 Task: Find connections with filter location Mitry-Mory with filter topic #managementwith filter profile language English with filter current company PlanetSpark with filter school Doon Public School with filter industry Accommodation Services with filter service category Real Estate Appraisal with filter keywords title Welder
Action: Mouse moved to (690, 108)
Screenshot: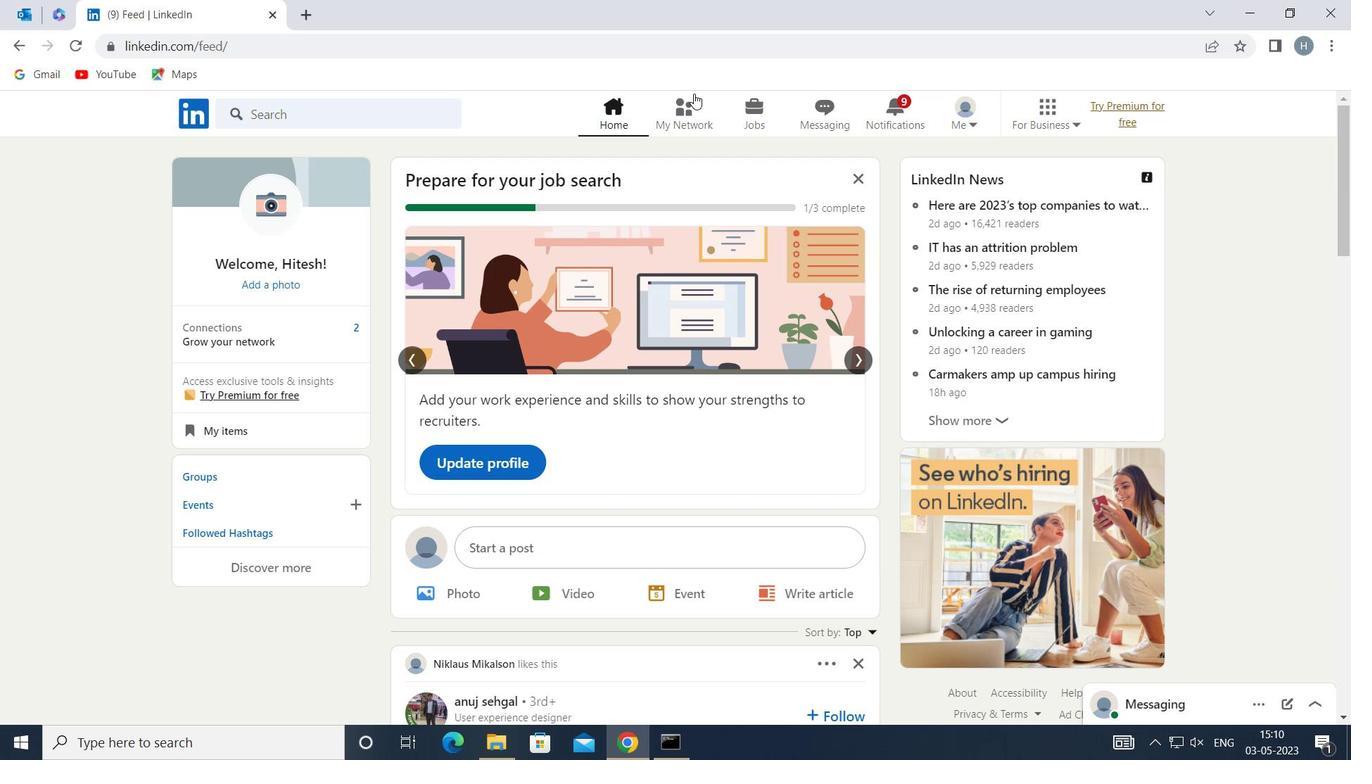 
Action: Mouse pressed left at (690, 108)
Screenshot: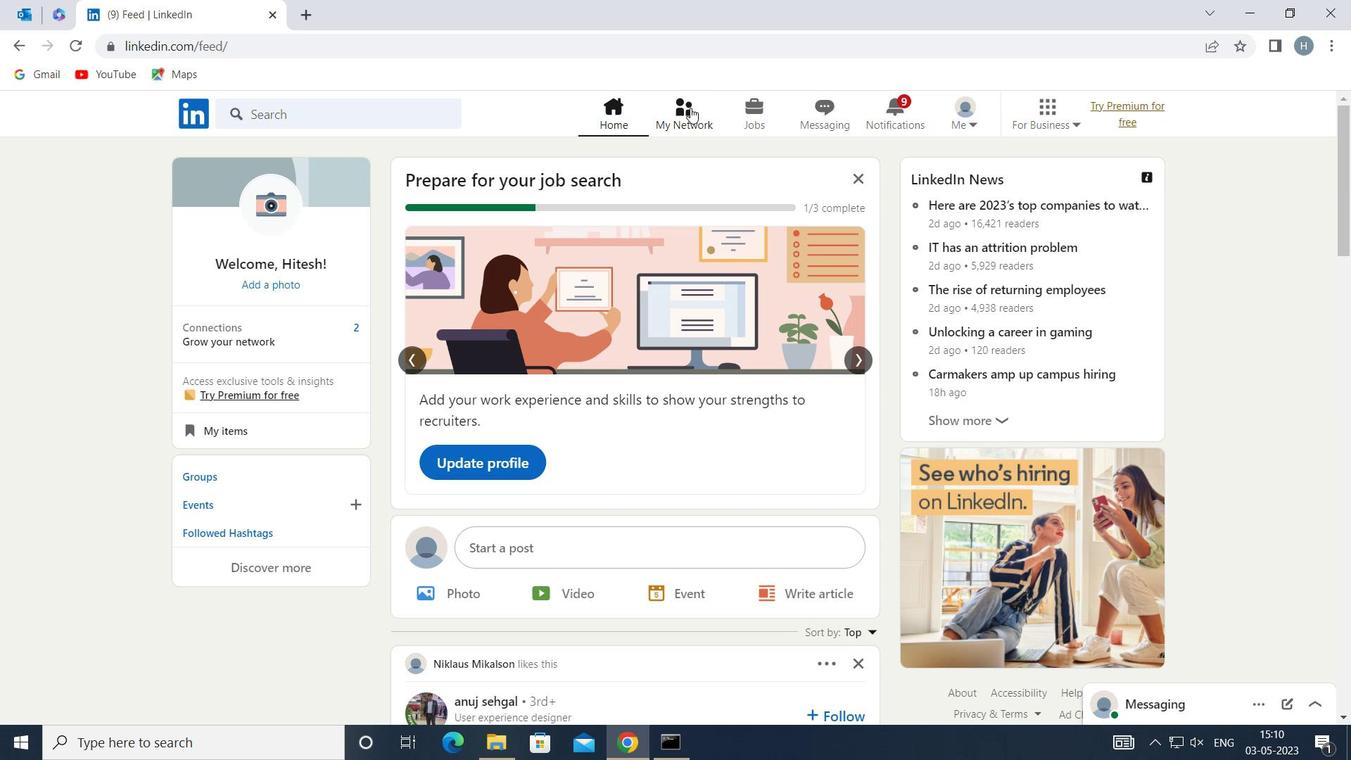 
Action: Mouse moved to (408, 207)
Screenshot: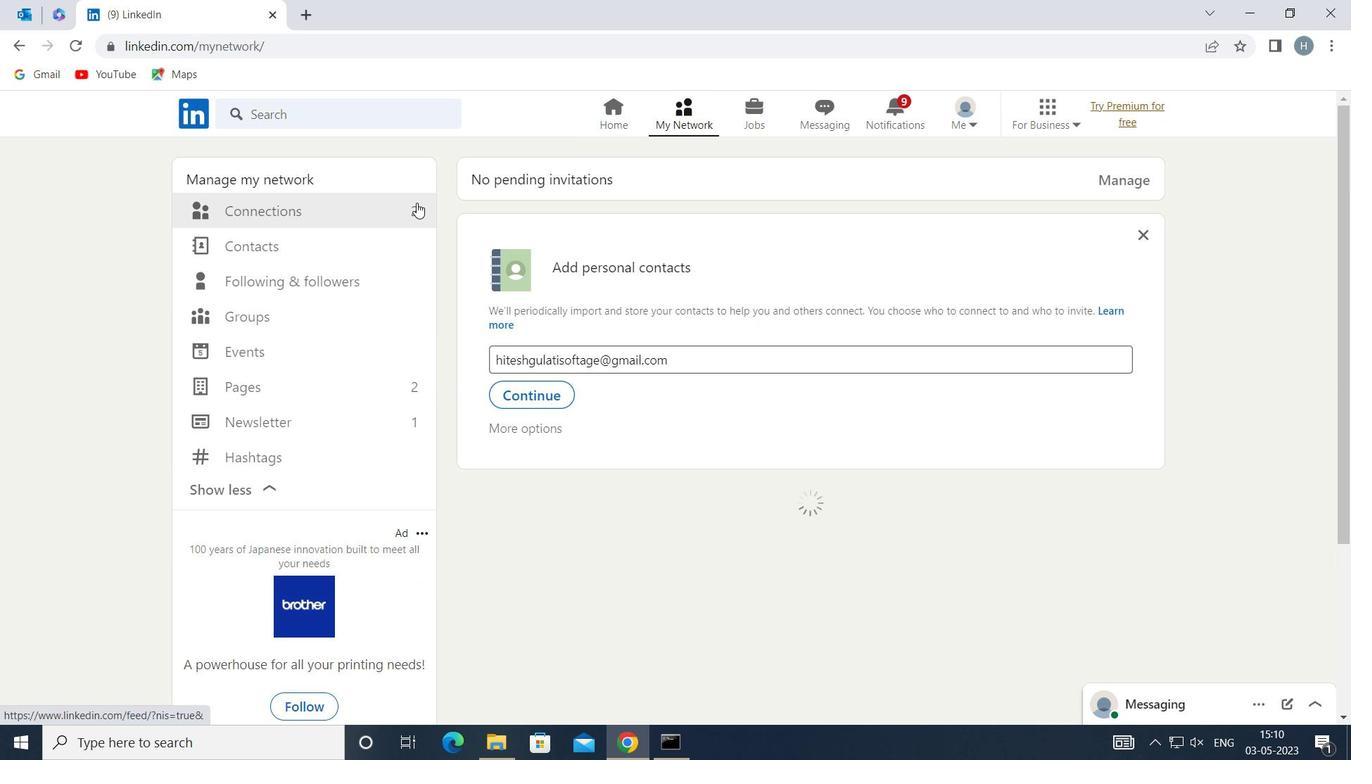 
Action: Mouse pressed left at (408, 207)
Screenshot: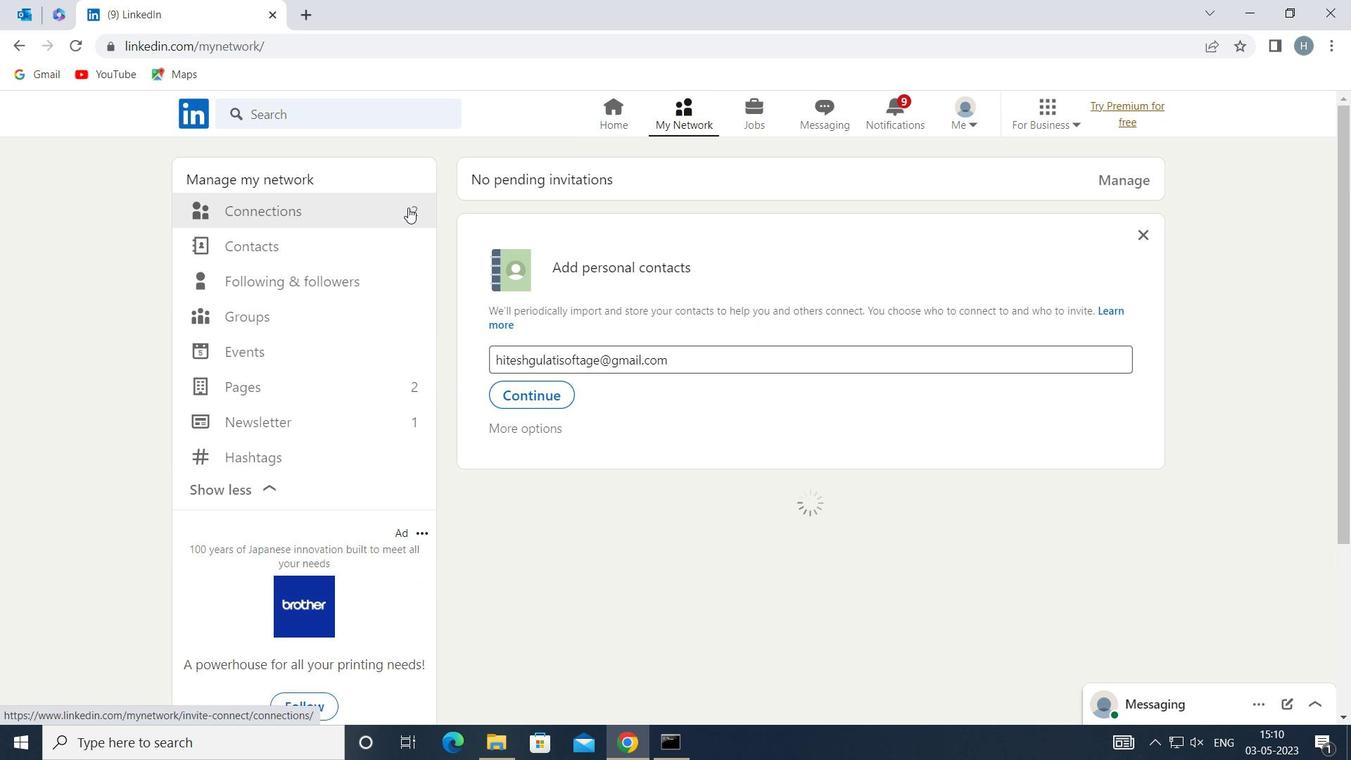 
Action: Mouse moved to (812, 216)
Screenshot: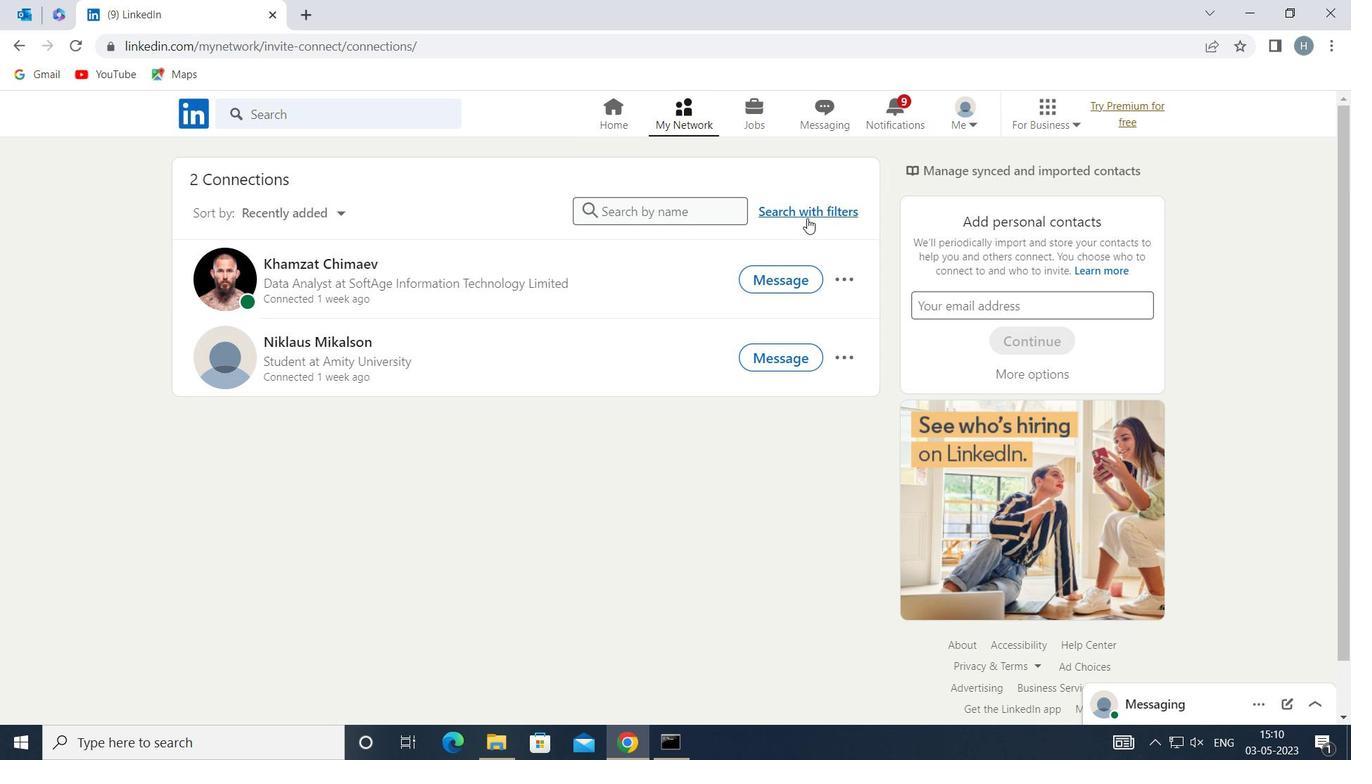 
Action: Mouse pressed left at (812, 216)
Screenshot: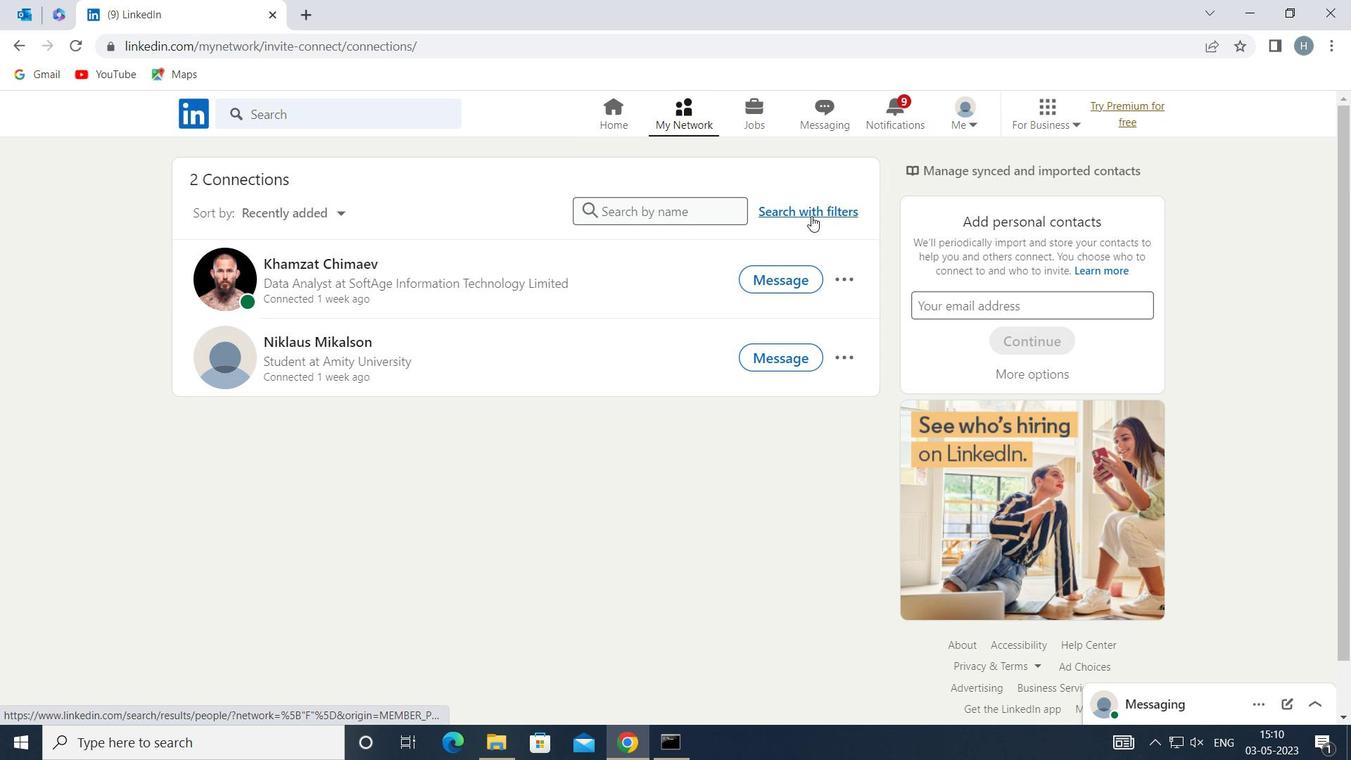 
Action: Mouse moved to (749, 167)
Screenshot: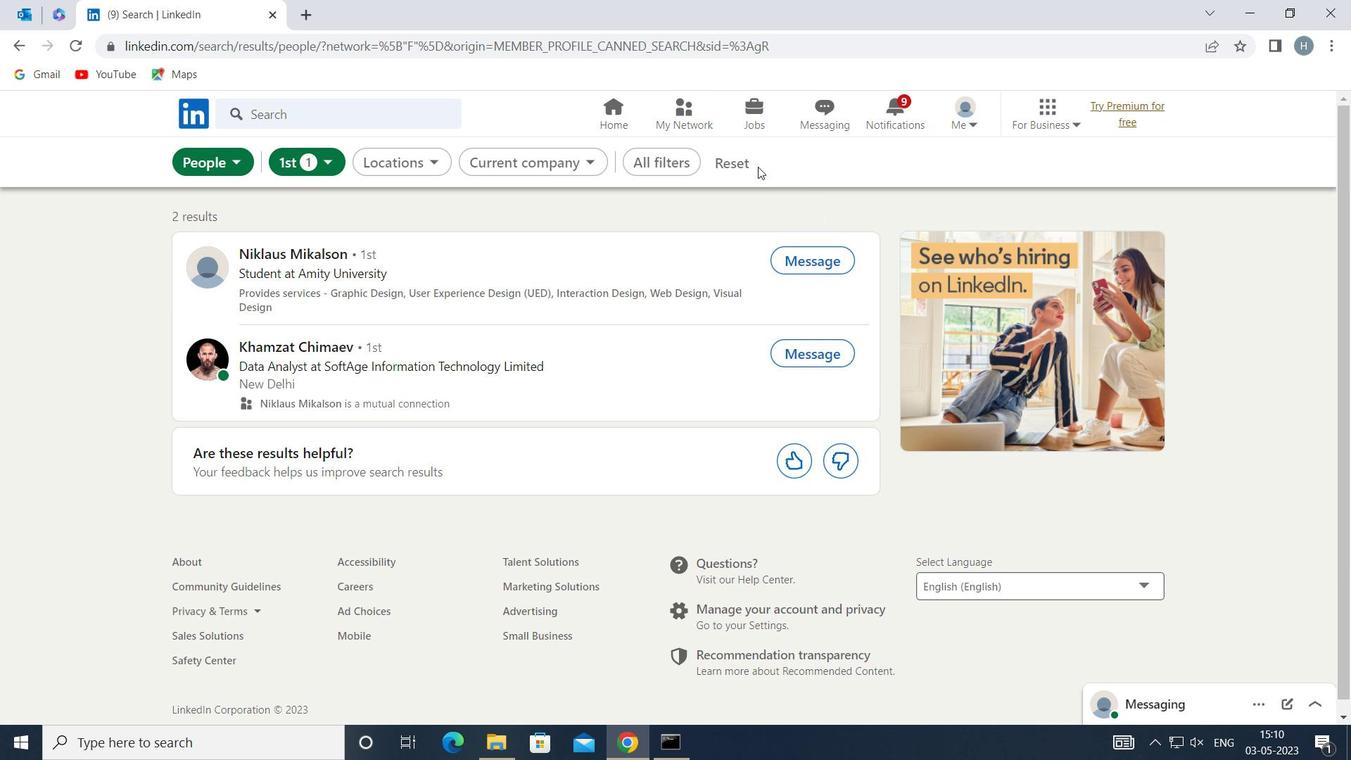 
Action: Mouse pressed left at (749, 167)
Screenshot: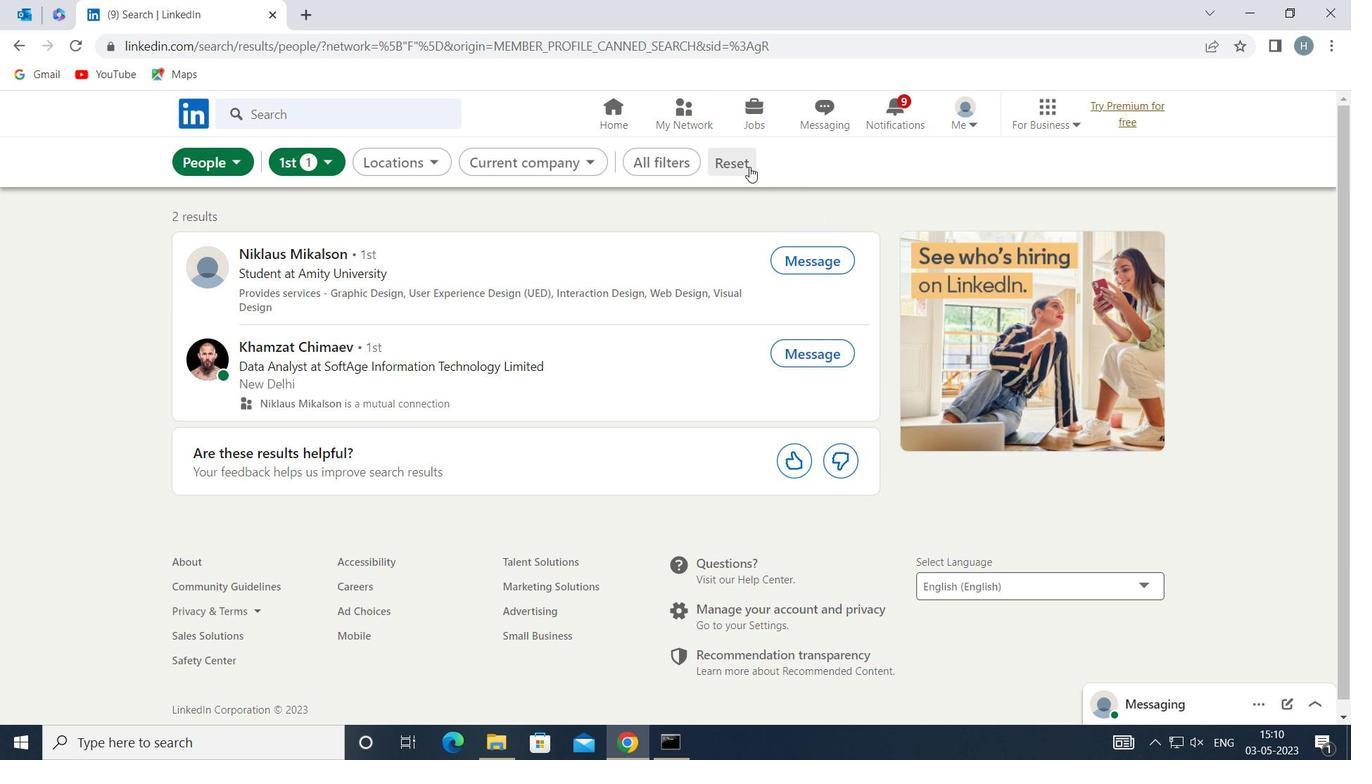 
Action: Mouse moved to (733, 163)
Screenshot: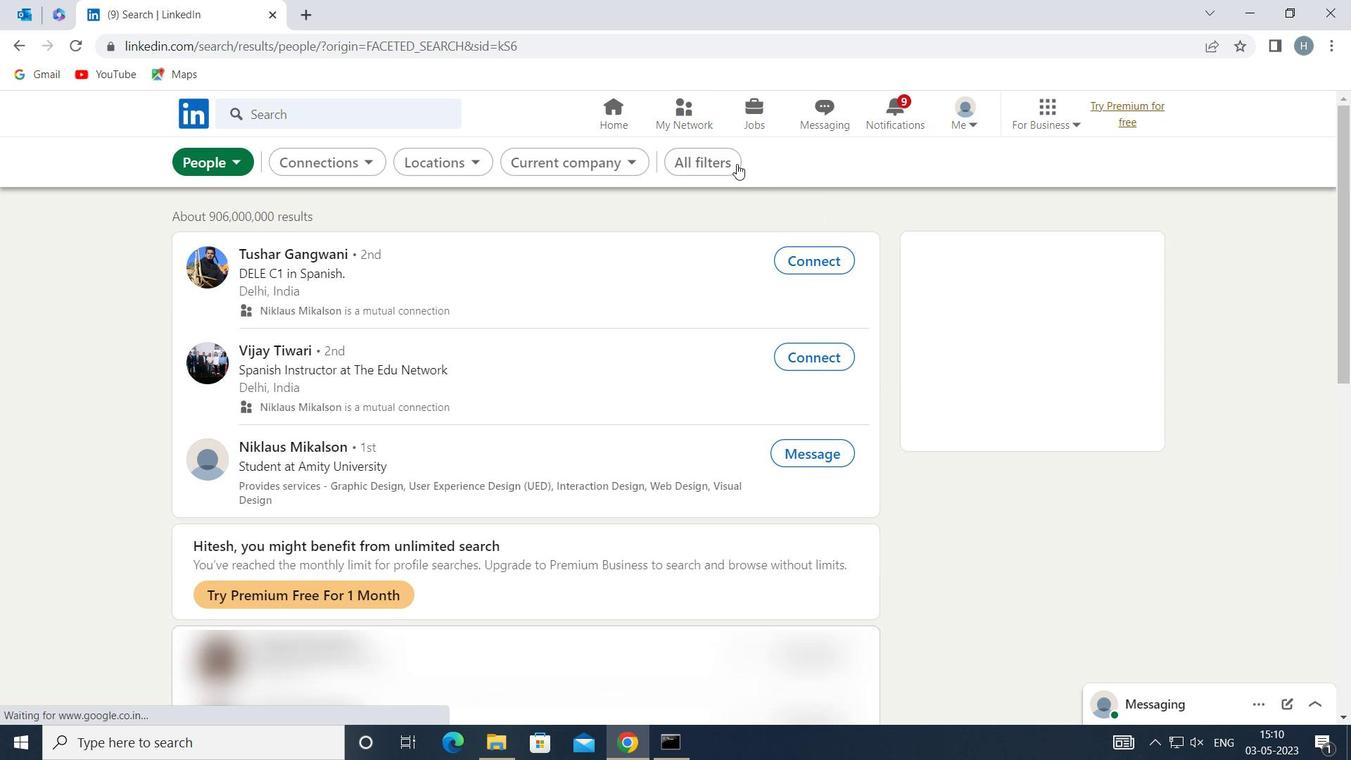 
Action: Mouse pressed left at (733, 163)
Screenshot: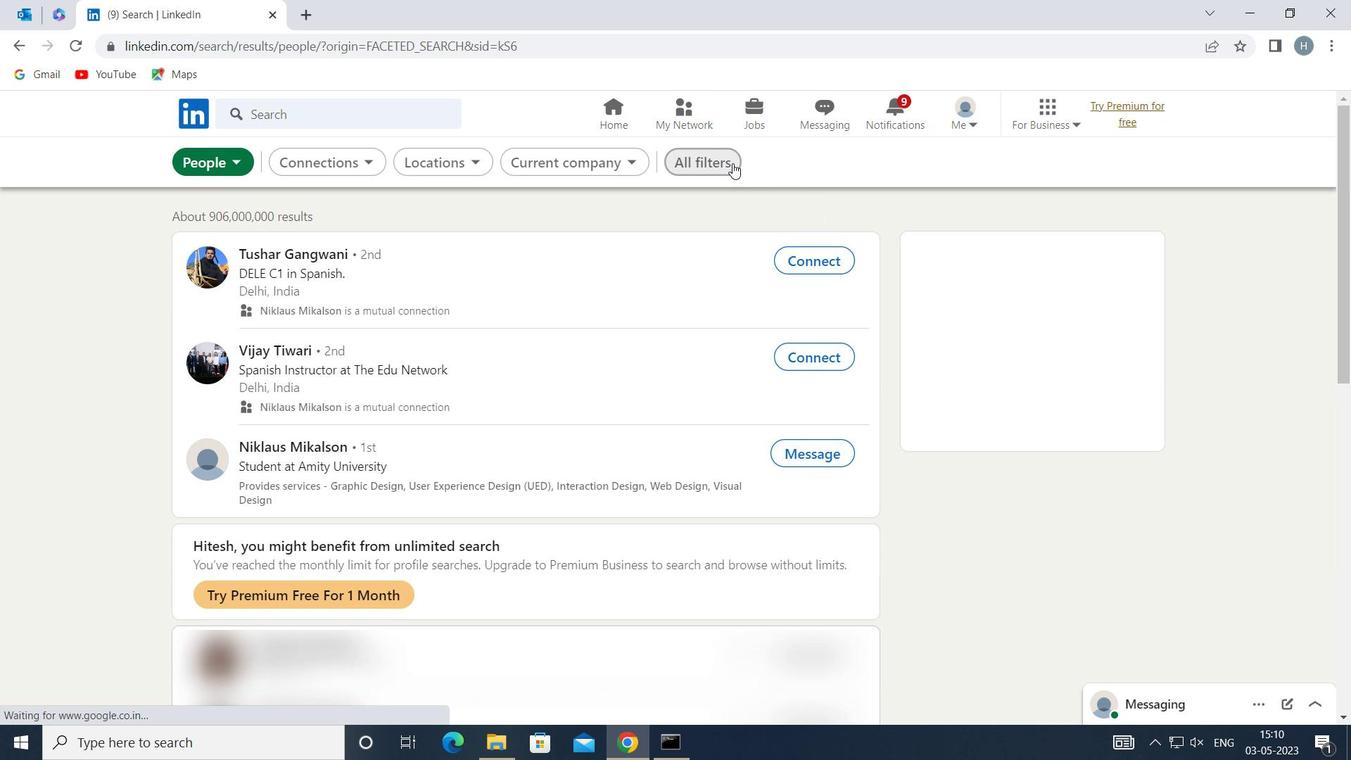
Action: Mouse moved to (1002, 344)
Screenshot: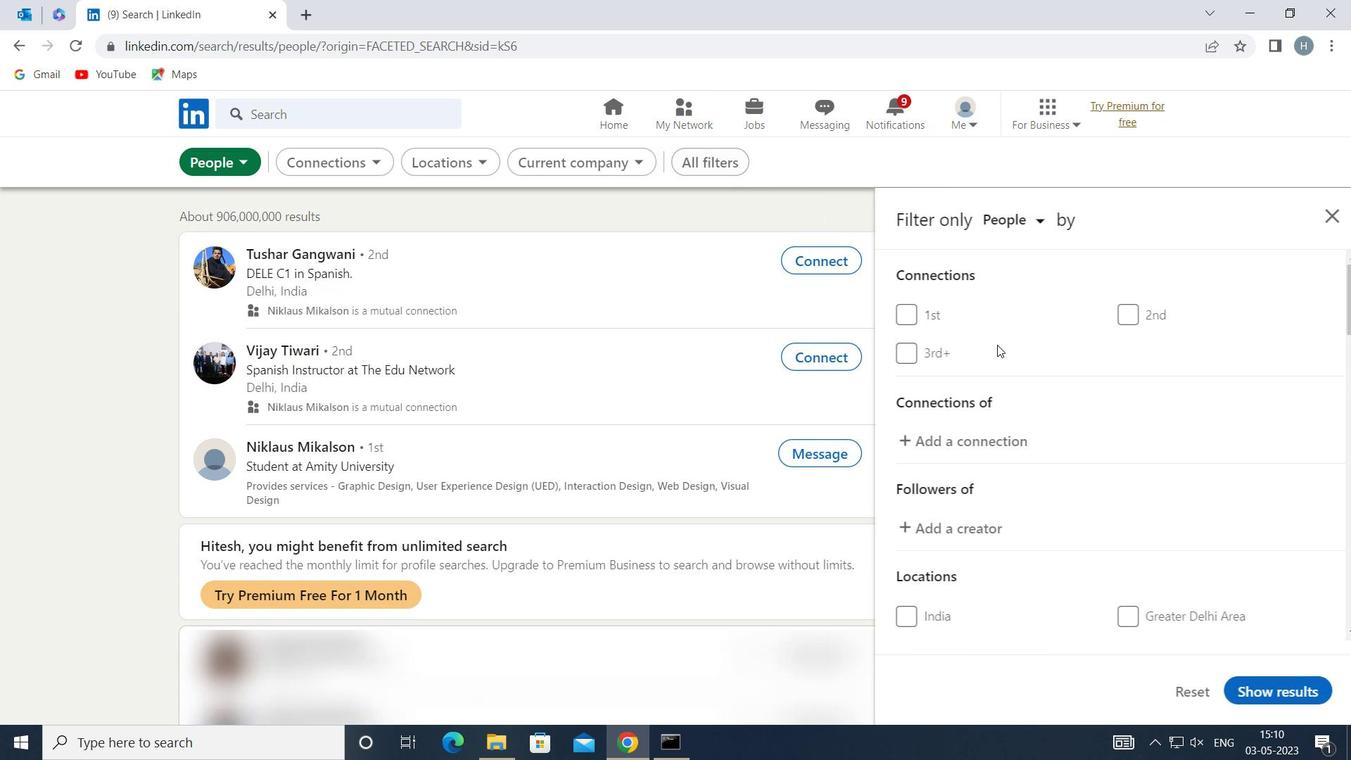 
Action: Mouse scrolled (1002, 343) with delta (0, 0)
Screenshot: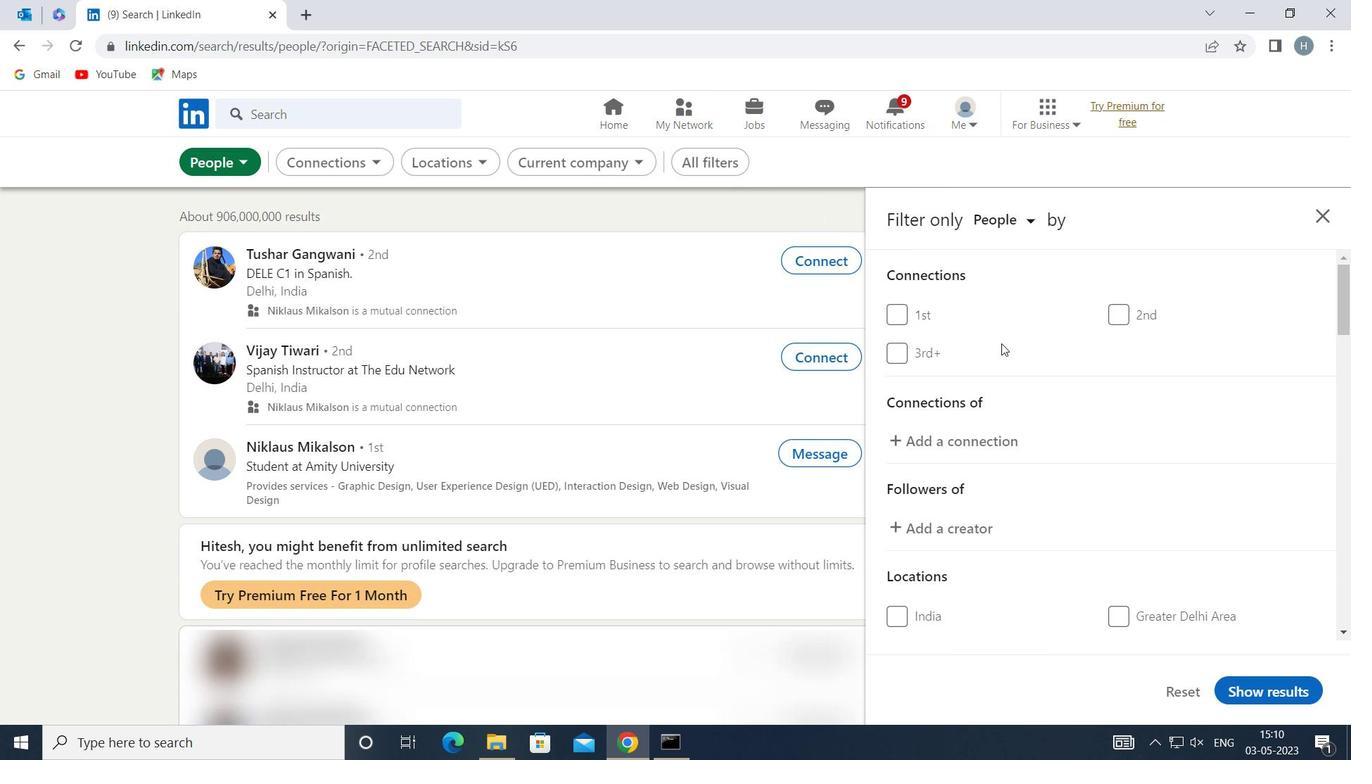 
Action: Mouse scrolled (1002, 343) with delta (0, 0)
Screenshot: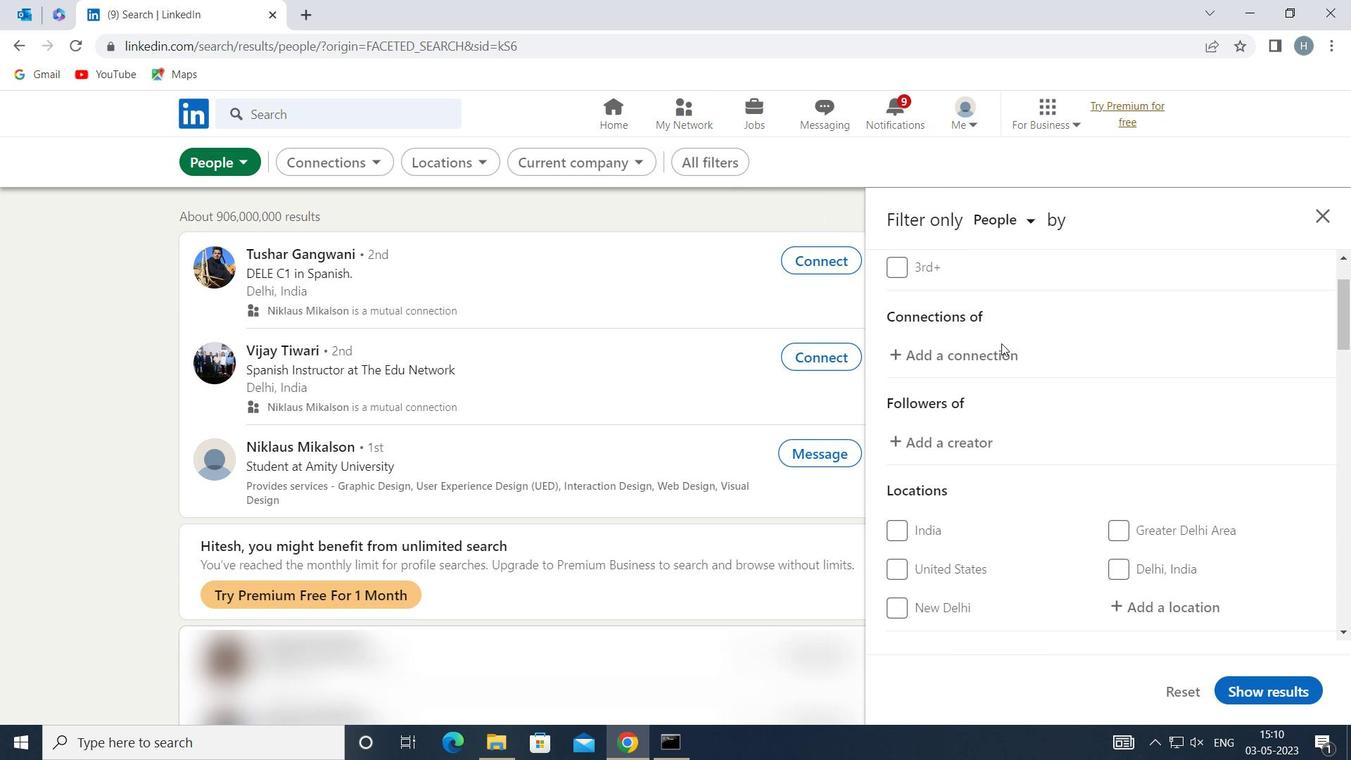 
Action: Mouse scrolled (1002, 343) with delta (0, 0)
Screenshot: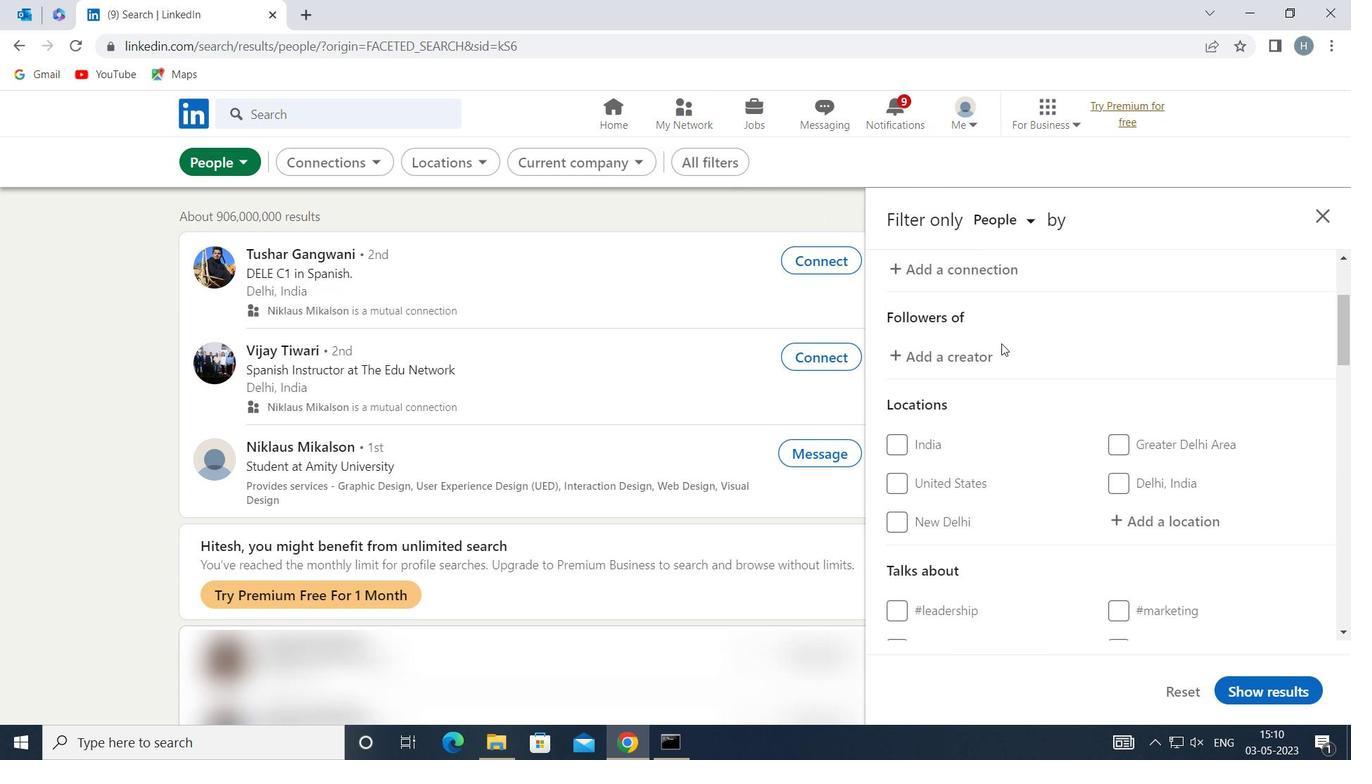 
Action: Mouse moved to (1144, 430)
Screenshot: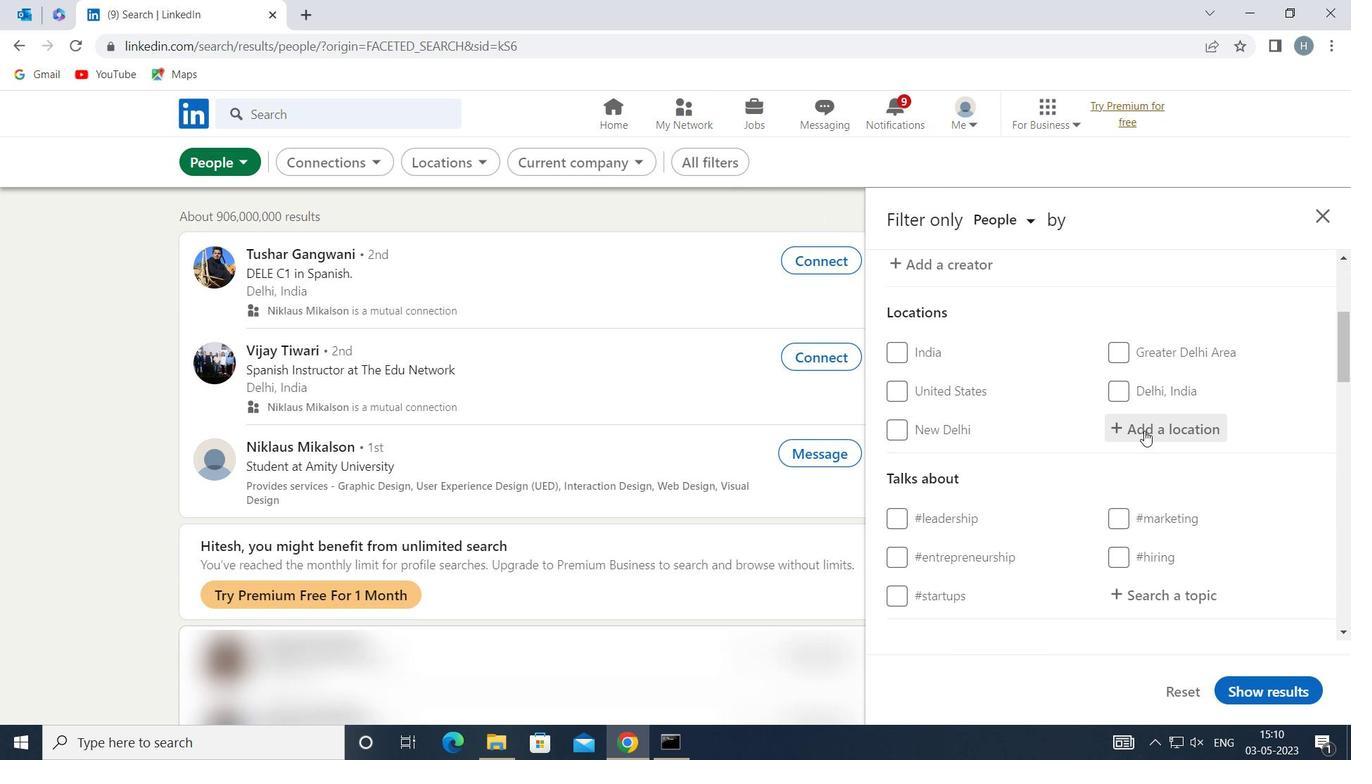 
Action: Mouse pressed left at (1144, 430)
Screenshot: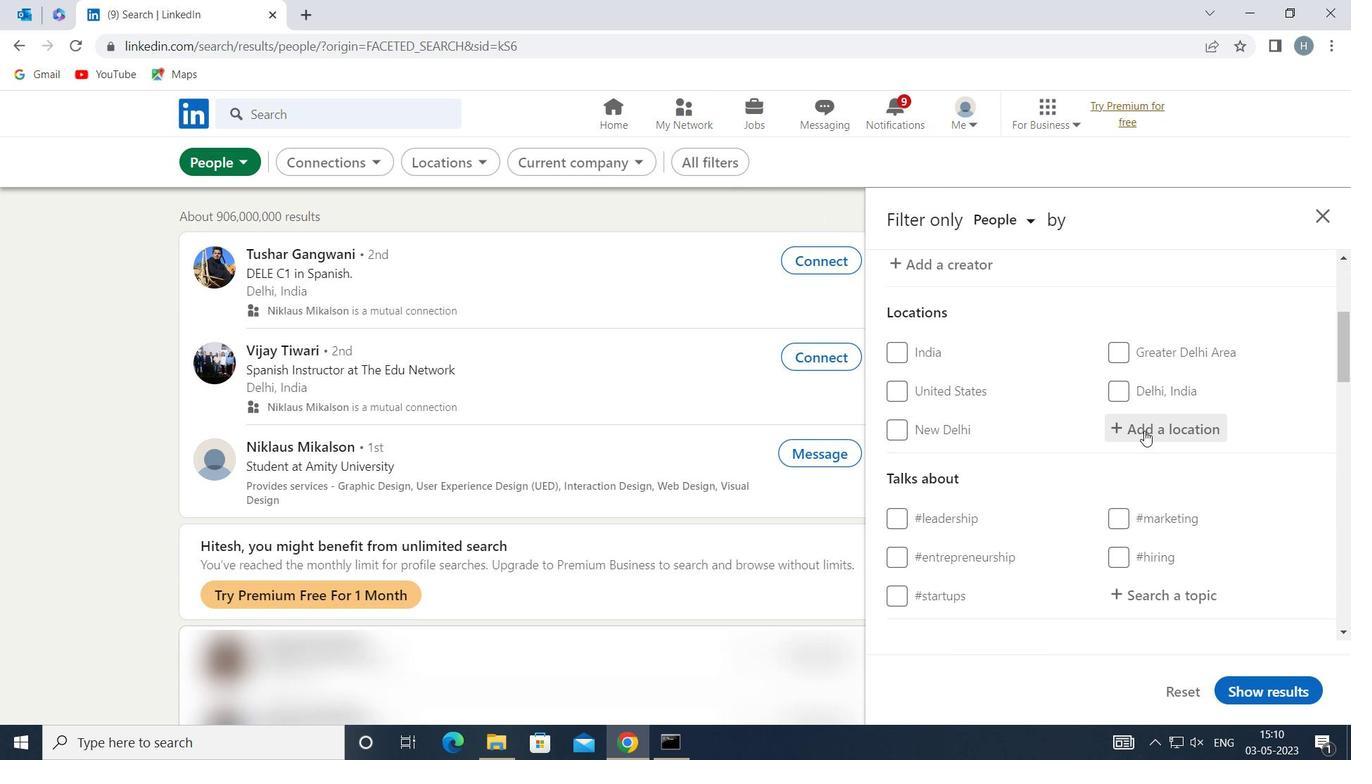 
Action: Key pressed <Key.shift>MITRY
Screenshot: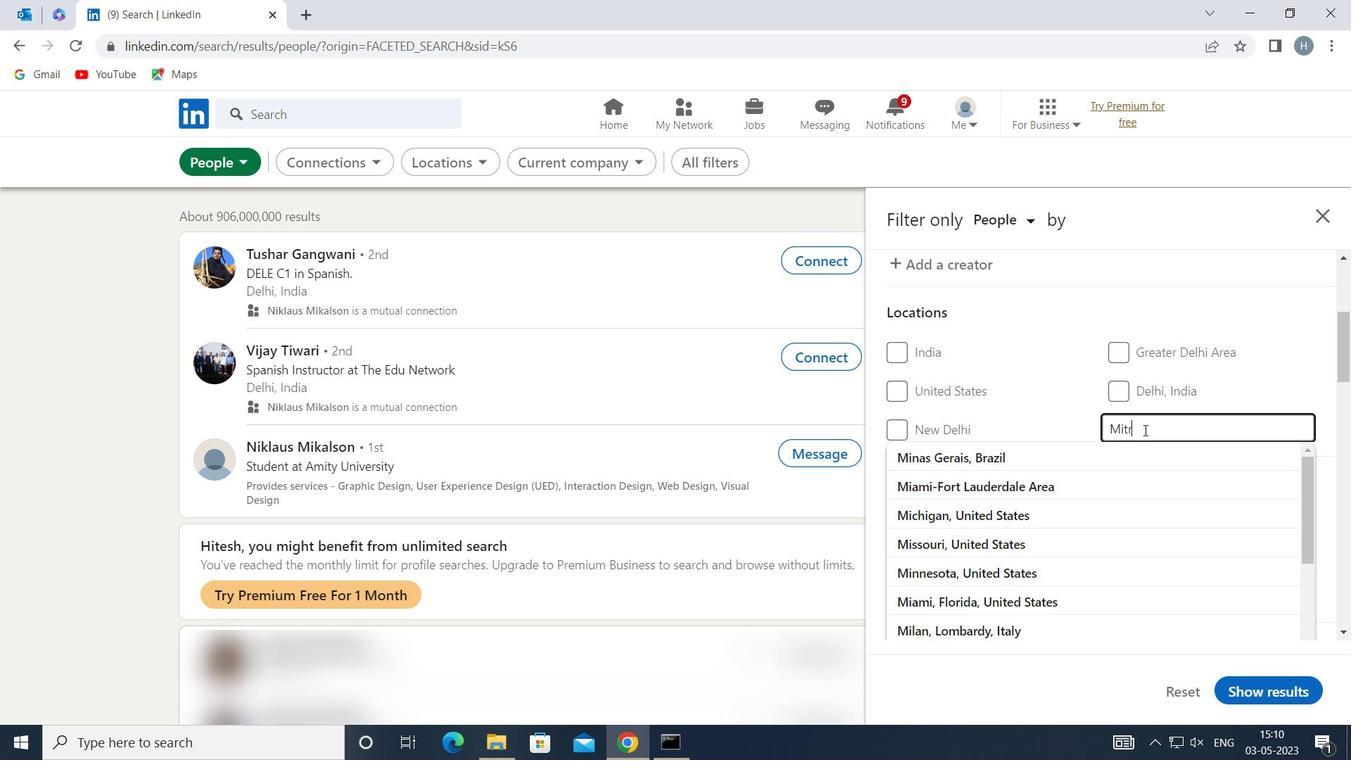 
Action: Mouse moved to (1119, 452)
Screenshot: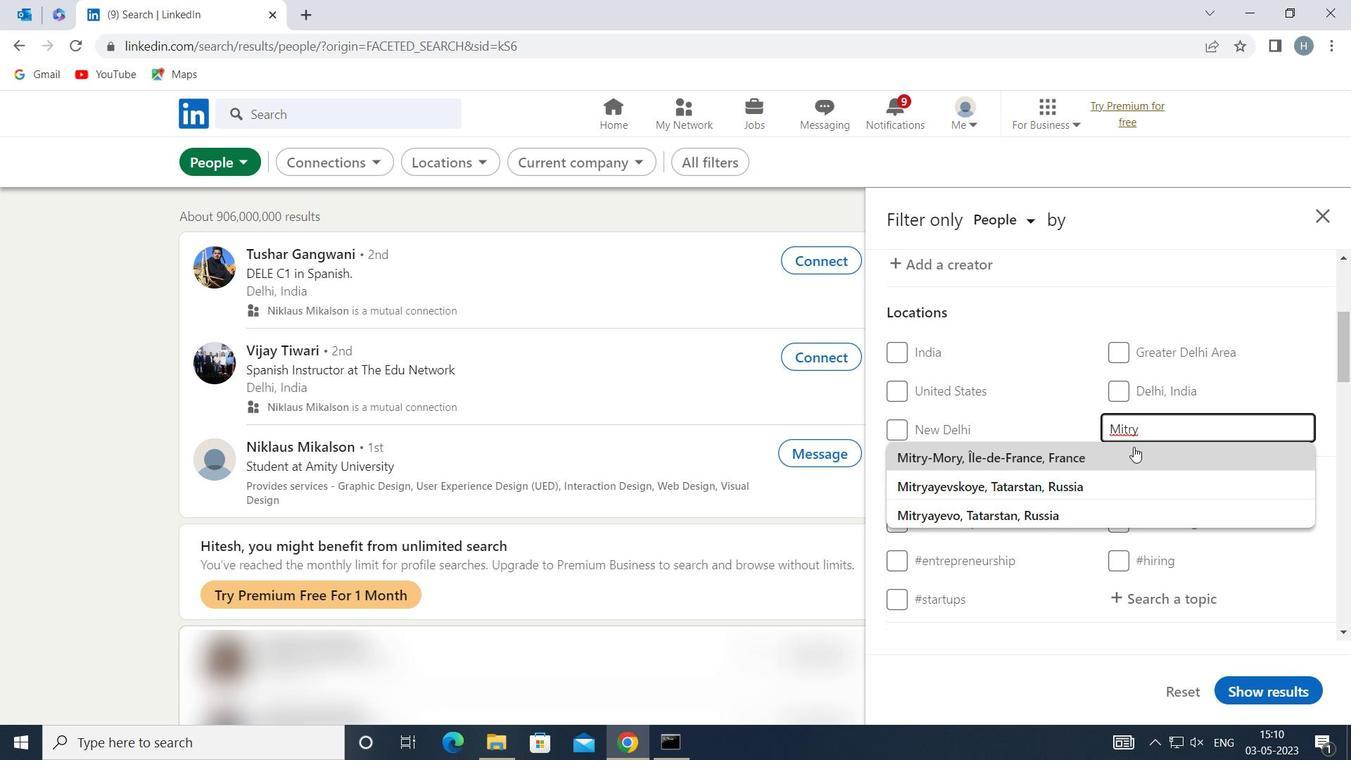 
Action: Mouse pressed left at (1119, 452)
Screenshot: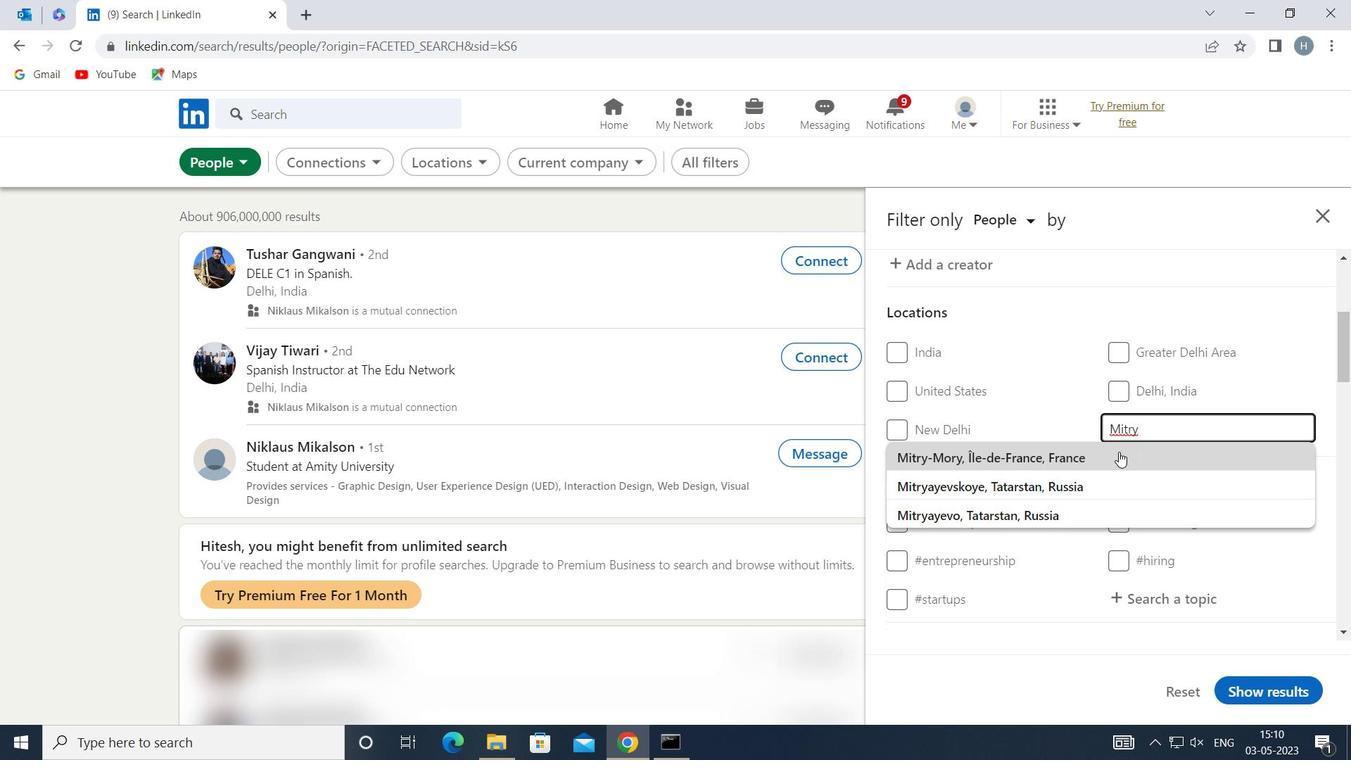
Action: Mouse moved to (1102, 449)
Screenshot: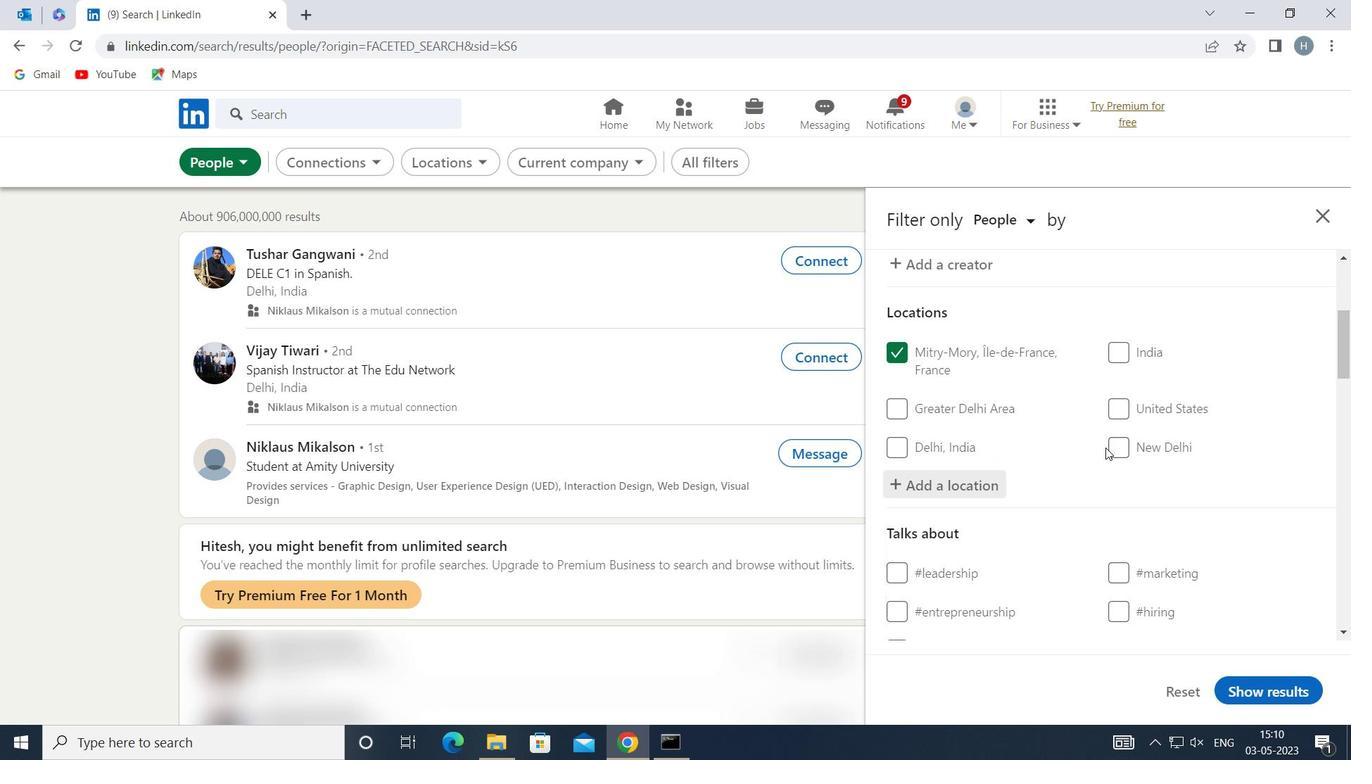 
Action: Mouse scrolled (1102, 448) with delta (0, 0)
Screenshot: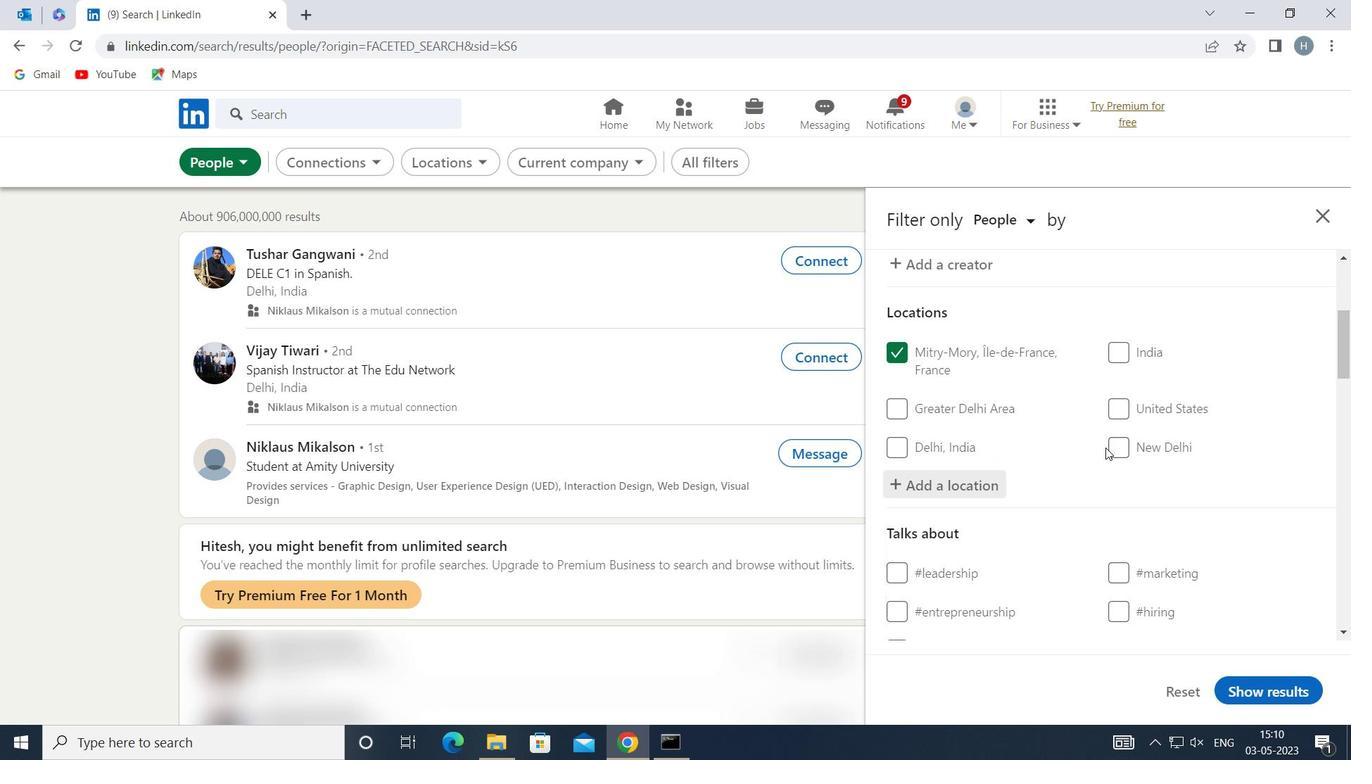 
Action: Mouse moved to (1100, 451)
Screenshot: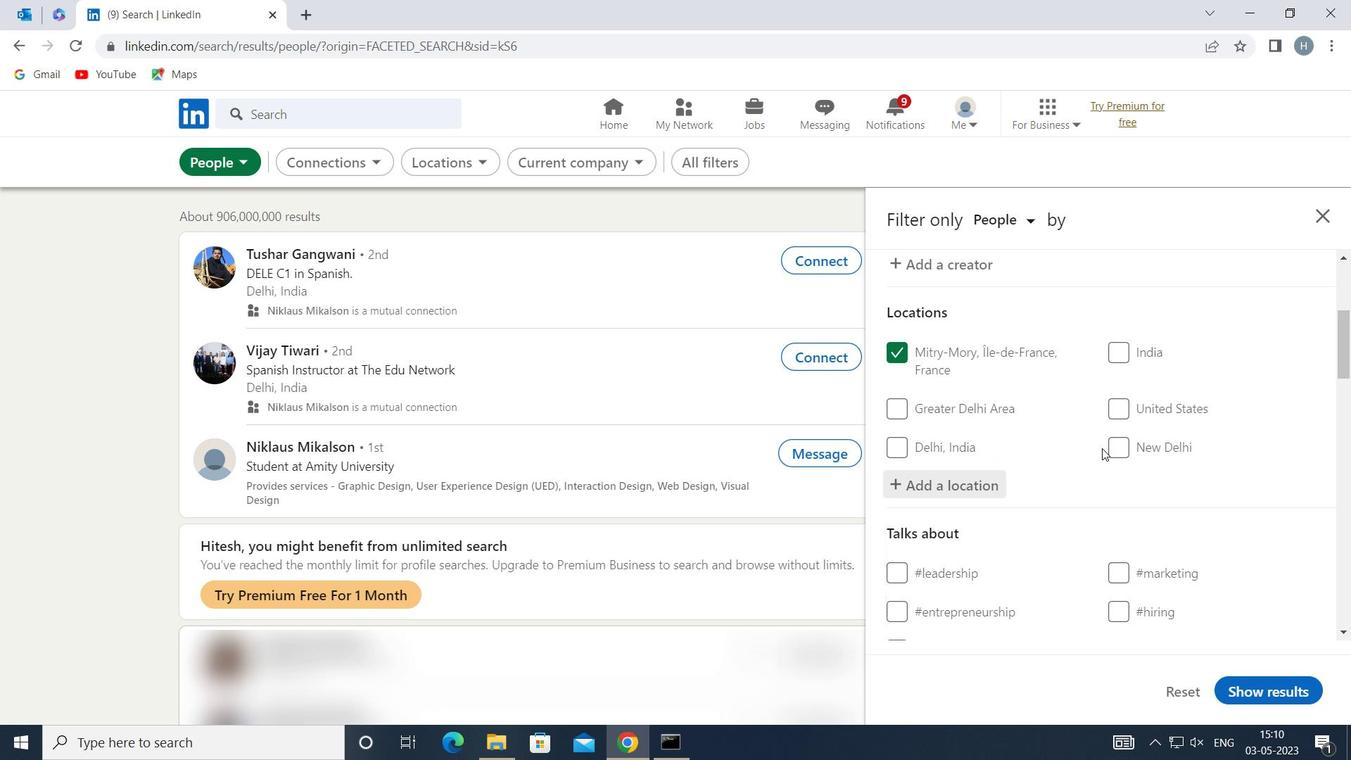 
Action: Mouse scrolled (1100, 450) with delta (0, 0)
Screenshot: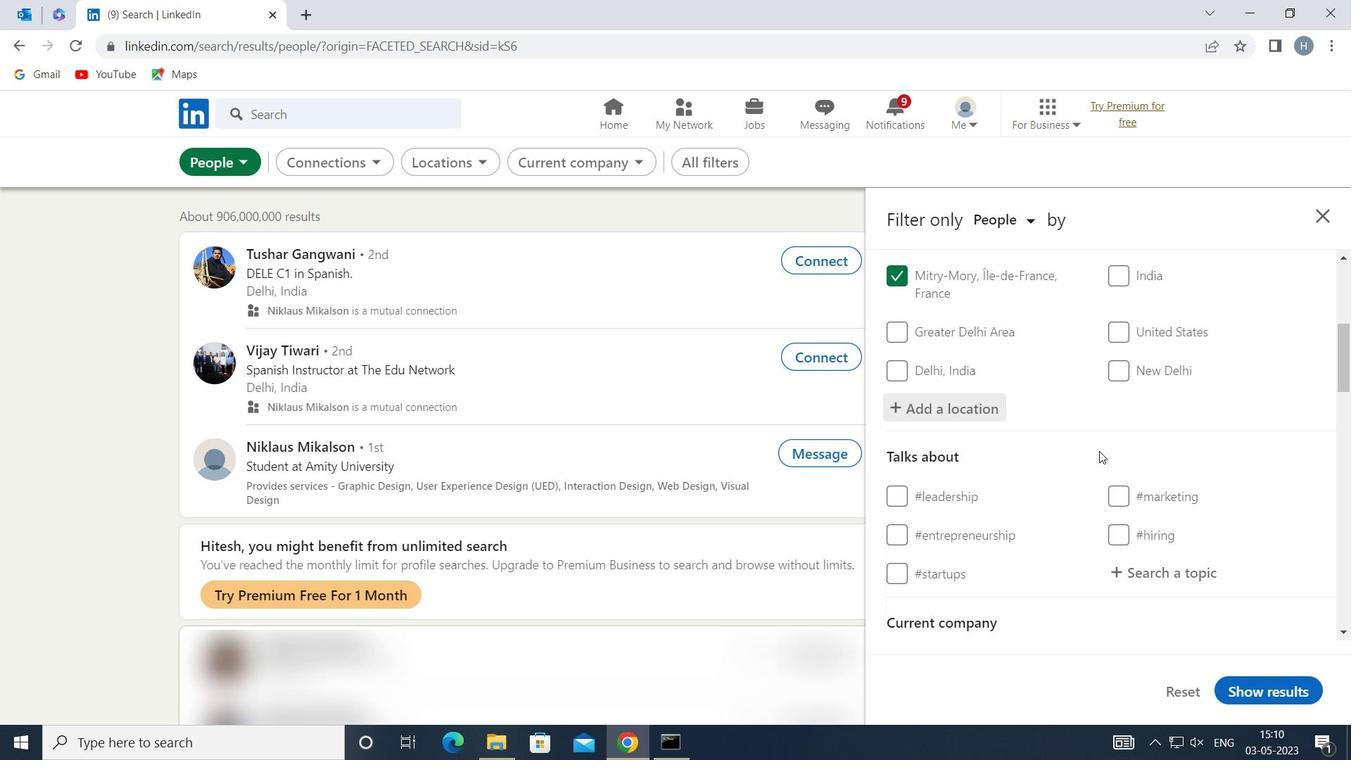 
Action: Mouse moved to (1179, 472)
Screenshot: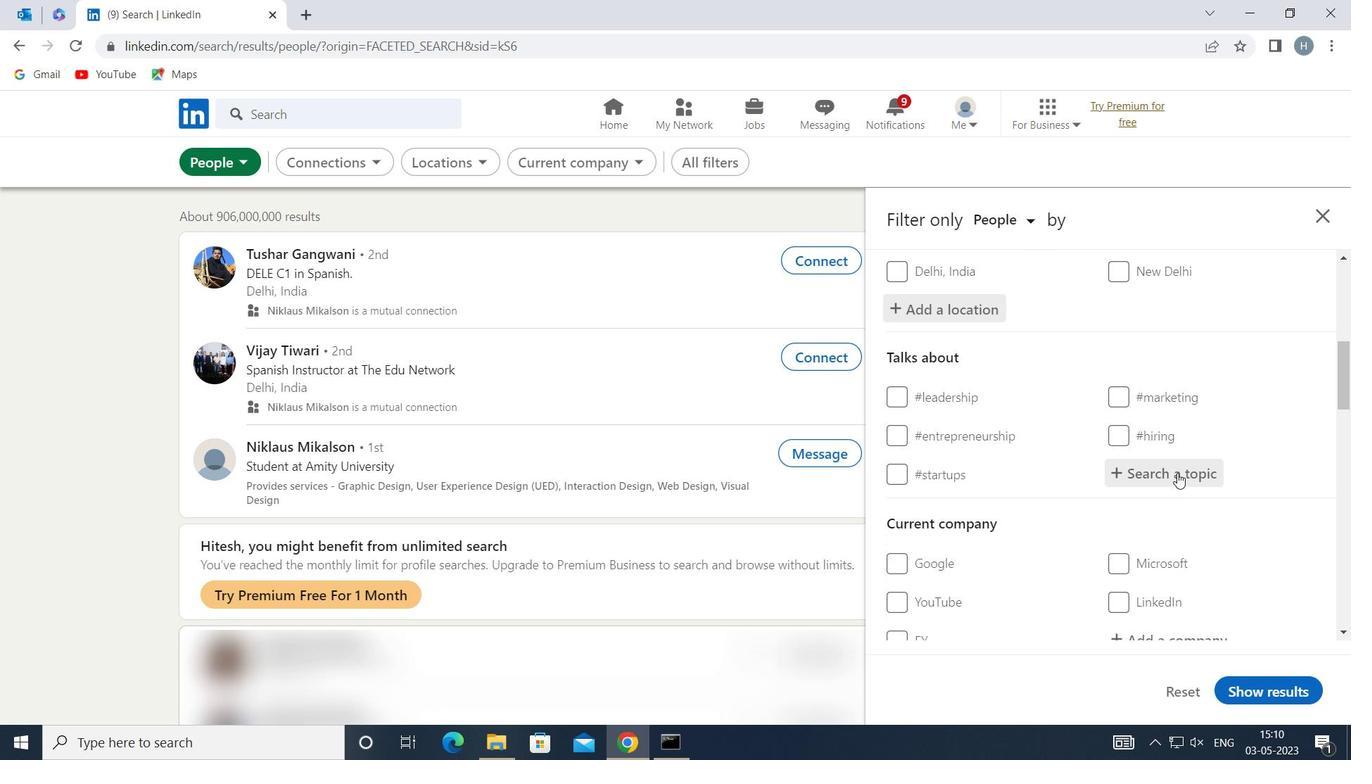 
Action: Mouse pressed left at (1179, 472)
Screenshot: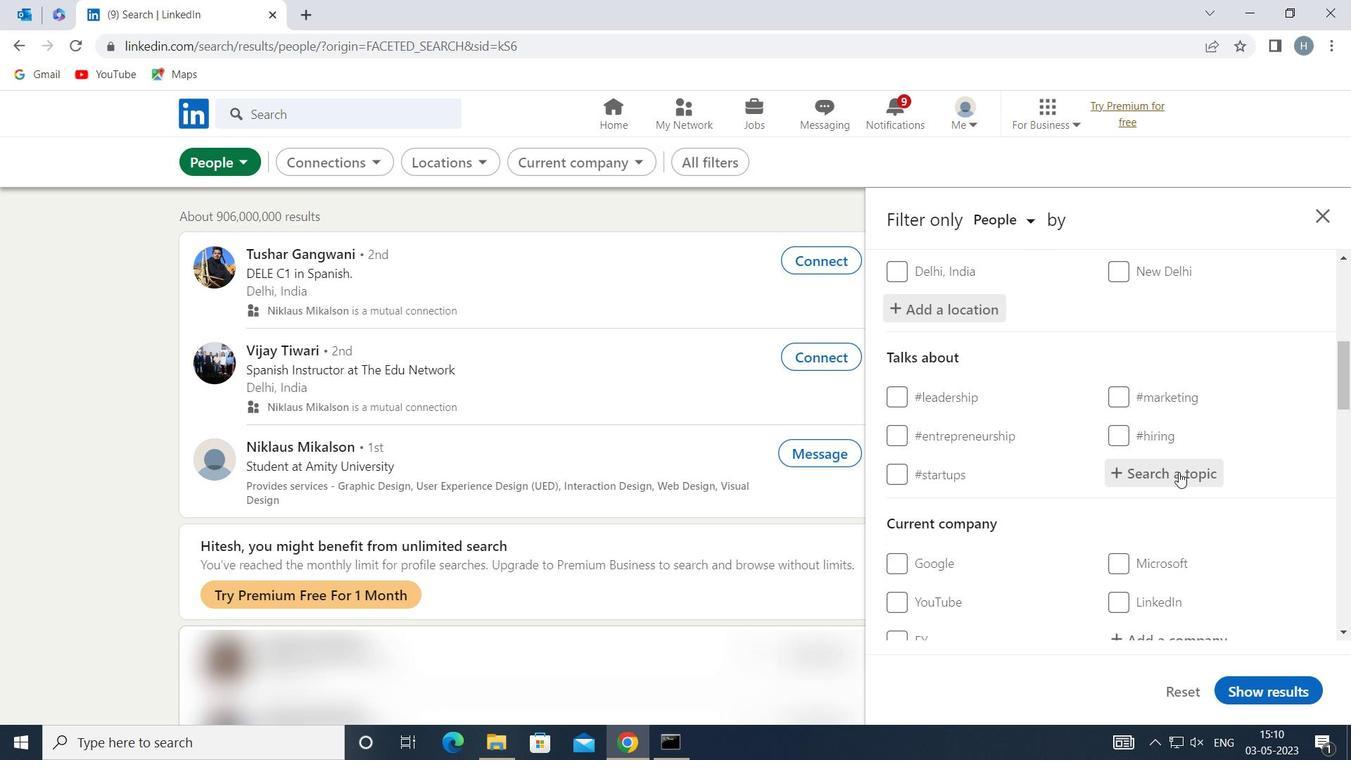 
Action: Key pressed MANAGEMENT
Screenshot: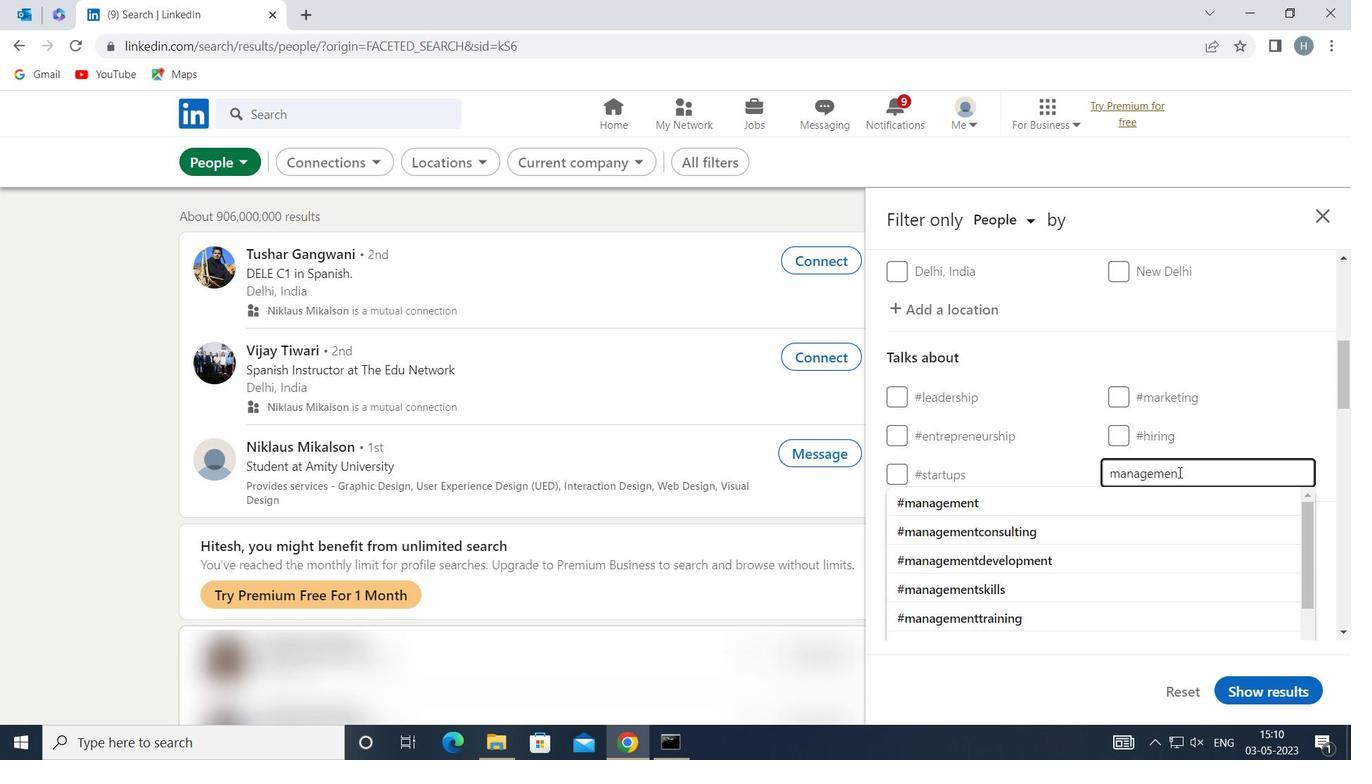 
Action: Mouse moved to (1094, 499)
Screenshot: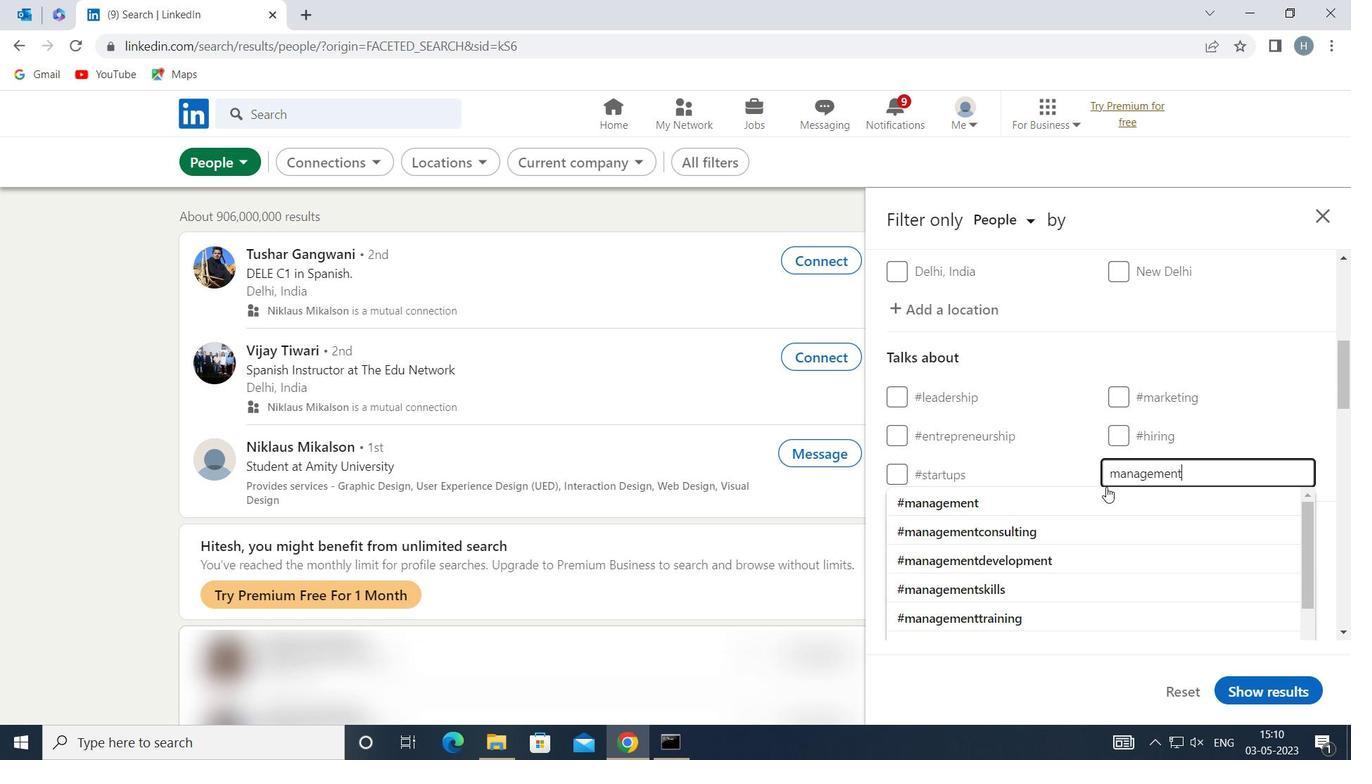 
Action: Mouse pressed left at (1094, 499)
Screenshot: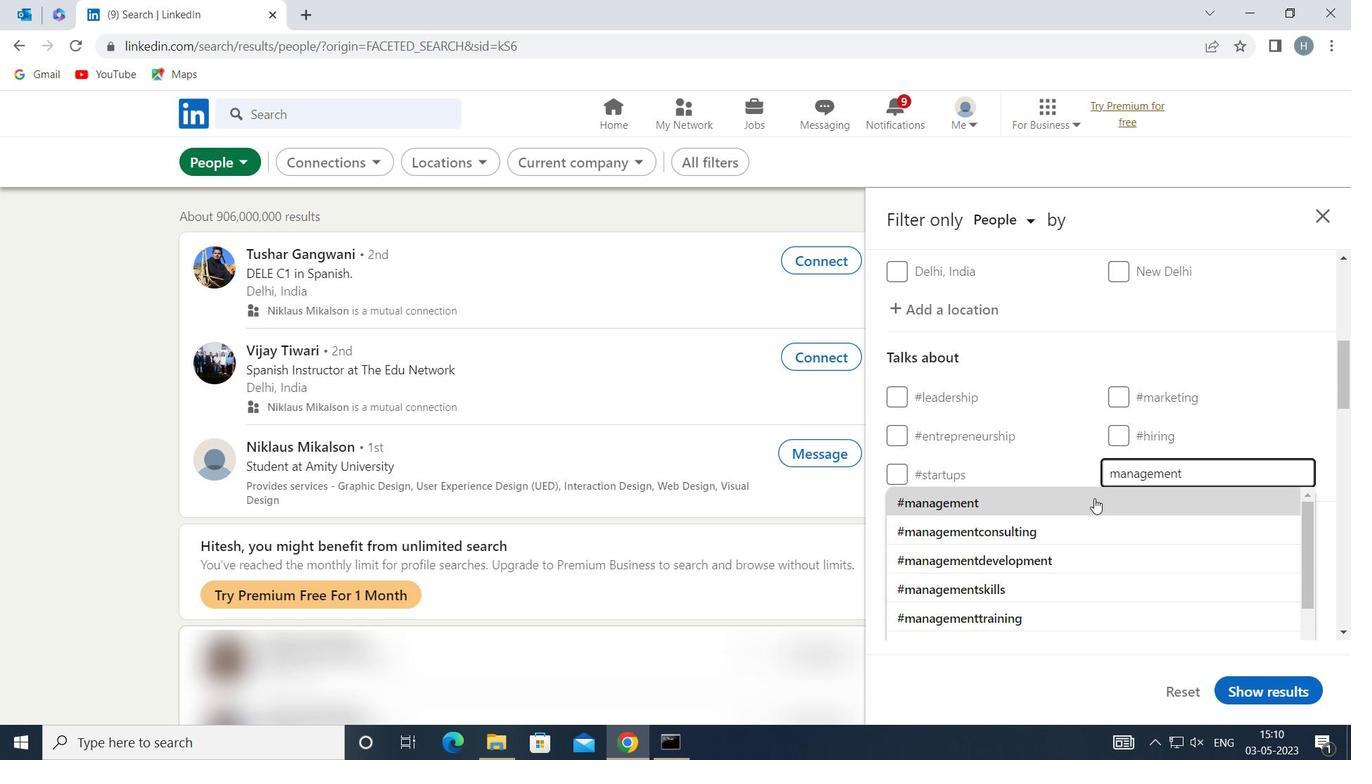 
Action: Mouse moved to (1078, 485)
Screenshot: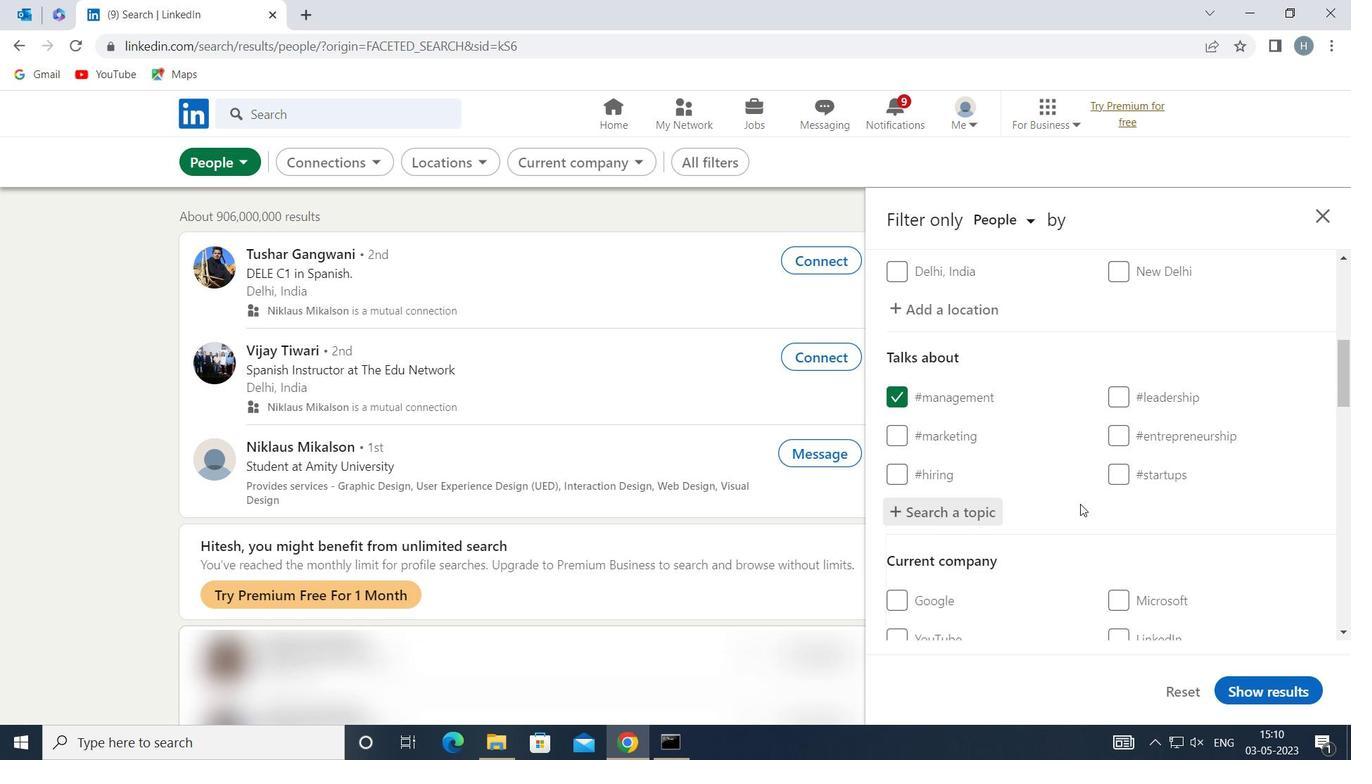 
Action: Mouse scrolled (1078, 484) with delta (0, 0)
Screenshot: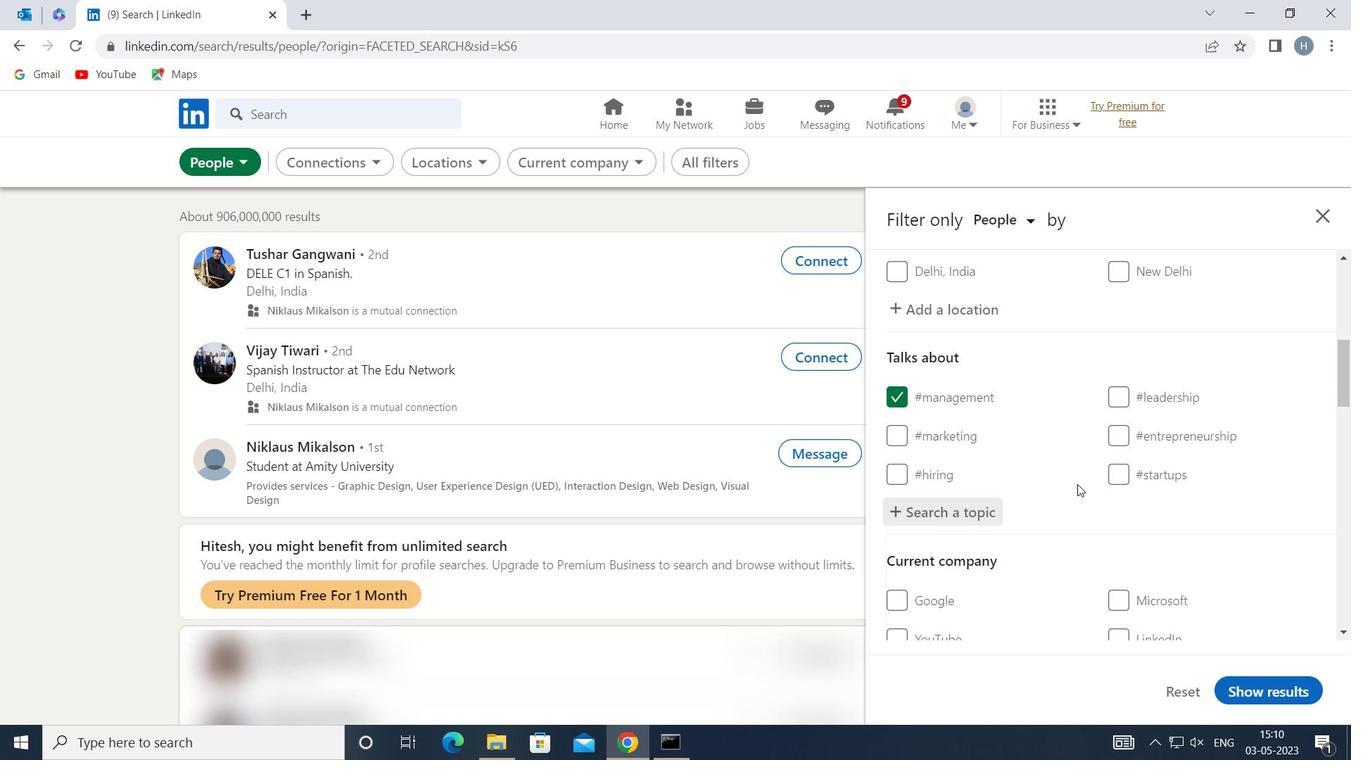 
Action: Mouse scrolled (1078, 484) with delta (0, 0)
Screenshot: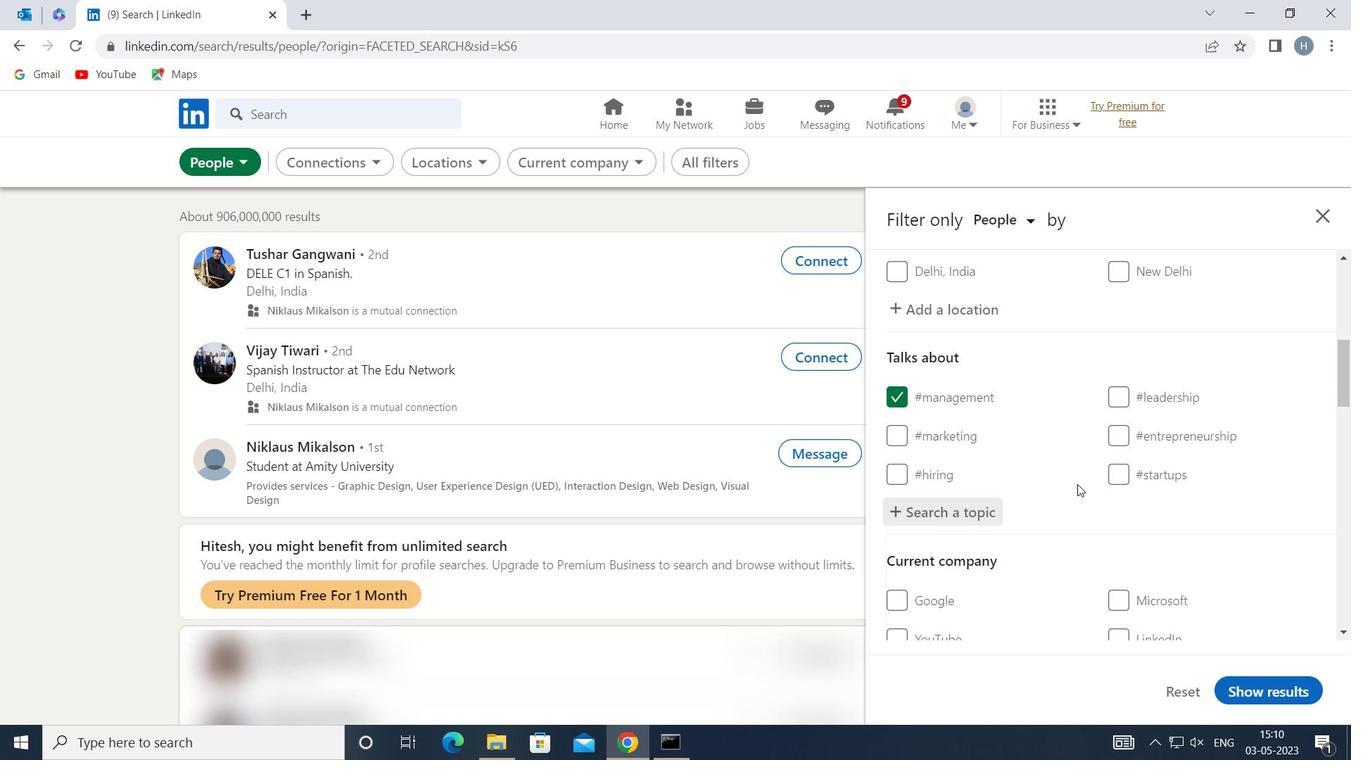 
Action: Mouse moved to (1082, 466)
Screenshot: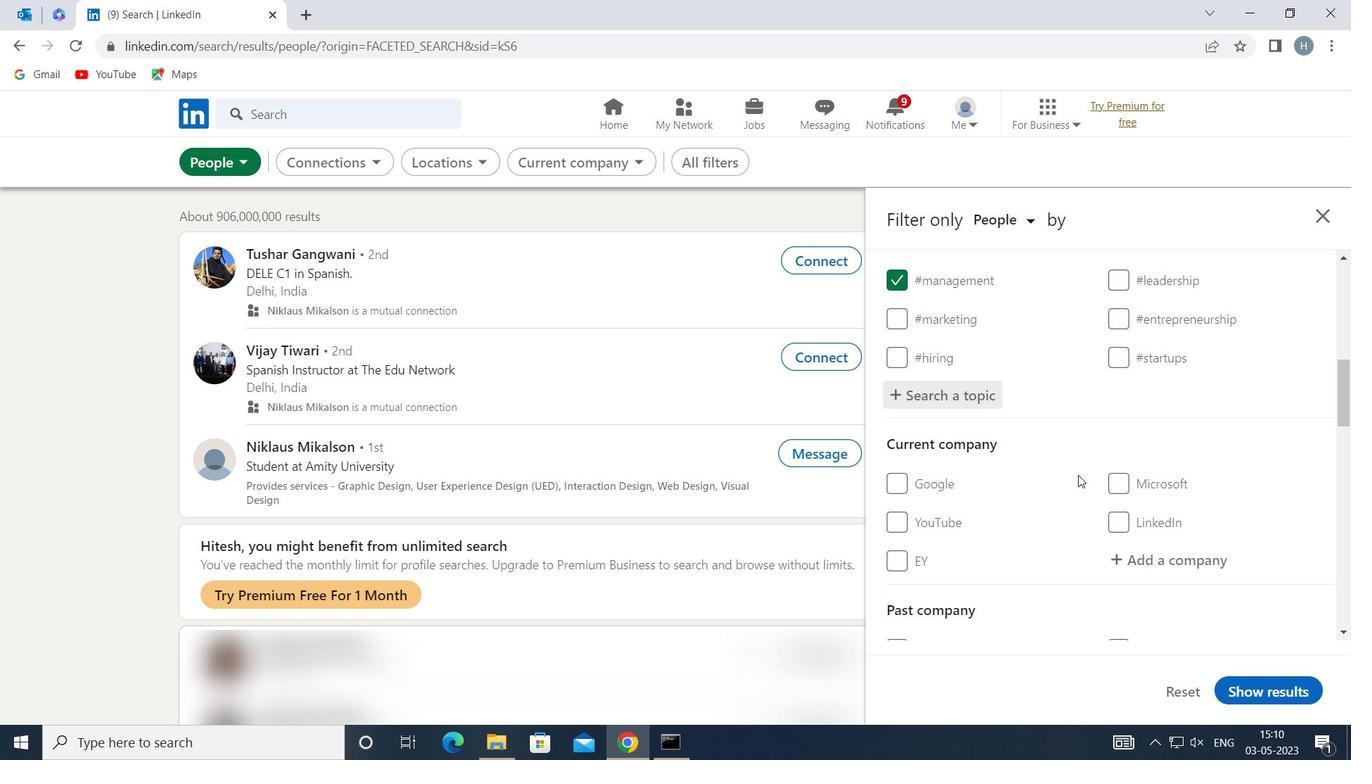 
Action: Mouse scrolled (1082, 466) with delta (0, 0)
Screenshot: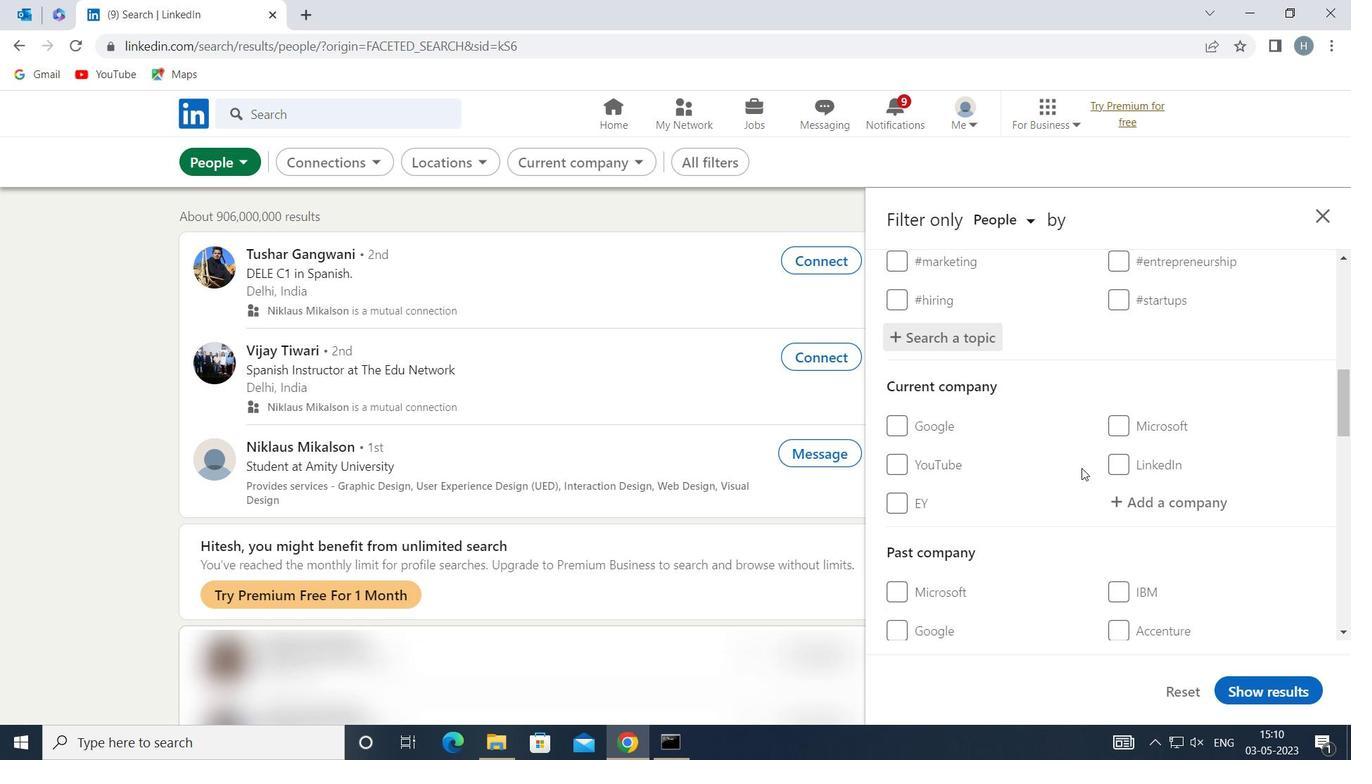 
Action: Mouse moved to (1085, 462)
Screenshot: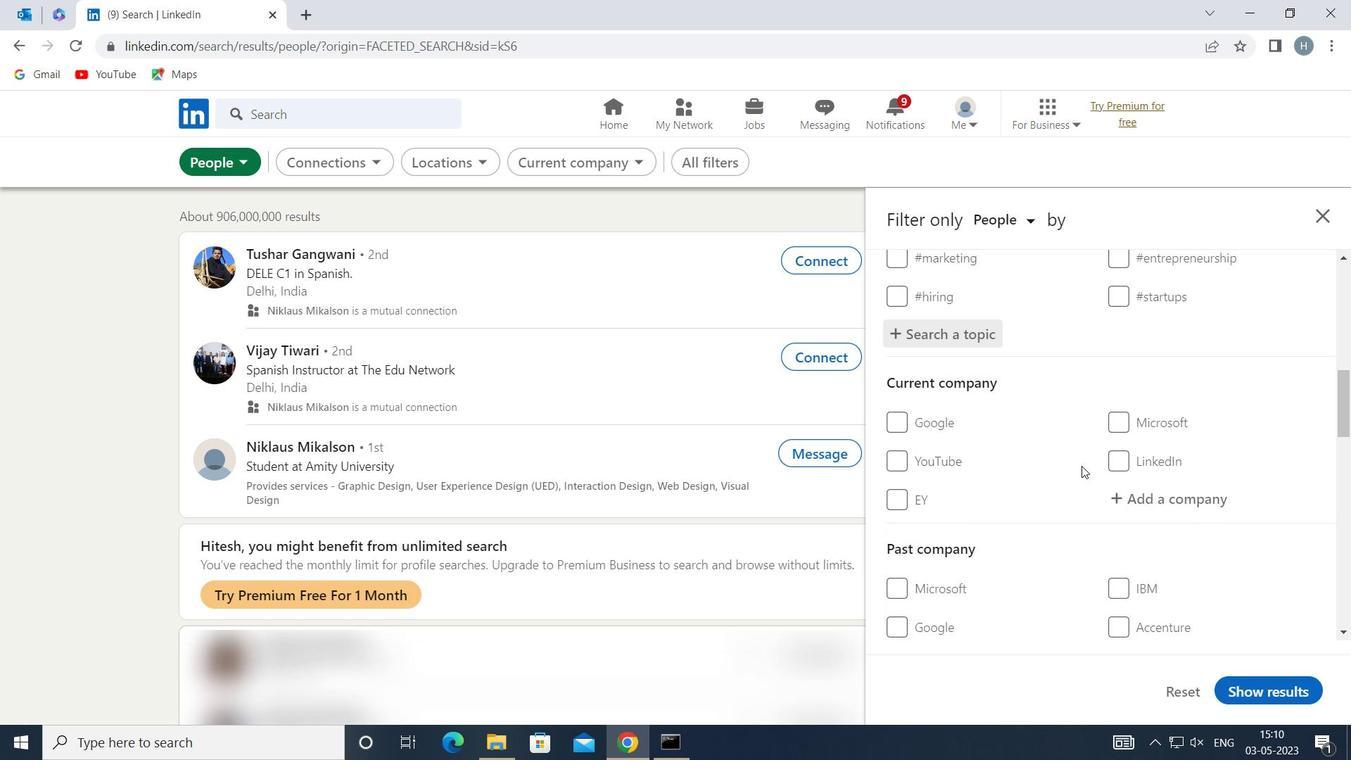 
Action: Mouse scrolled (1085, 461) with delta (0, 0)
Screenshot: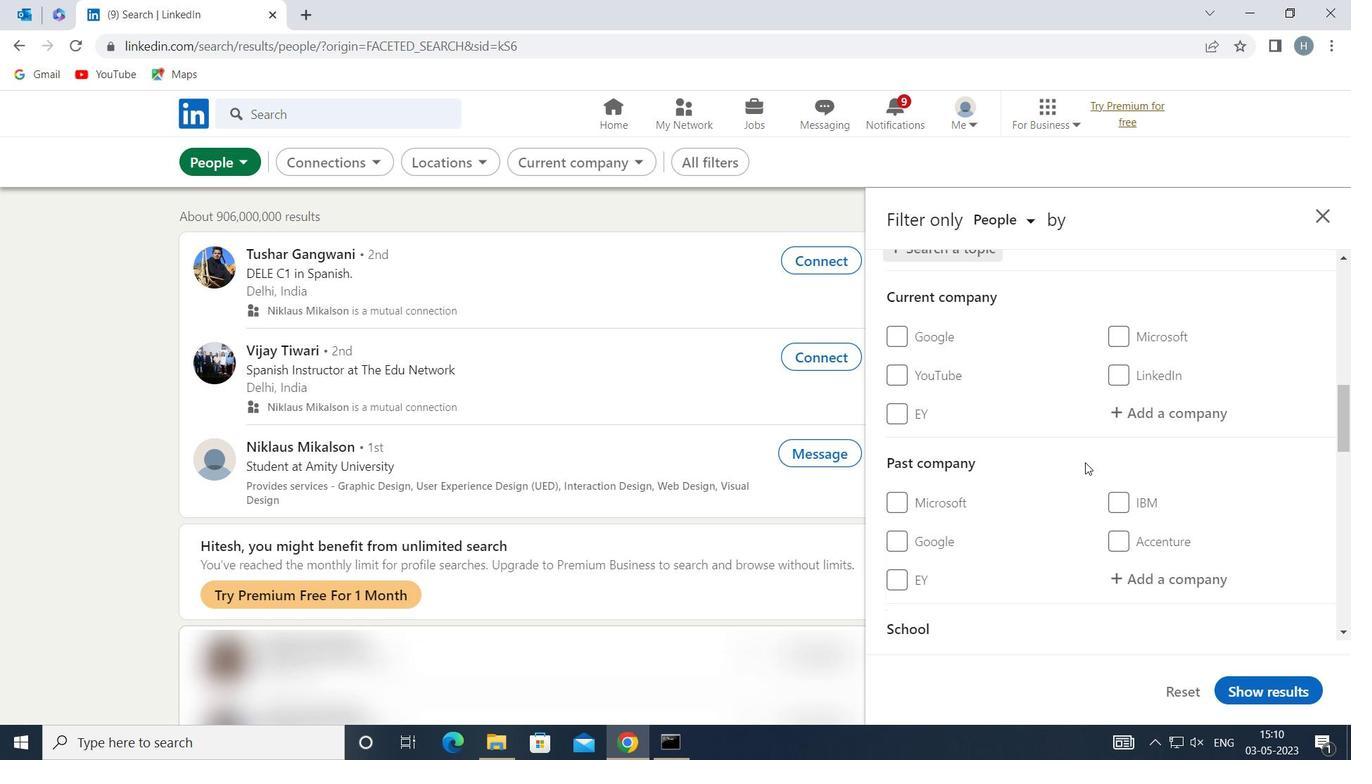 
Action: Mouse scrolled (1085, 461) with delta (0, 0)
Screenshot: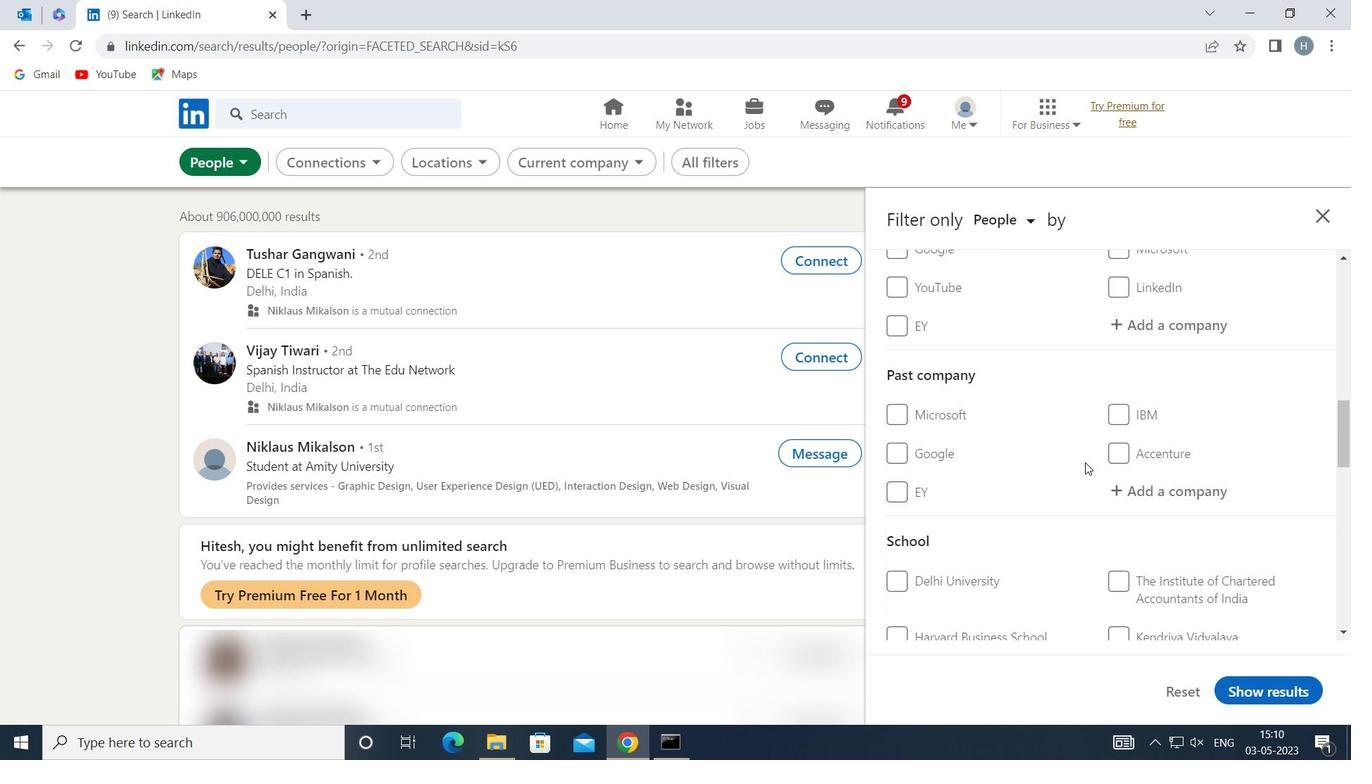 
Action: Mouse scrolled (1085, 461) with delta (0, 0)
Screenshot: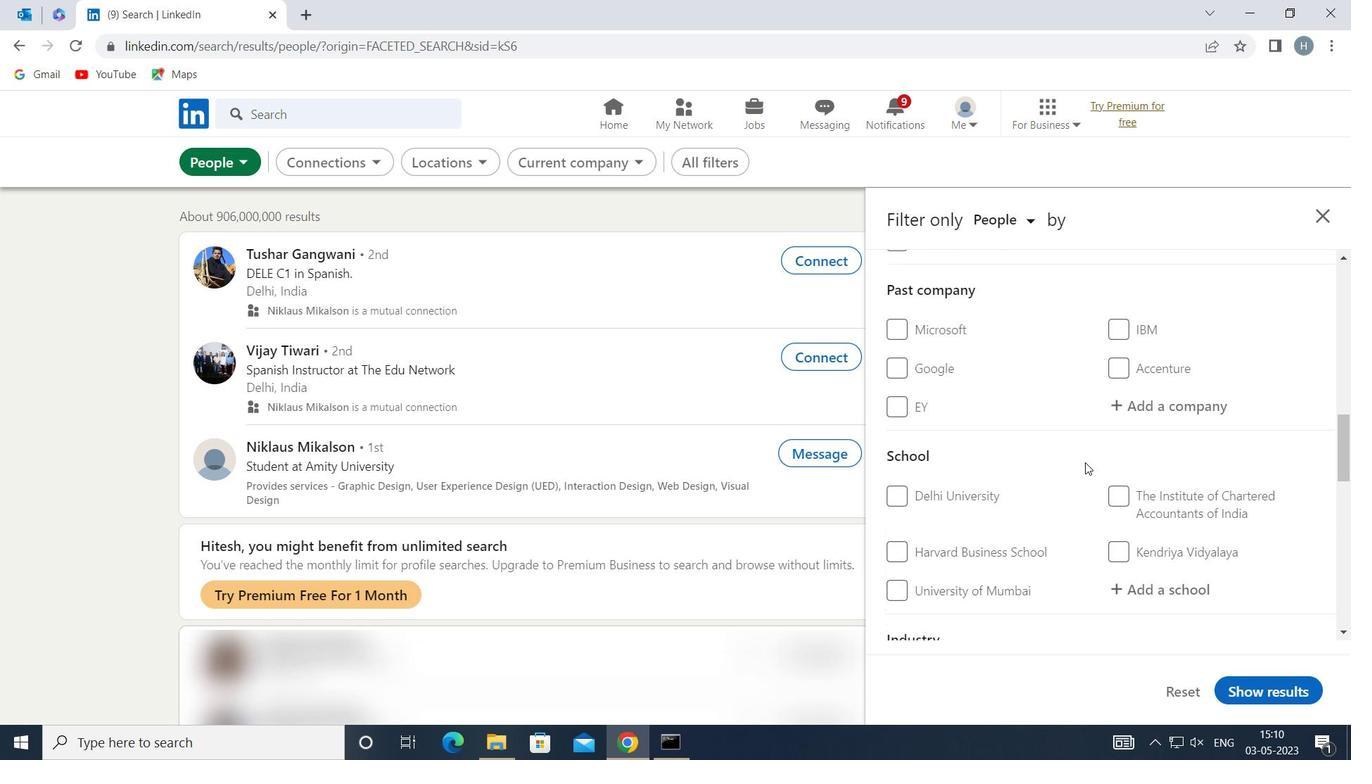 
Action: Mouse scrolled (1085, 461) with delta (0, 0)
Screenshot: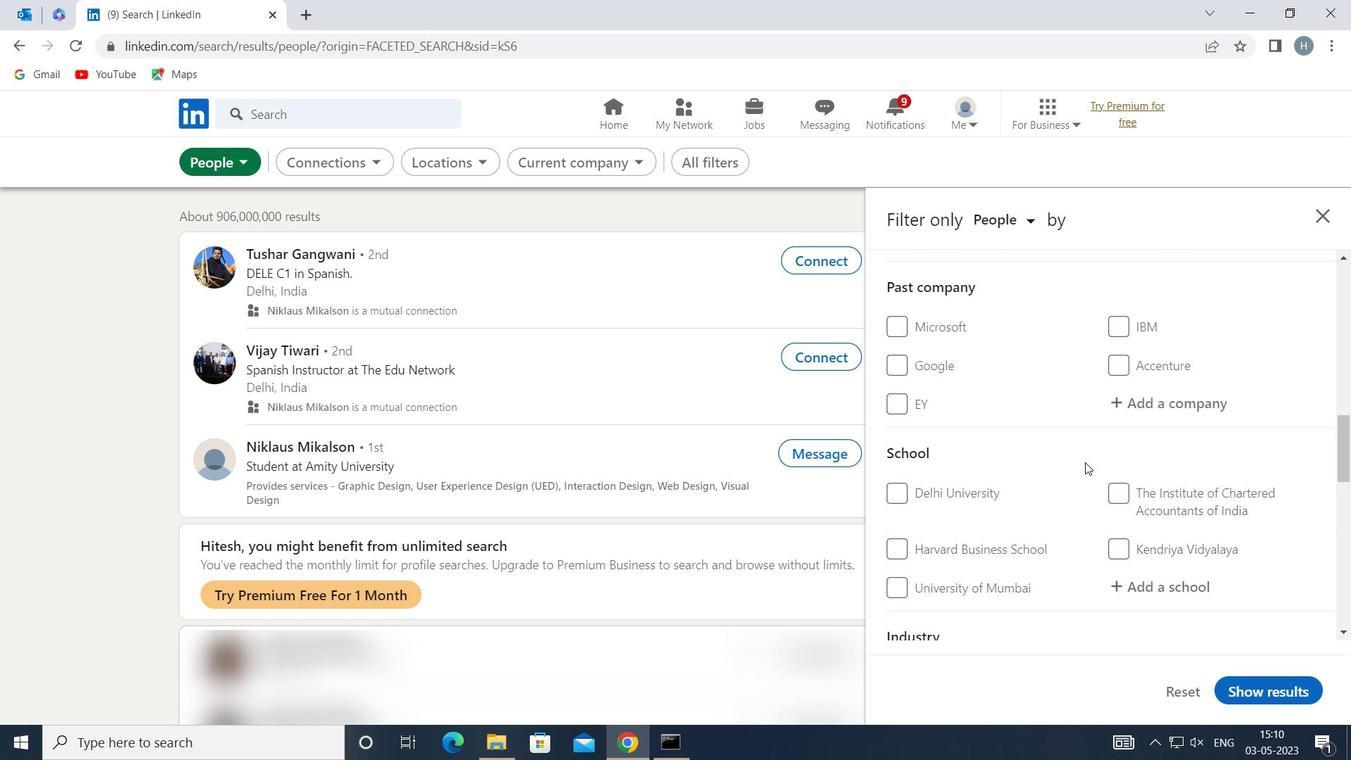 
Action: Mouse scrolled (1085, 461) with delta (0, 0)
Screenshot: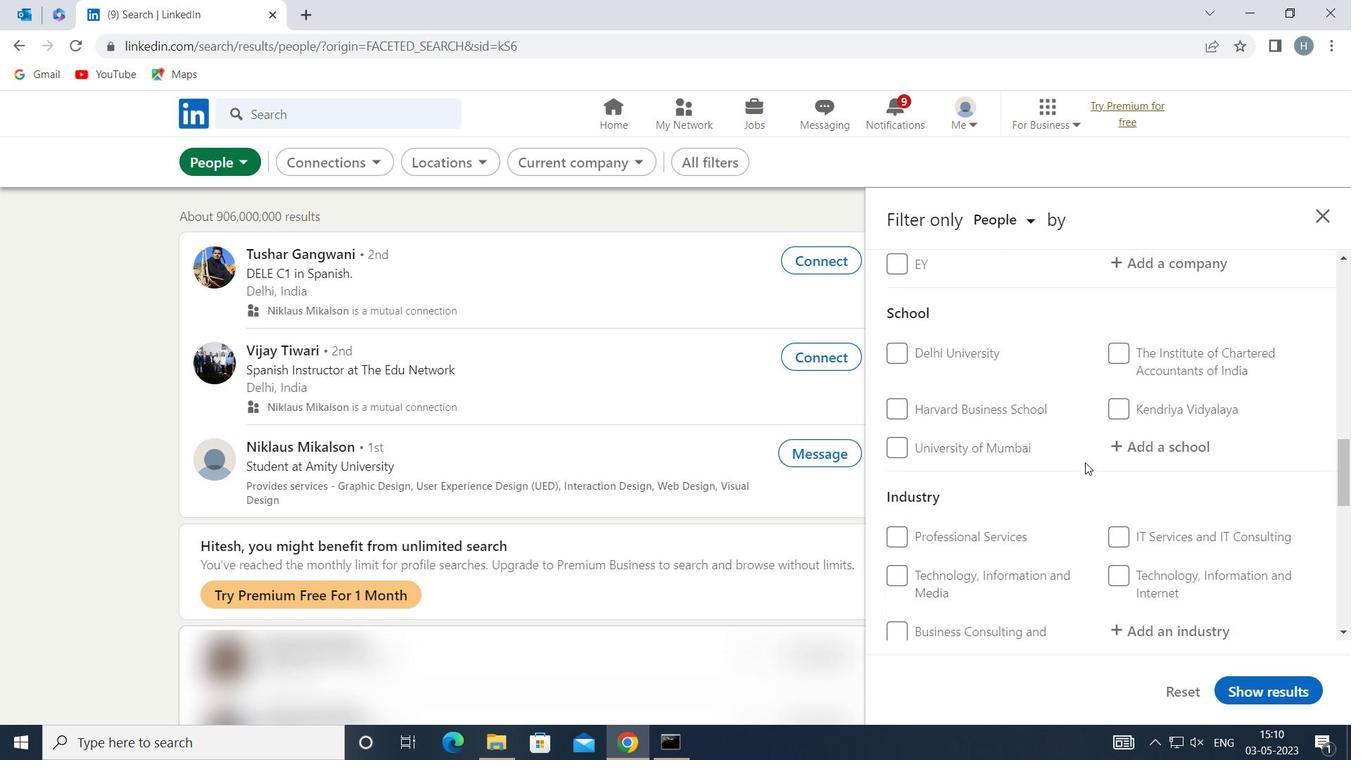 
Action: Mouse scrolled (1085, 461) with delta (0, 0)
Screenshot: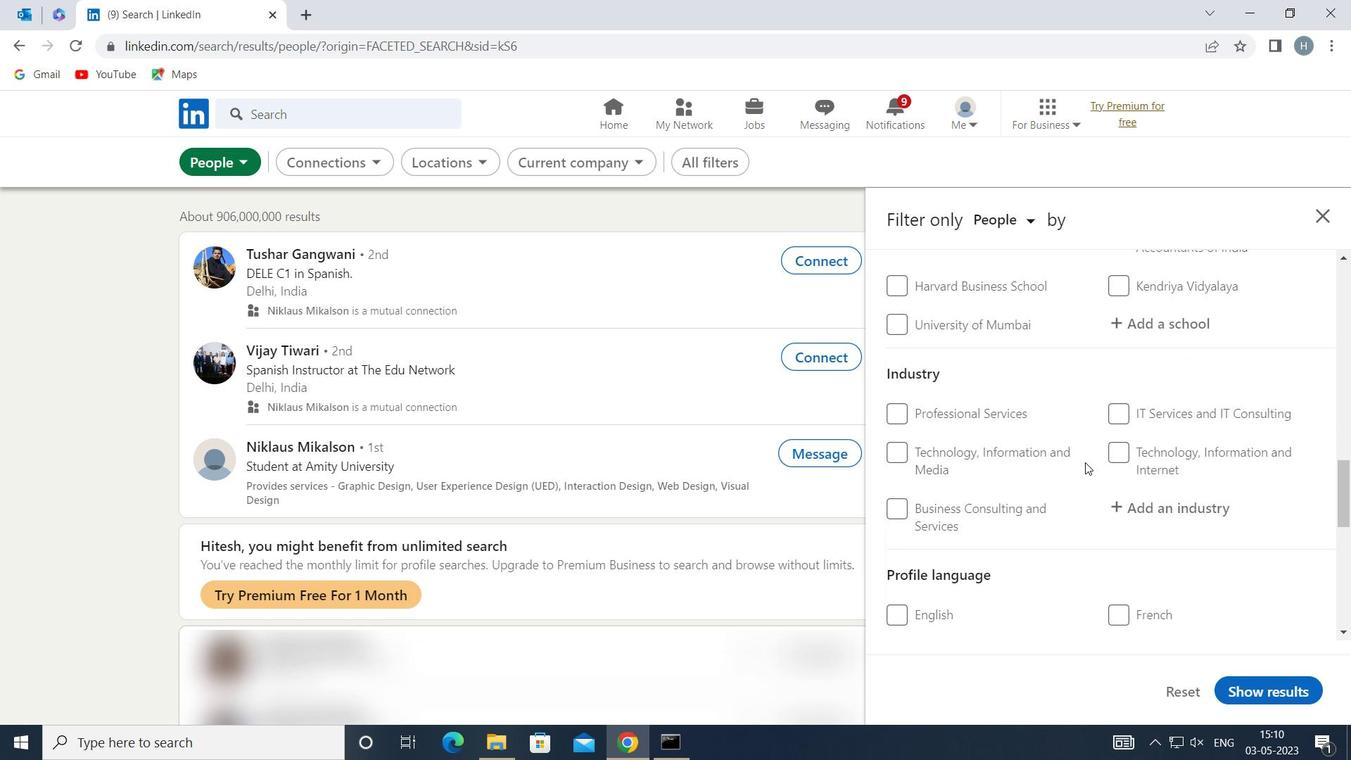 
Action: Mouse scrolled (1085, 461) with delta (0, 0)
Screenshot: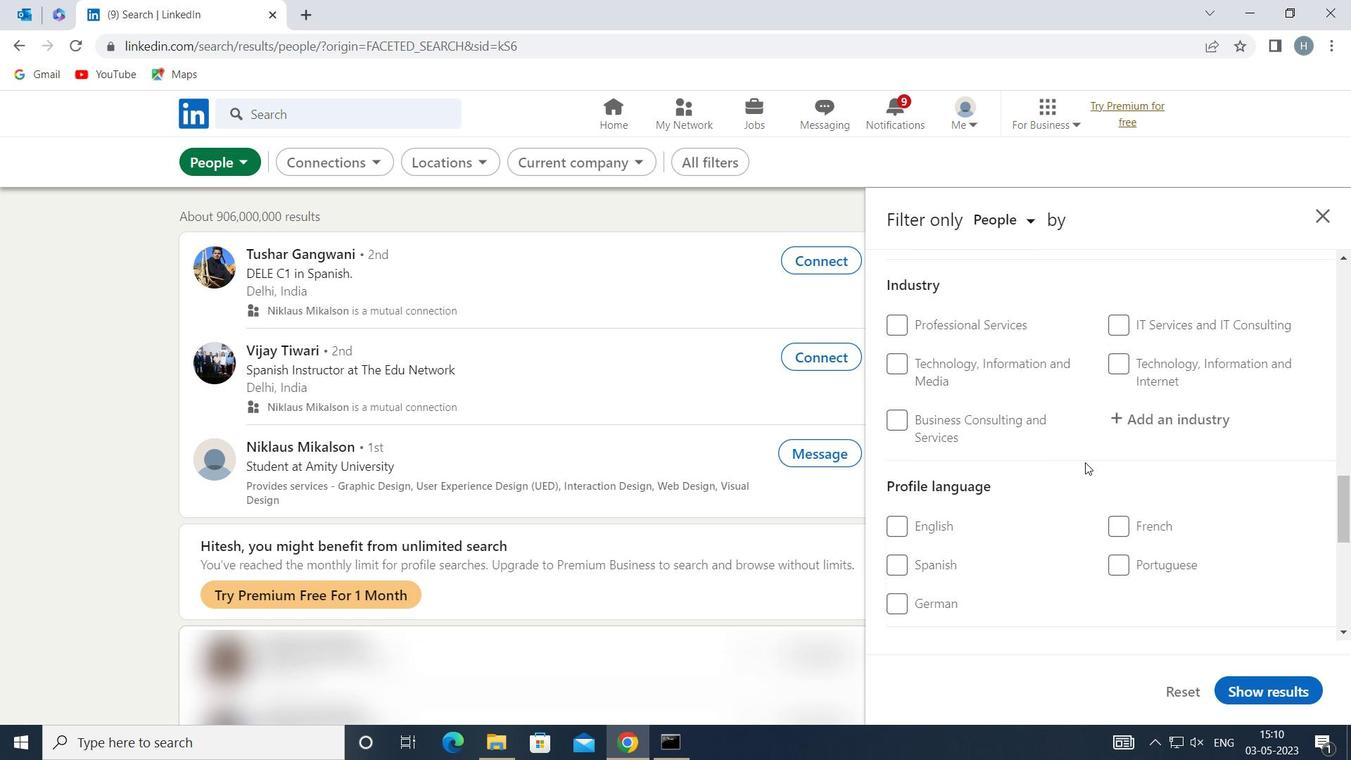 
Action: Mouse moved to (902, 440)
Screenshot: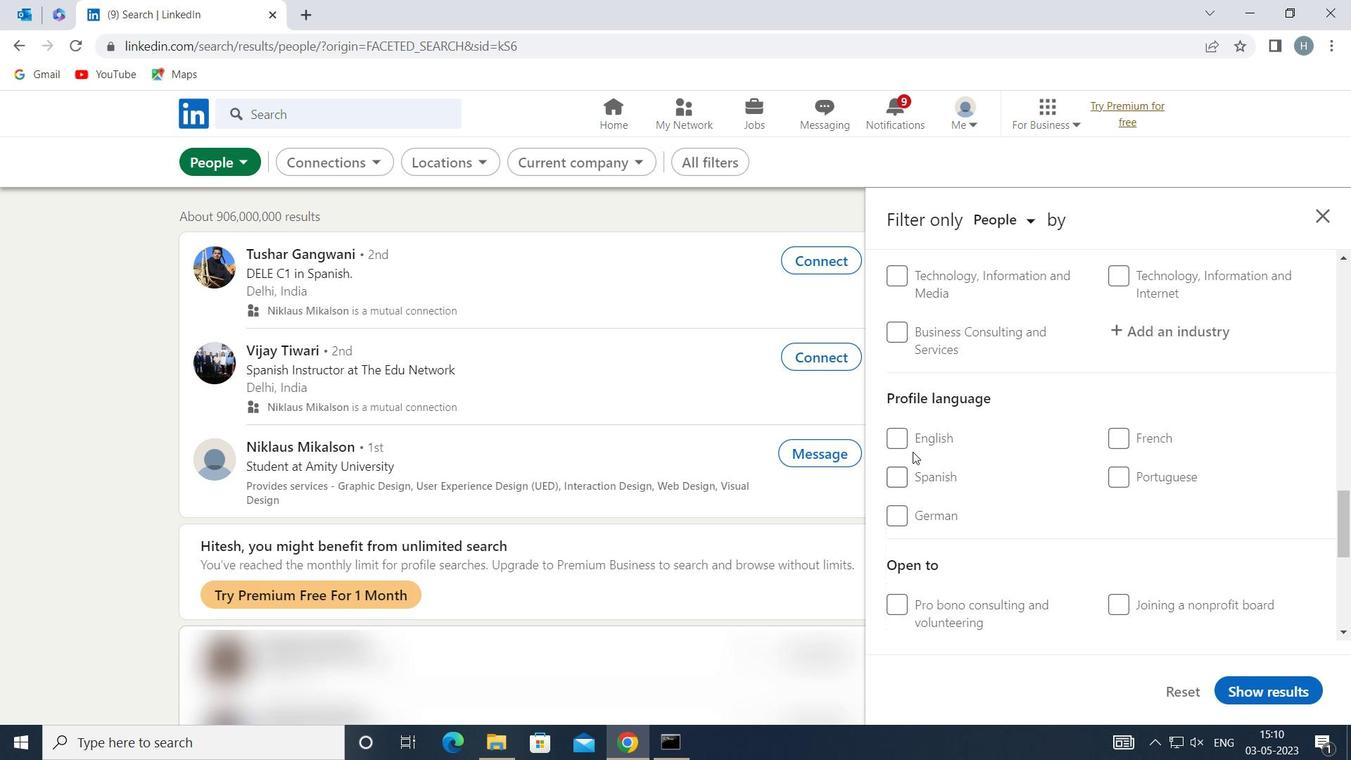 
Action: Mouse pressed left at (902, 440)
Screenshot: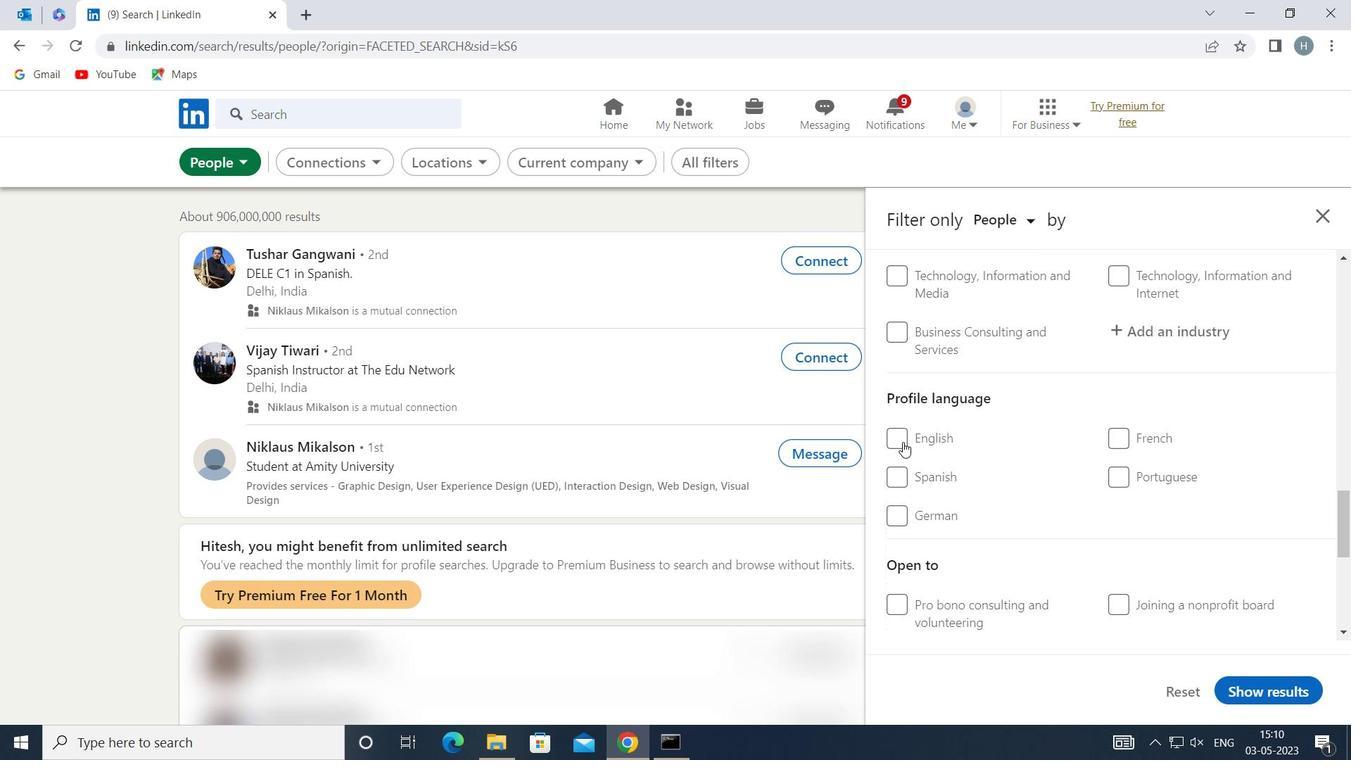 
Action: Mouse moved to (1075, 472)
Screenshot: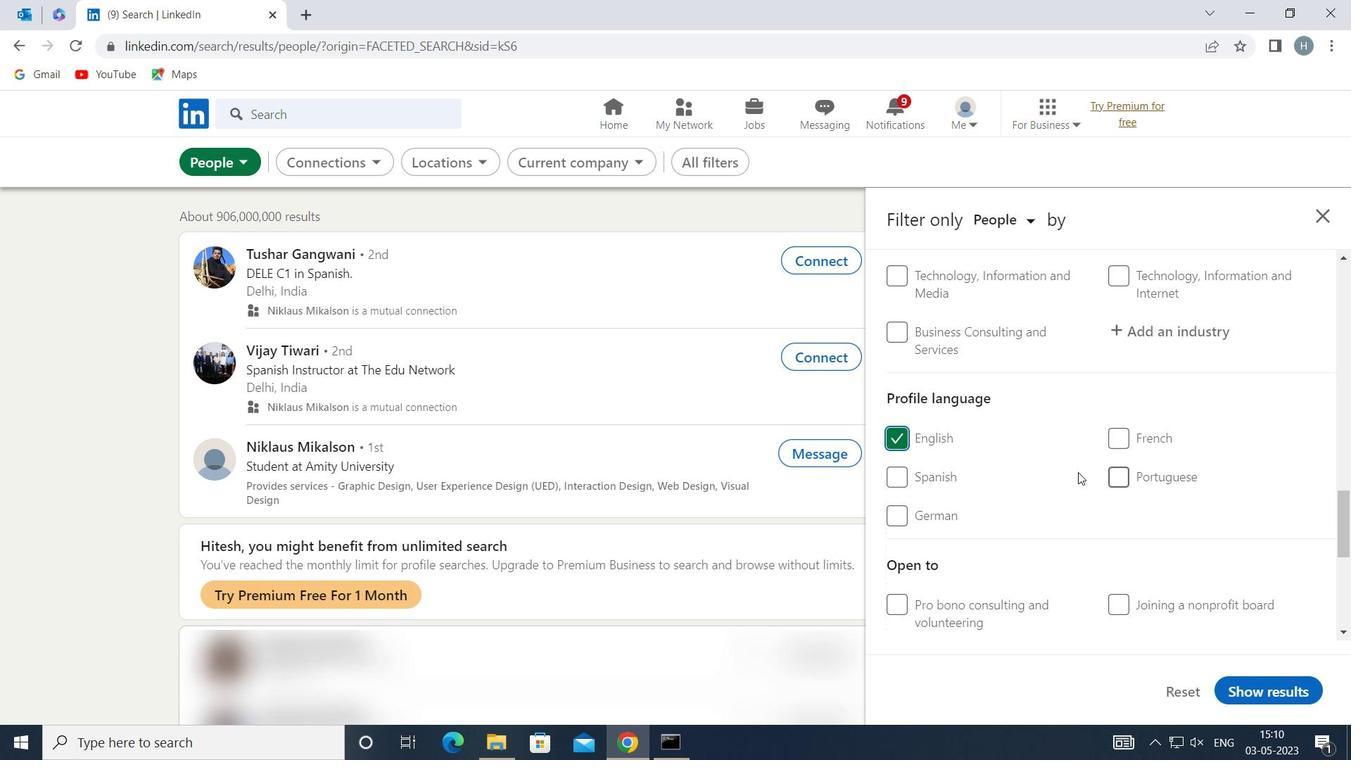 
Action: Mouse scrolled (1075, 473) with delta (0, 0)
Screenshot: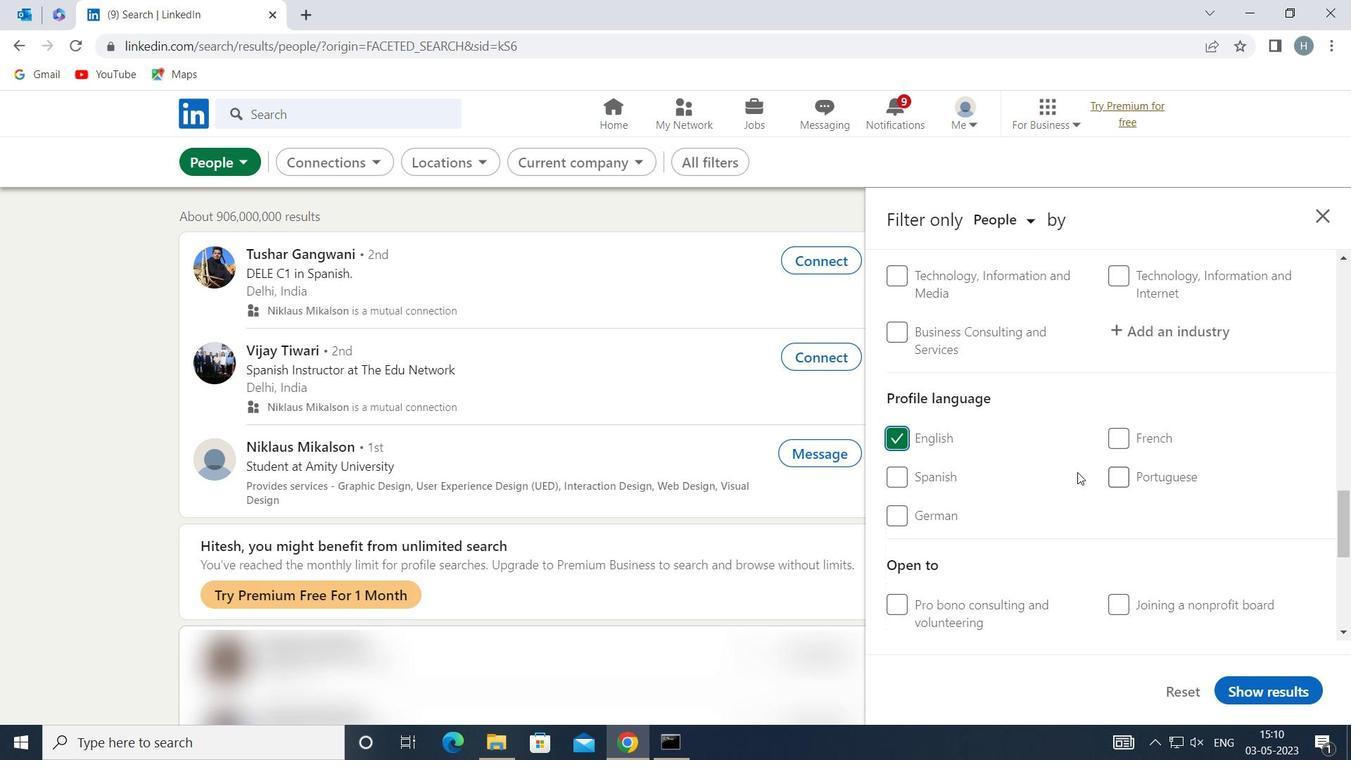 
Action: Mouse moved to (1075, 472)
Screenshot: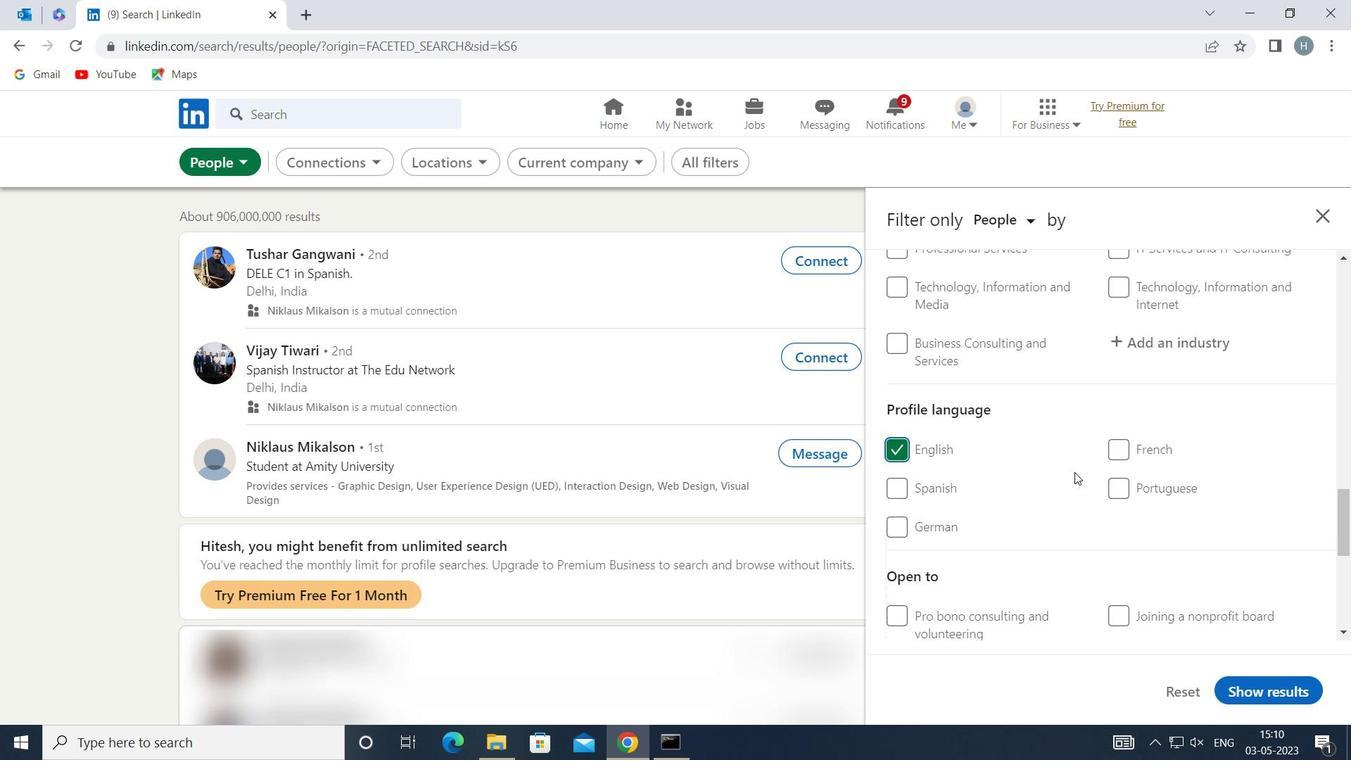 
Action: Mouse scrolled (1075, 473) with delta (0, 0)
Screenshot: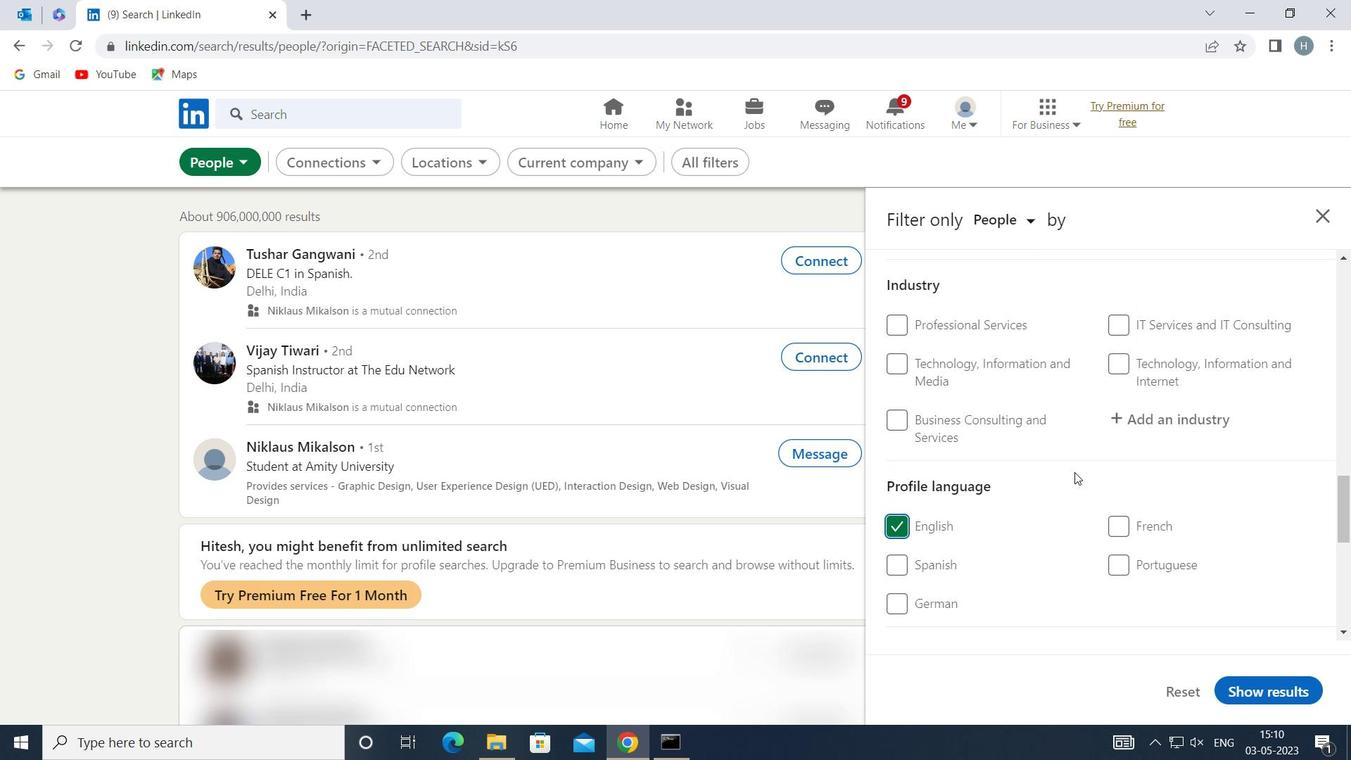 
Action: Mouse scrolled (1075, 473) with delta (0, 0)
Screenshot: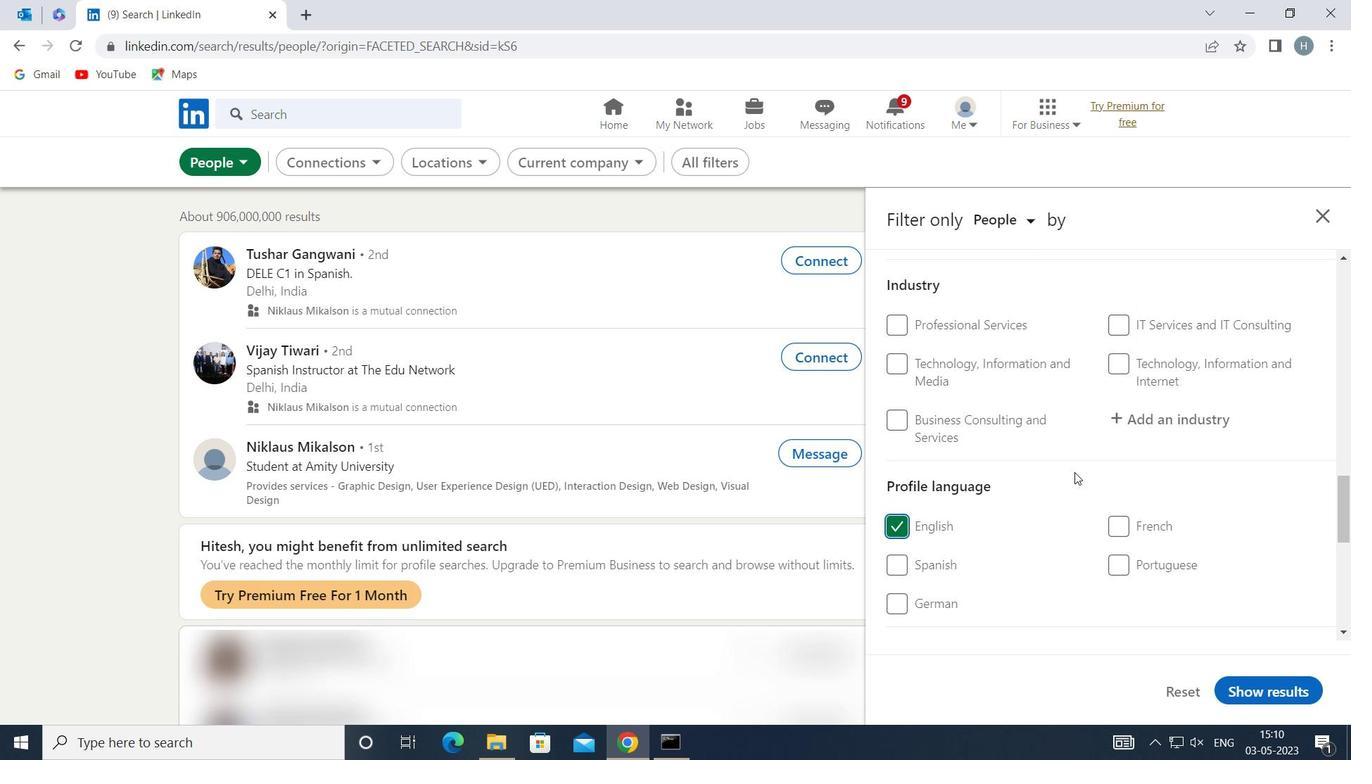
Action: Mouse scrolled (1075, 473) with delta (0, 0)
Screenshot: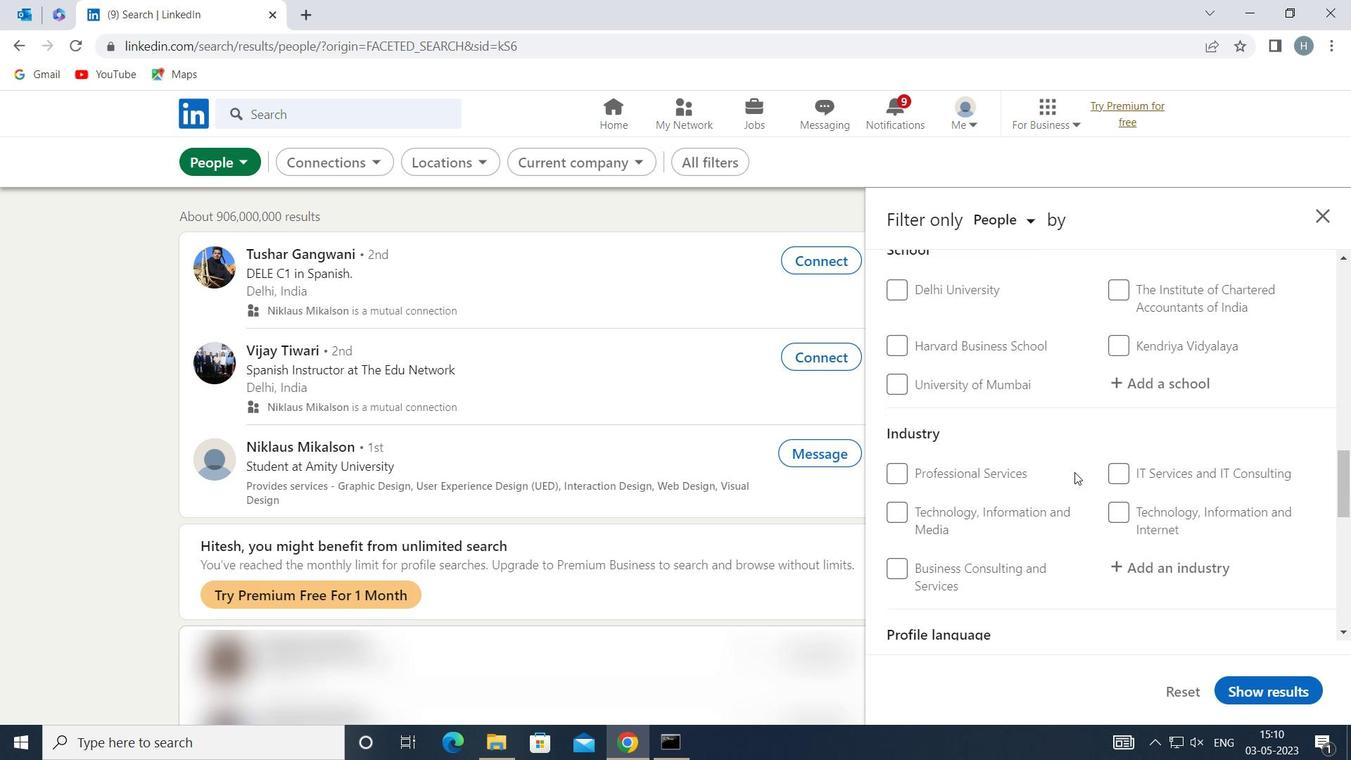 
Action: Mouse scrolled (1075, 473) with delta (0, 0)
Screenshot: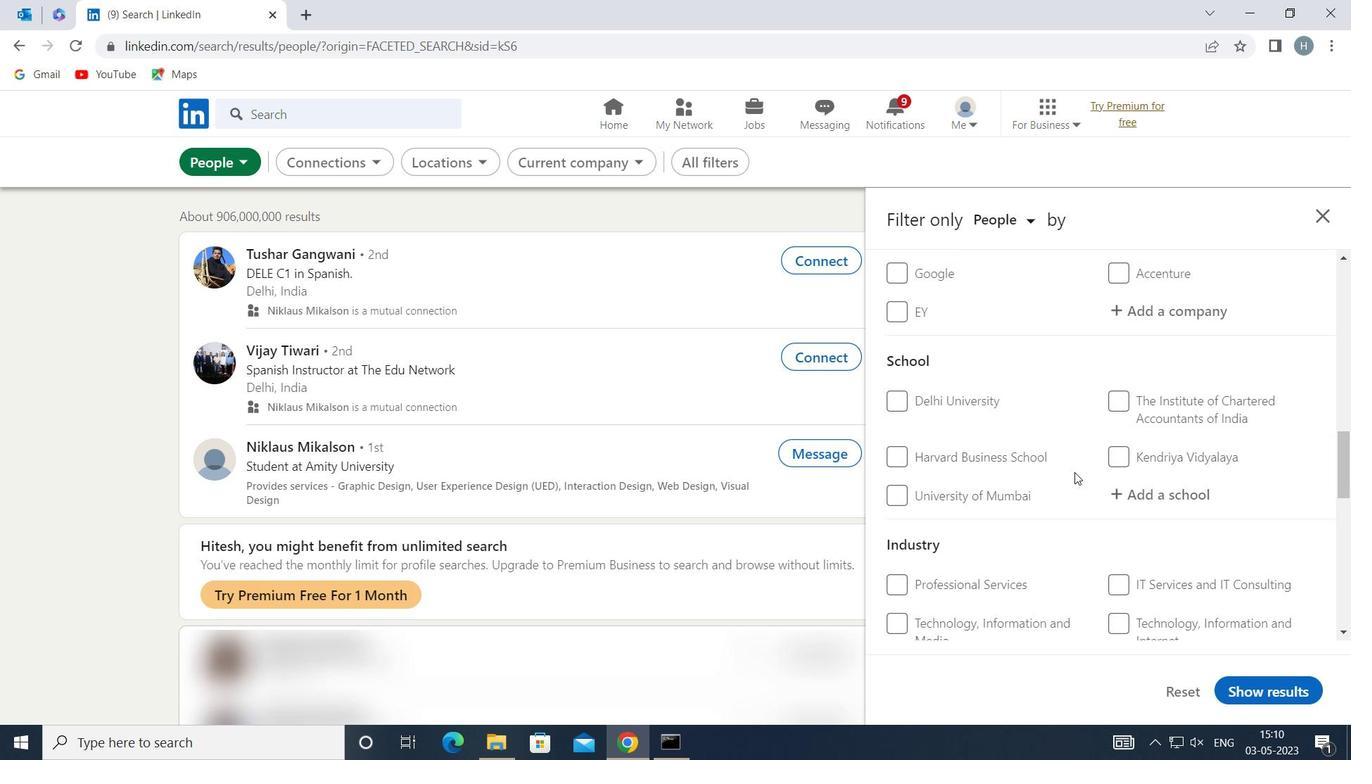 
Action: Mouse scrolled (1075, 473) with delta (0, 0)
Screenshot: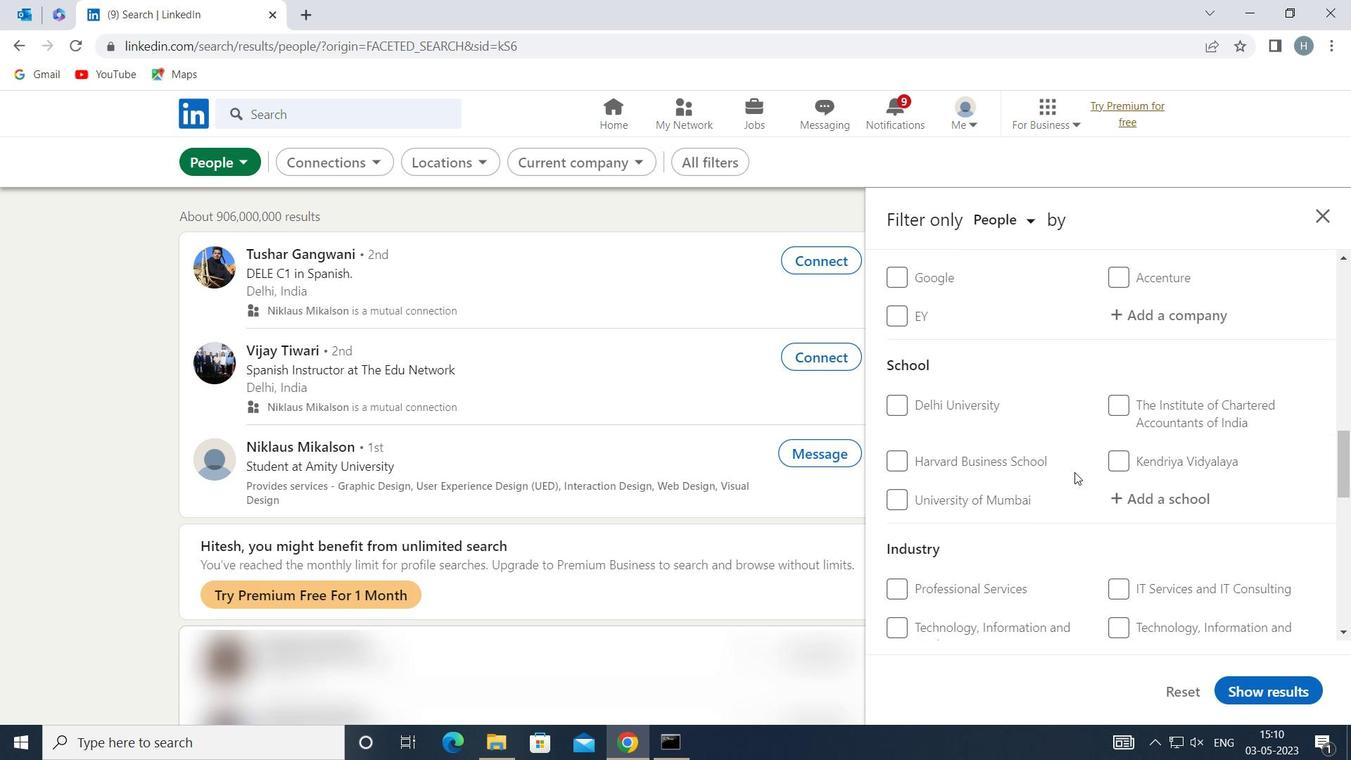 
Action: Mouse scrolled (1075, 473) with delta (0, 0)
Screenshot: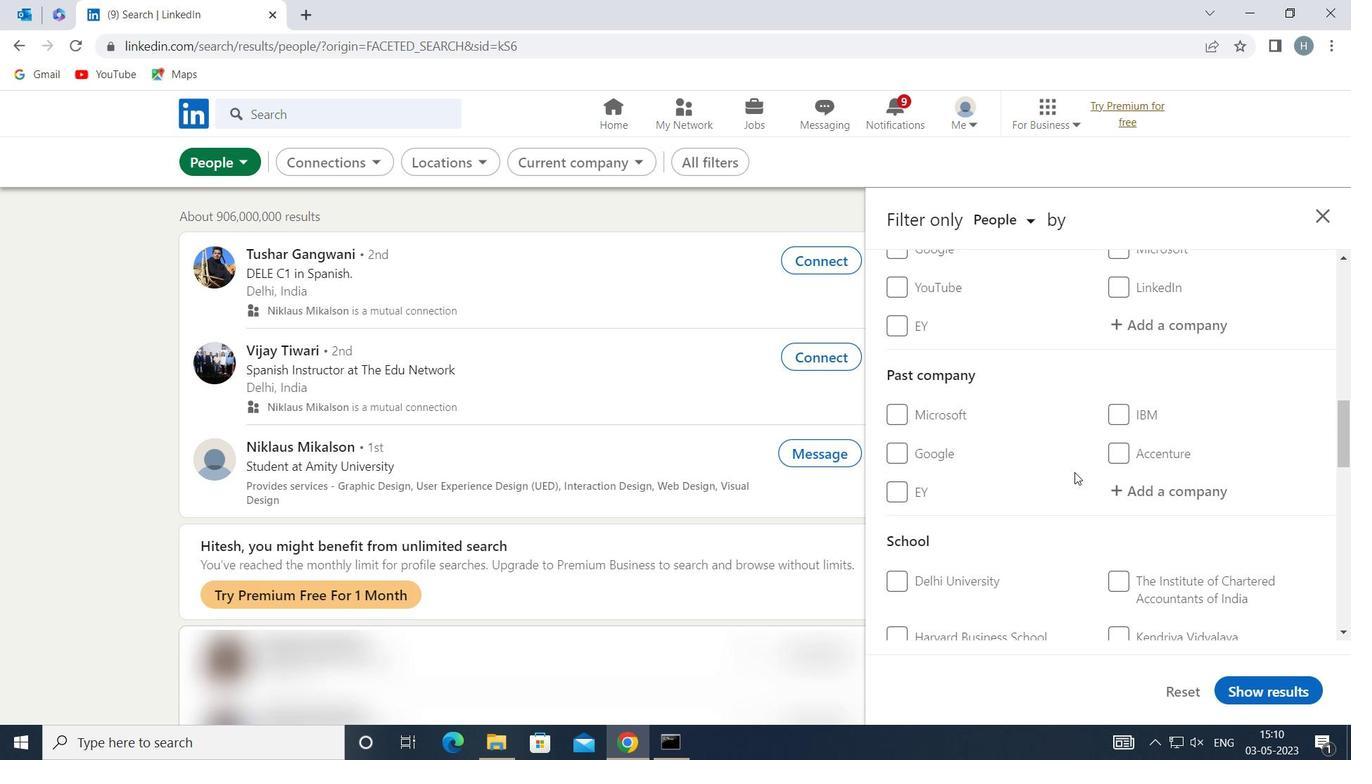 
Action: Mouse moved to (1157, 409)
Screenshot: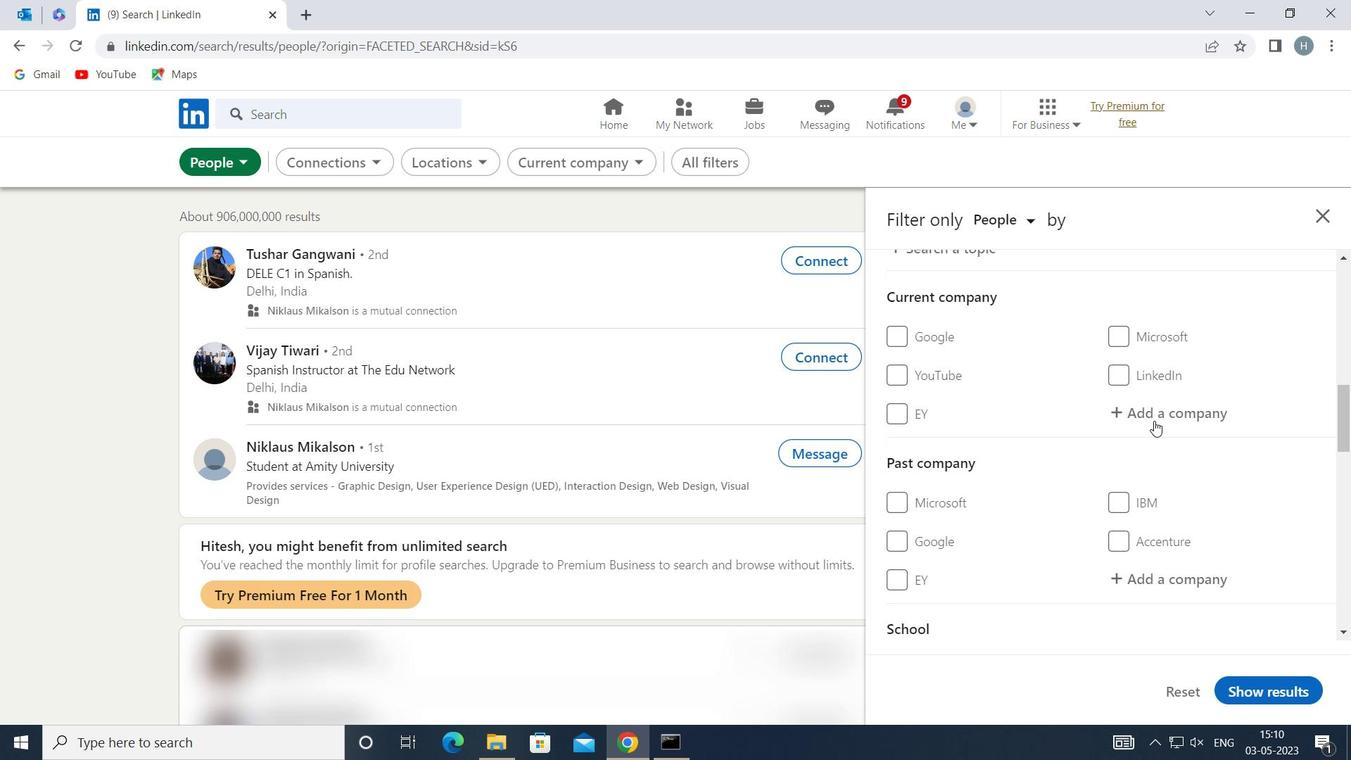 
Action: Mouse pressed left at (1157, 409)
Screenshot: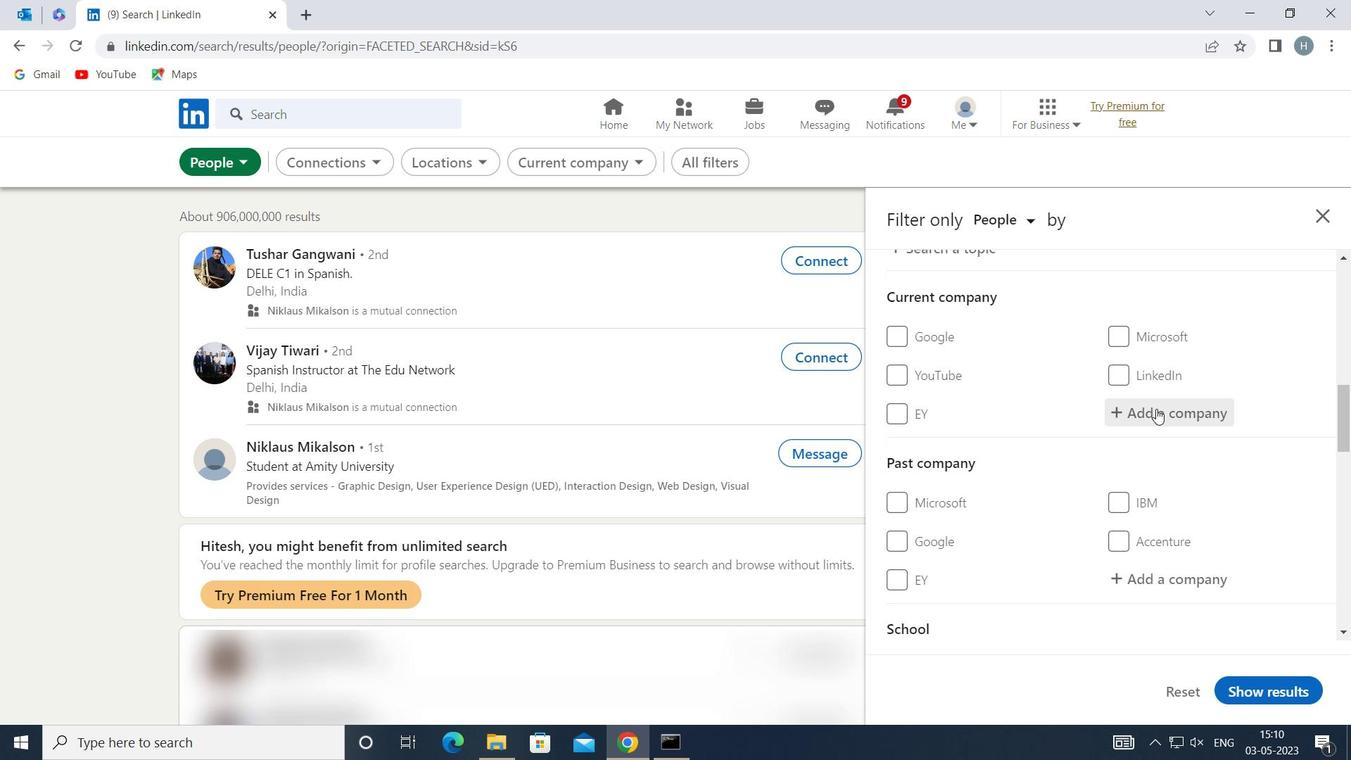 
Action: Key pressed <Key.shift>PLANET<Key.shift>SPARK
Screenshot: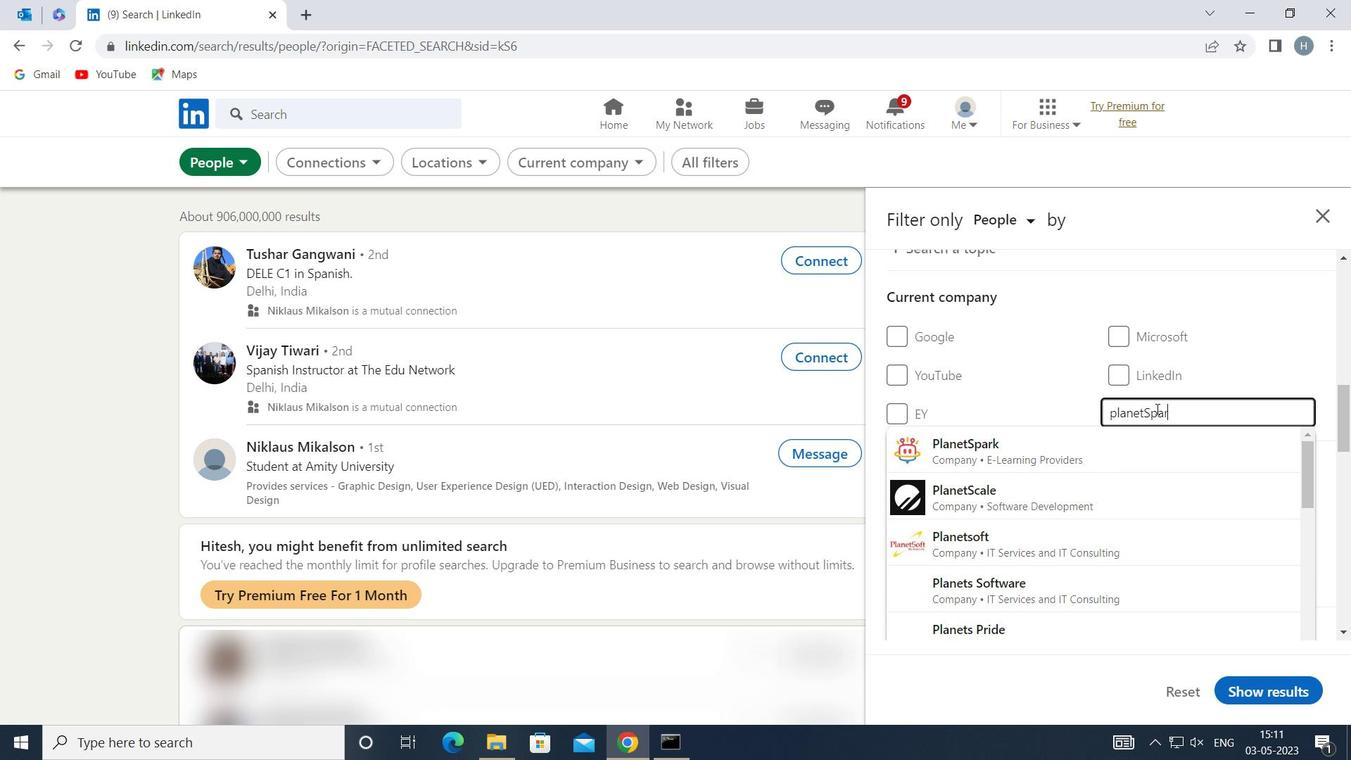 
Action: Mouse moved to (1075, 440)
Screenshot: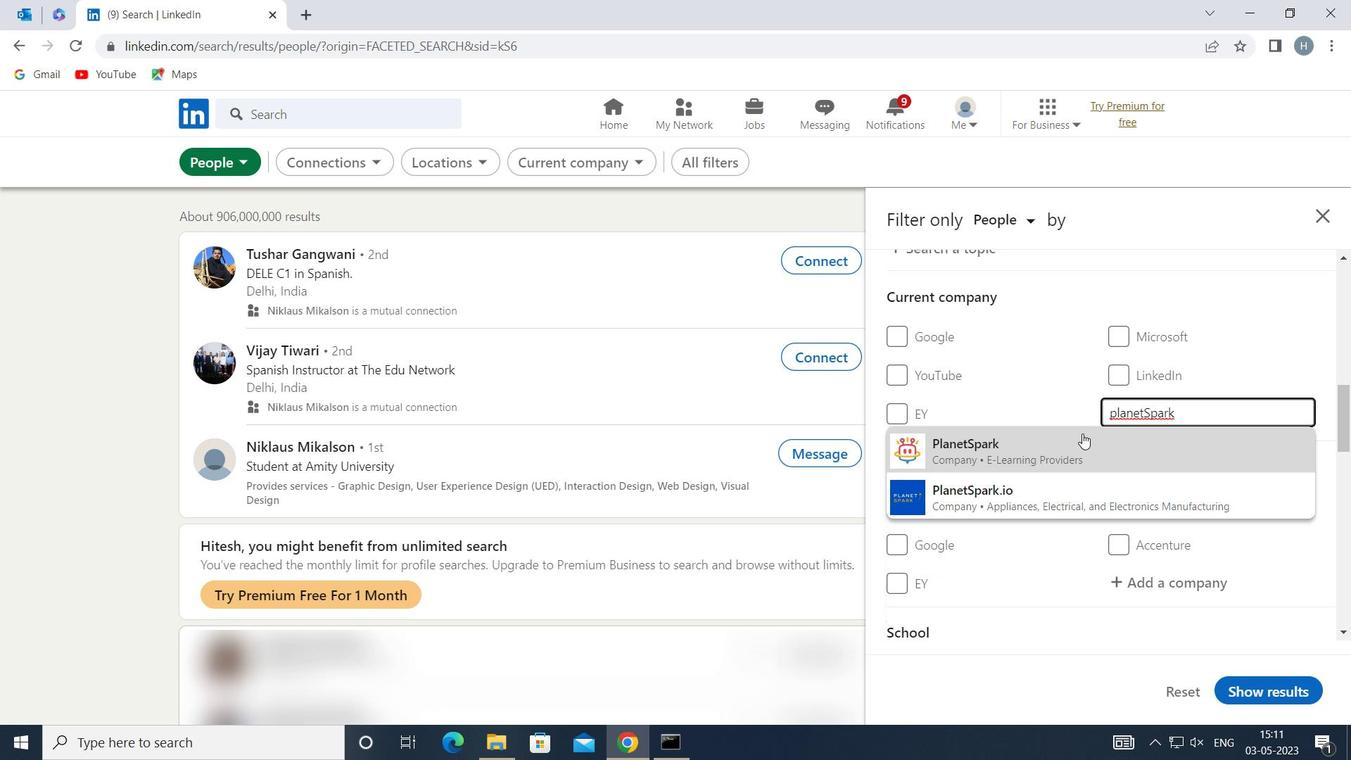 
Action: Mouse pressed left at (1075, 440)
Screenshot: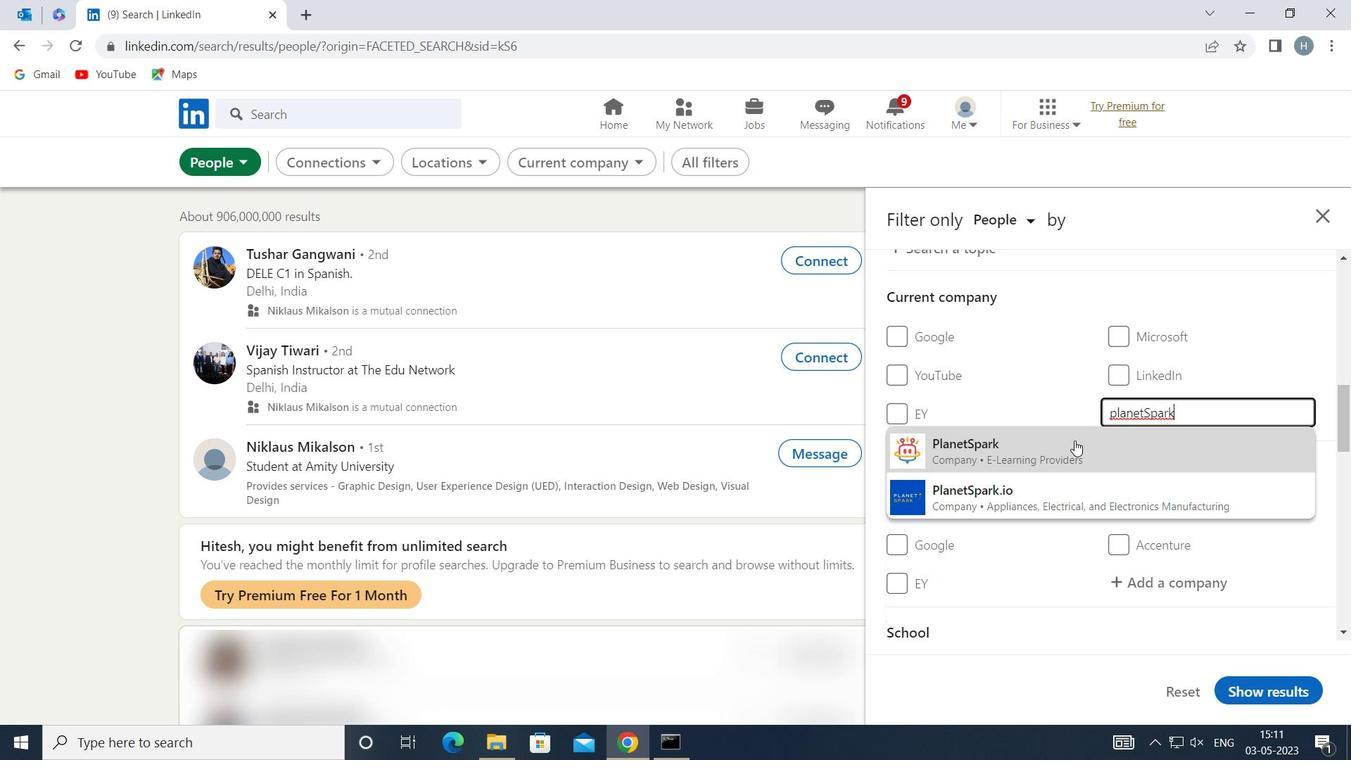 
Action: Mouse moved to (1073, 441)
Screenshot: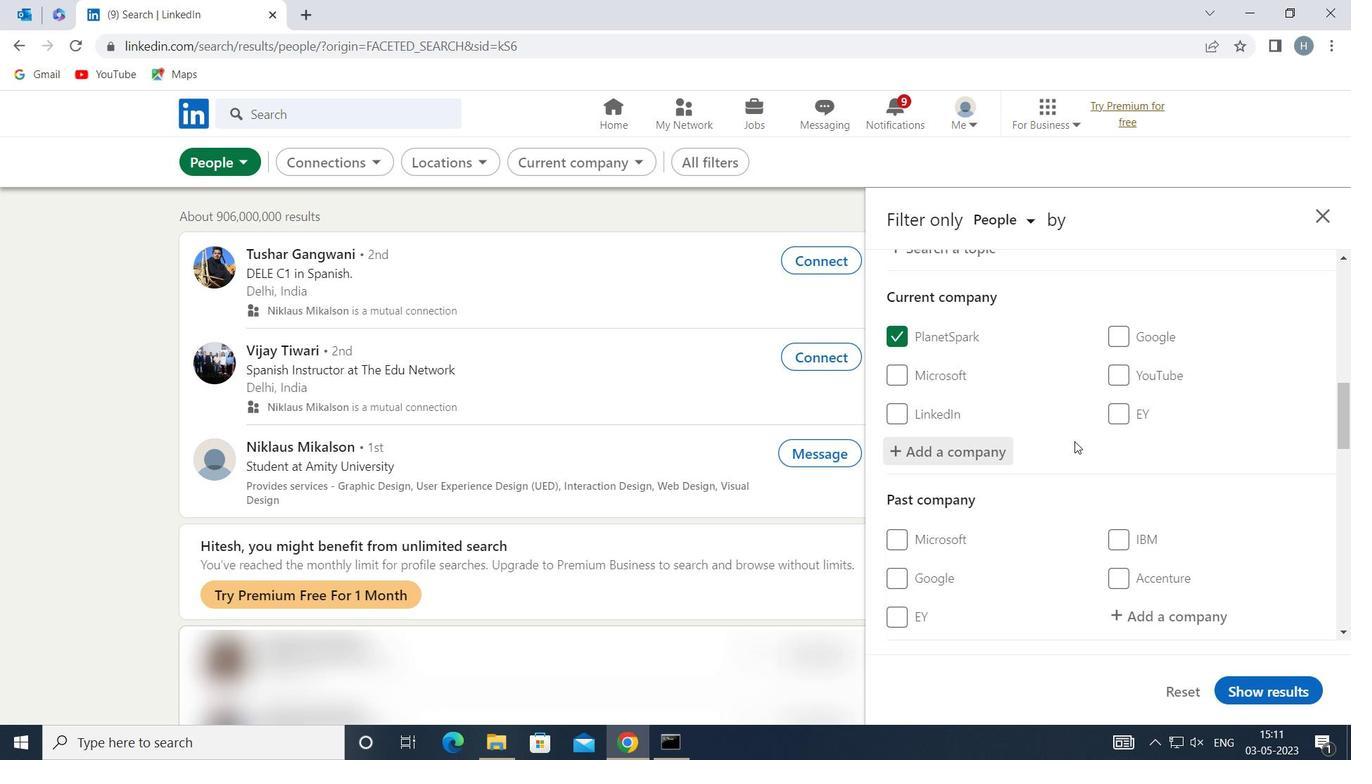 
Action: Mouse scrolled (1073, 440) with delta (0, 0)
Screenshot: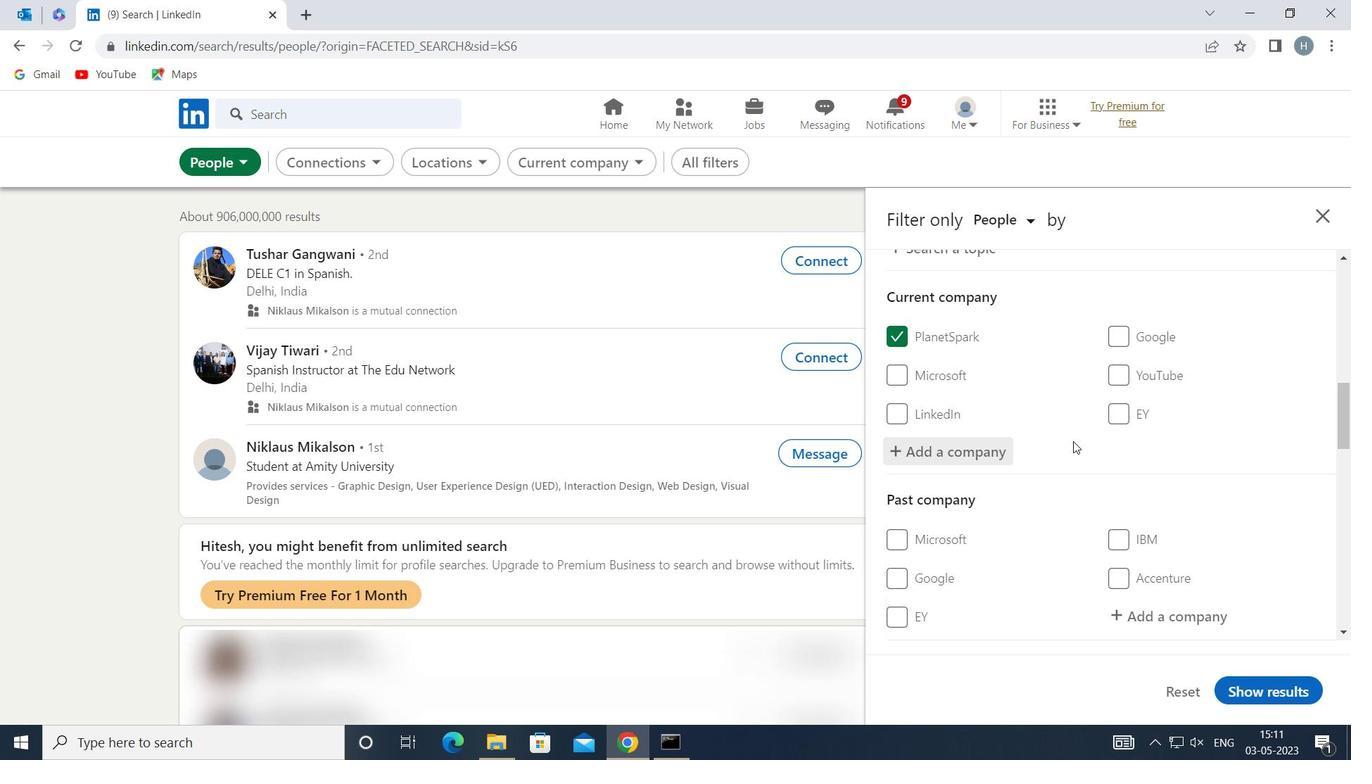 
Action: Mouse moved to (1073, 445)
Screenshot: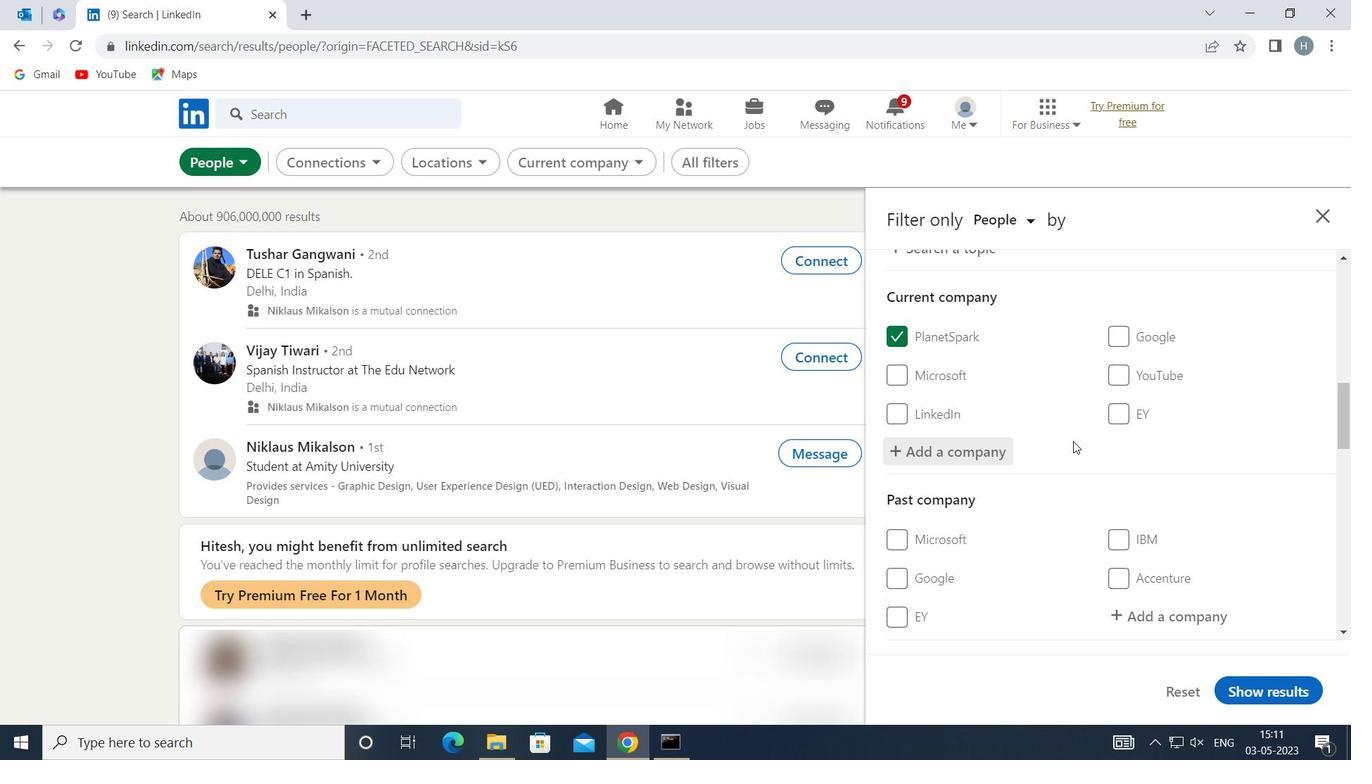 
Action: Mouse scrolled (1073, 445) with delta (0, 0)
Screenshot: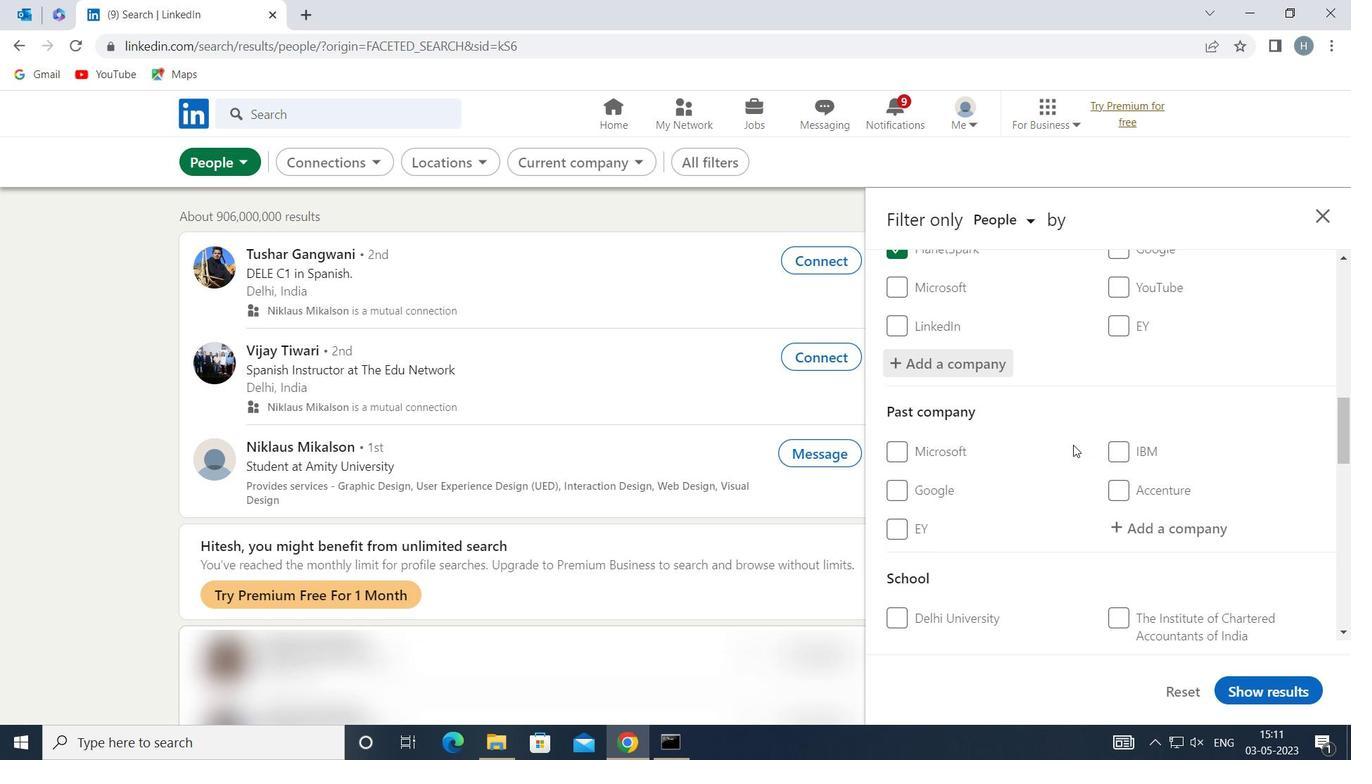 
Action: Mouse scrolled (1073, 445) with delta (0, 0)
Screenshot: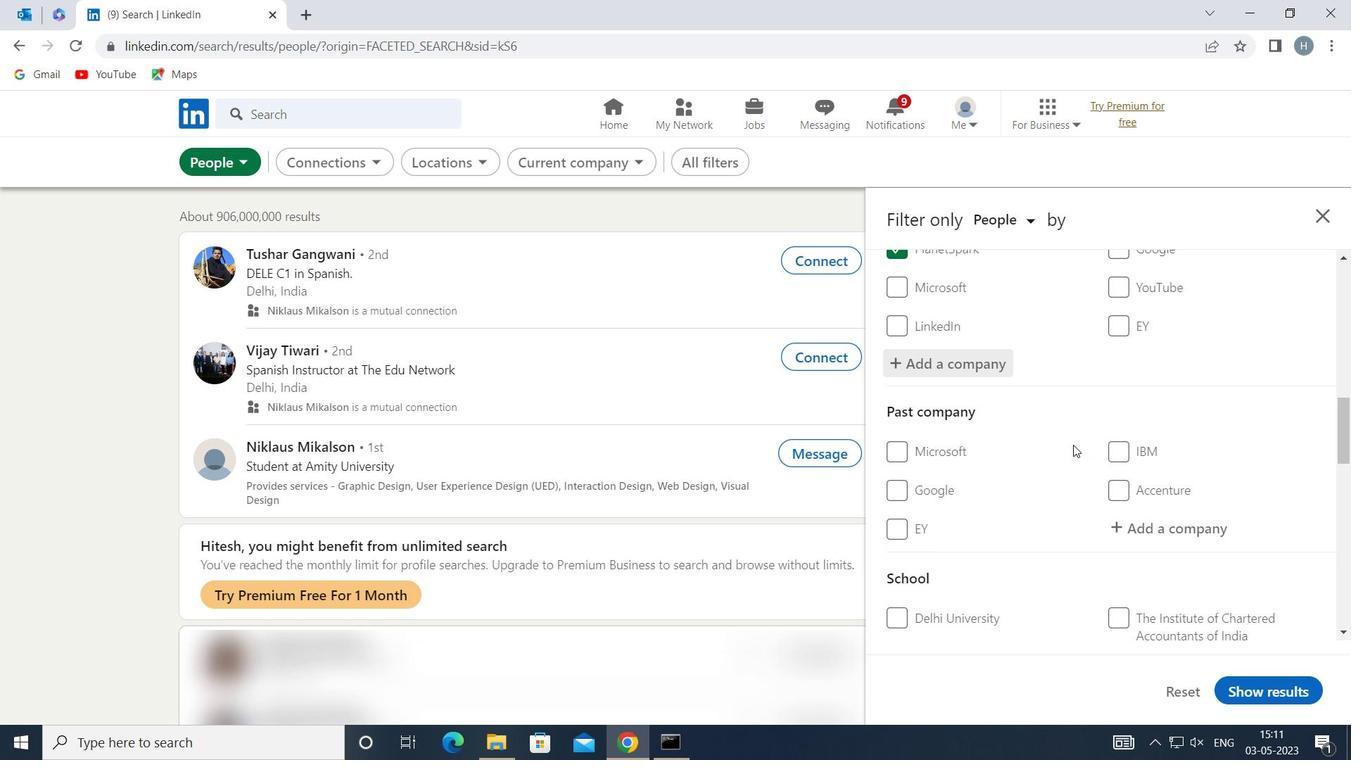 
Action: Mouse moved to (1073, 445)
Screenshot: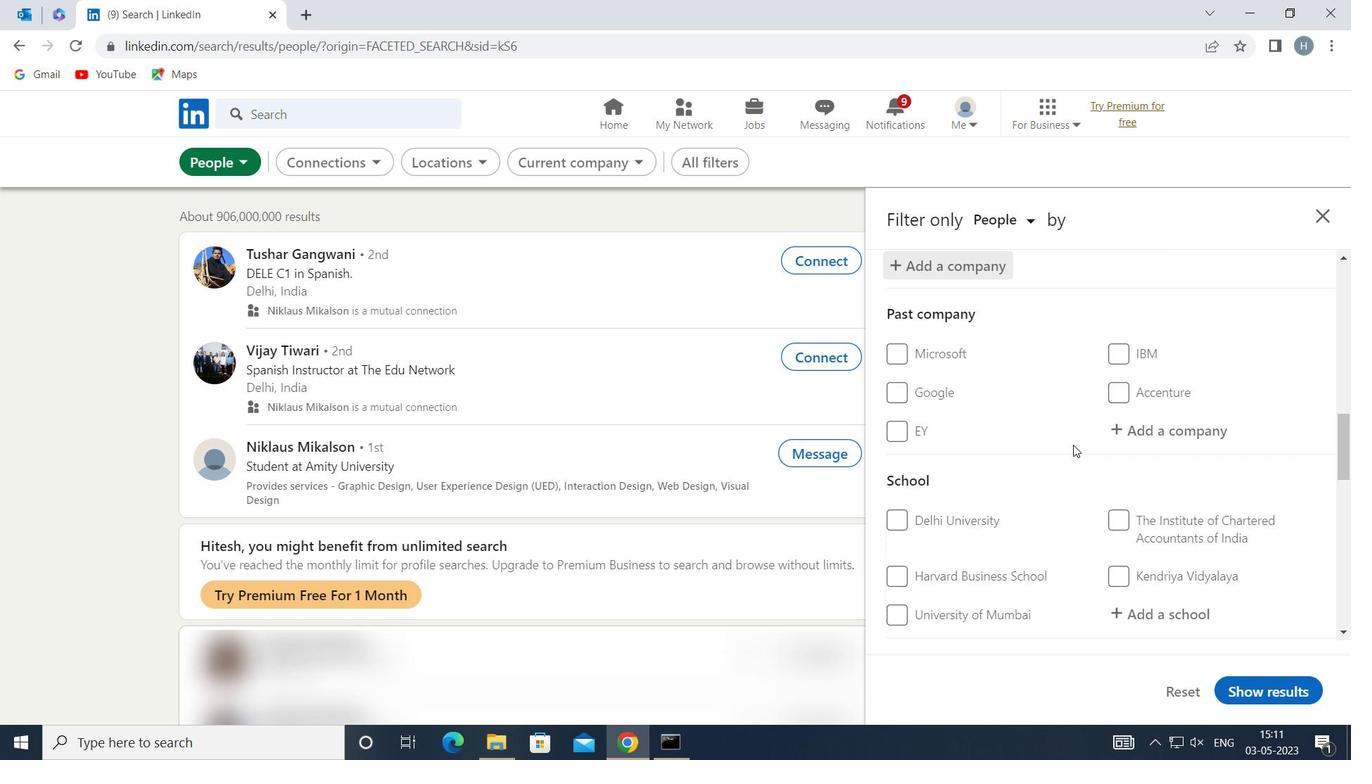 
Action: Mouse scrolled (1073, 445) with delta (0, 0)
Screenshot: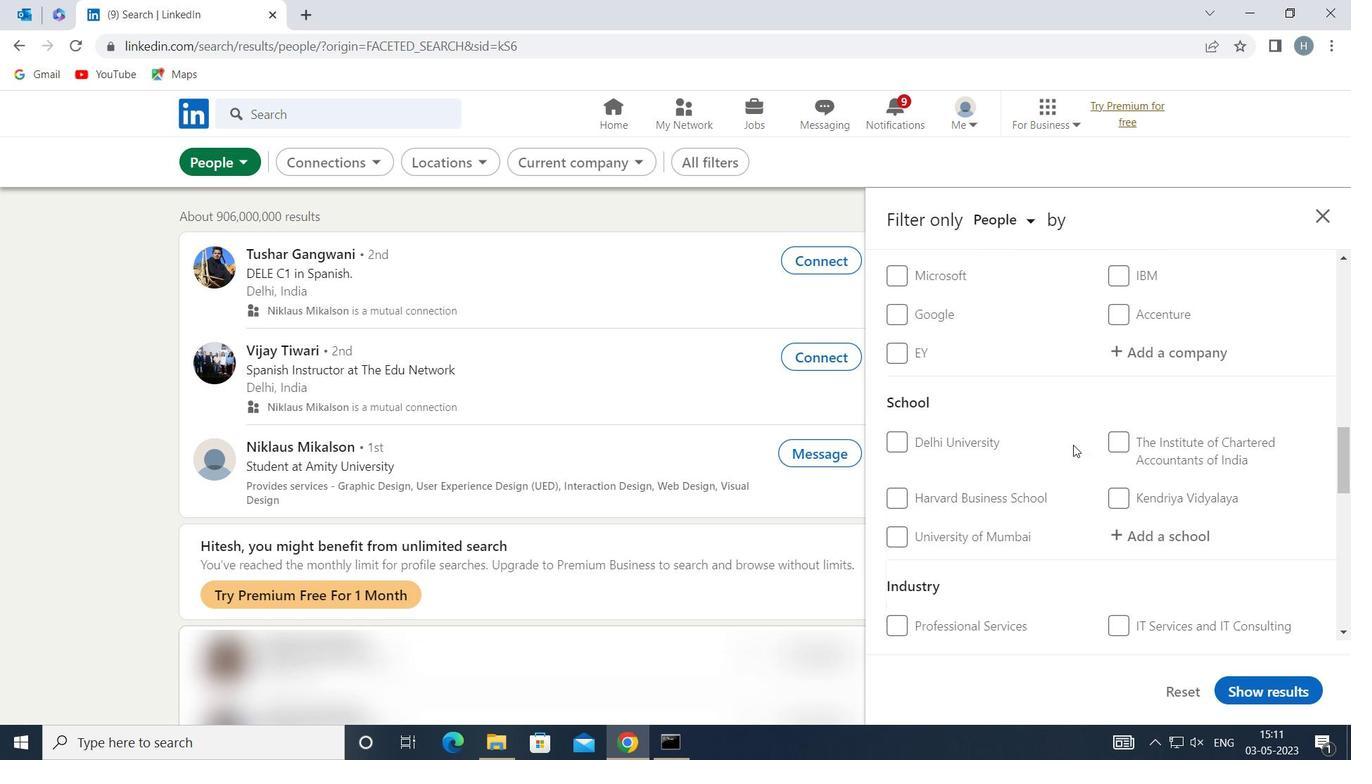 
Action: Mouse moved to (1175, 432)
Screenshot: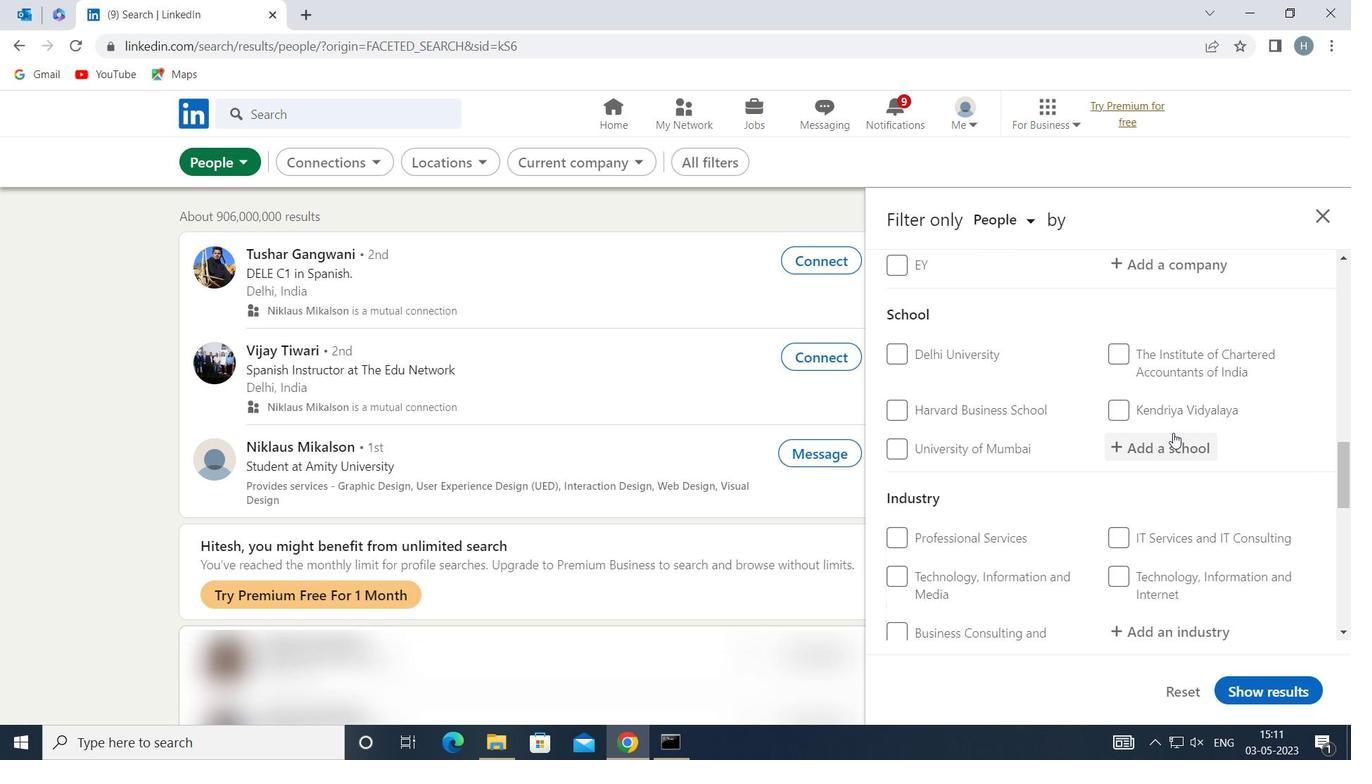 
Action: Mouse pressed left at (1175, 432)
Screenshot: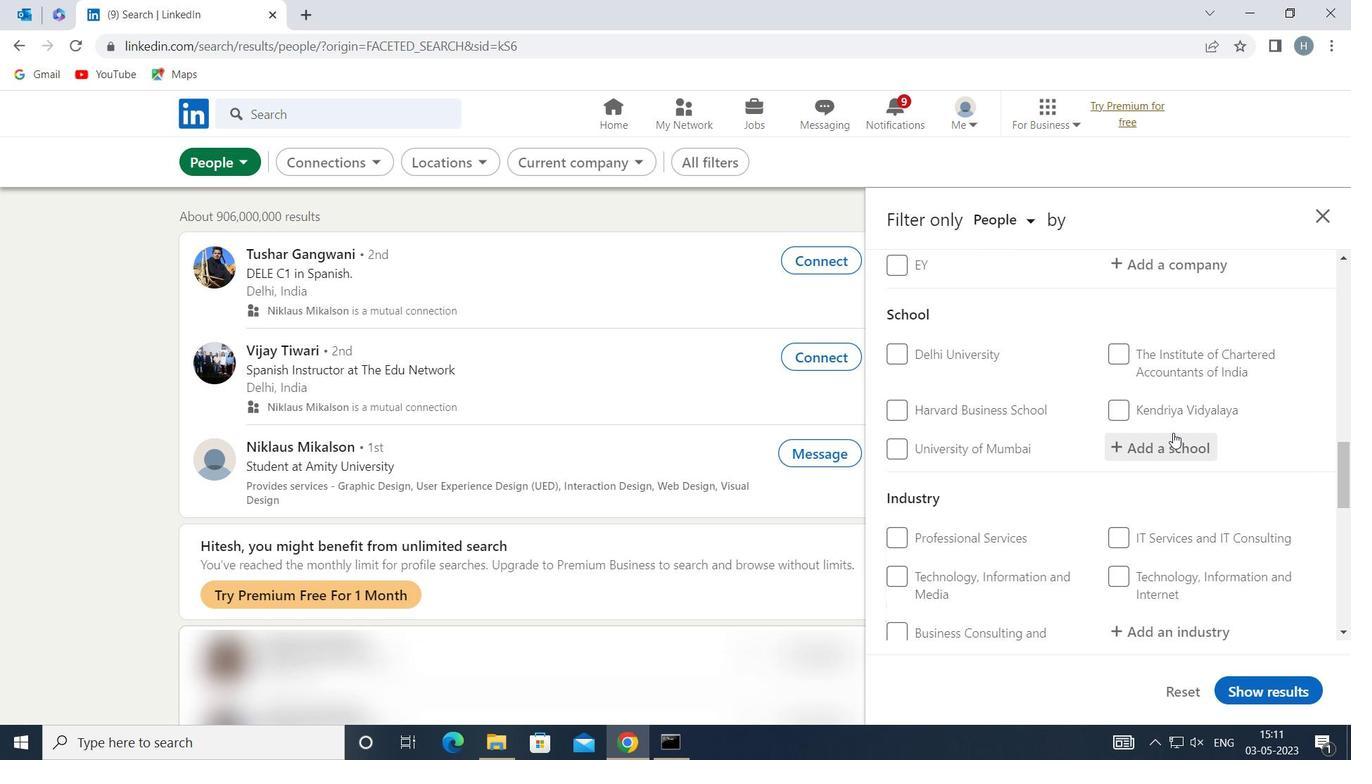 
Action: Mouse moved to (1169, 452)
Screenshot: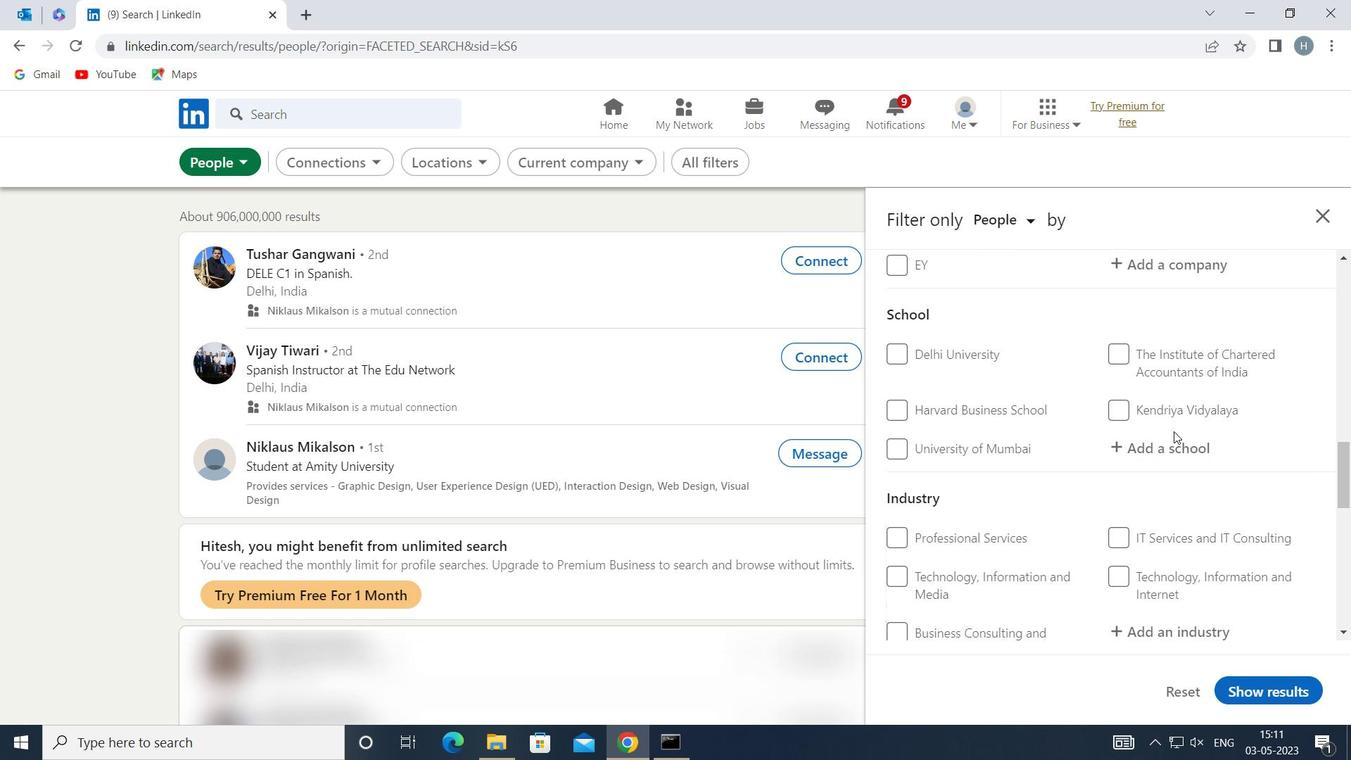
Action: Mouse pressed left at (1169, 452)
Screenshot: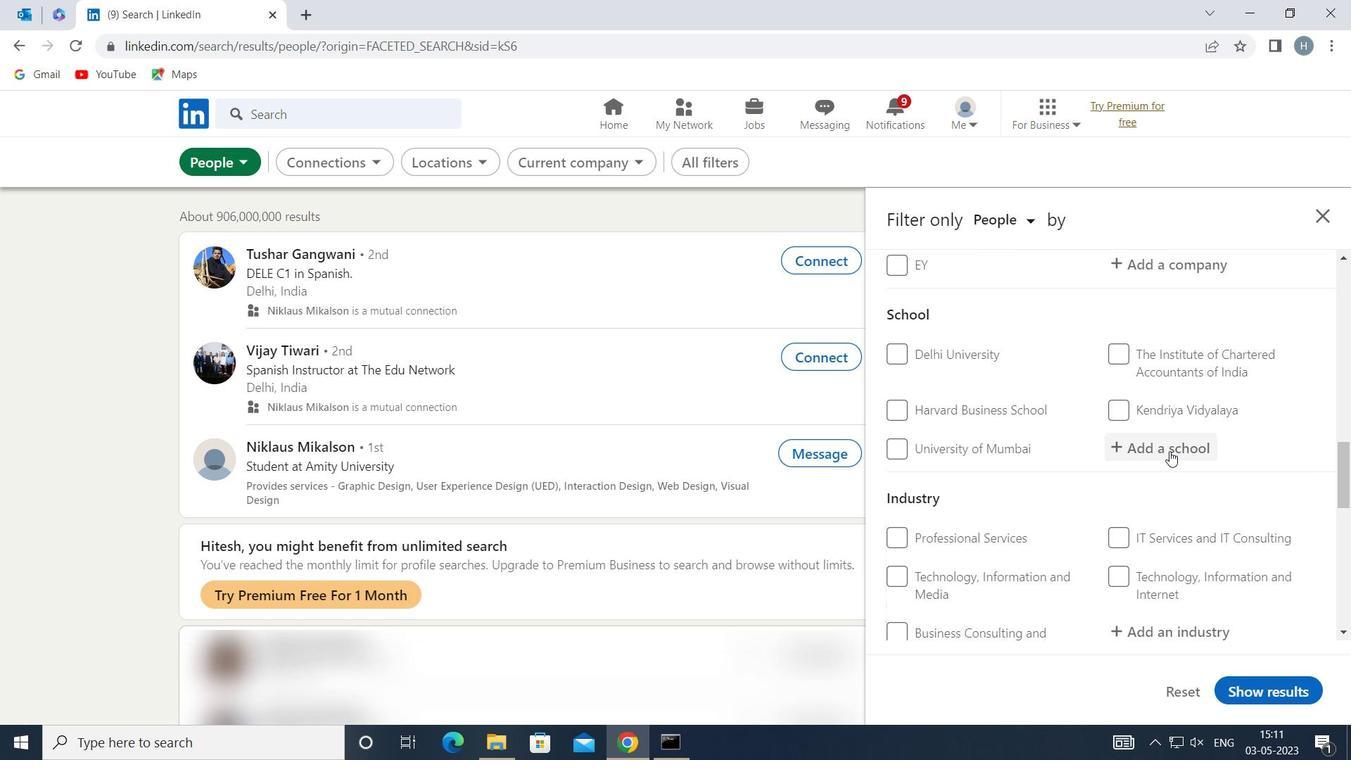 
Action: Key pressed <Key.shift>DOON<Key.space><Key.shift>PUBLIC<Key.space><Key.shift>SCHOOL
Screenshot: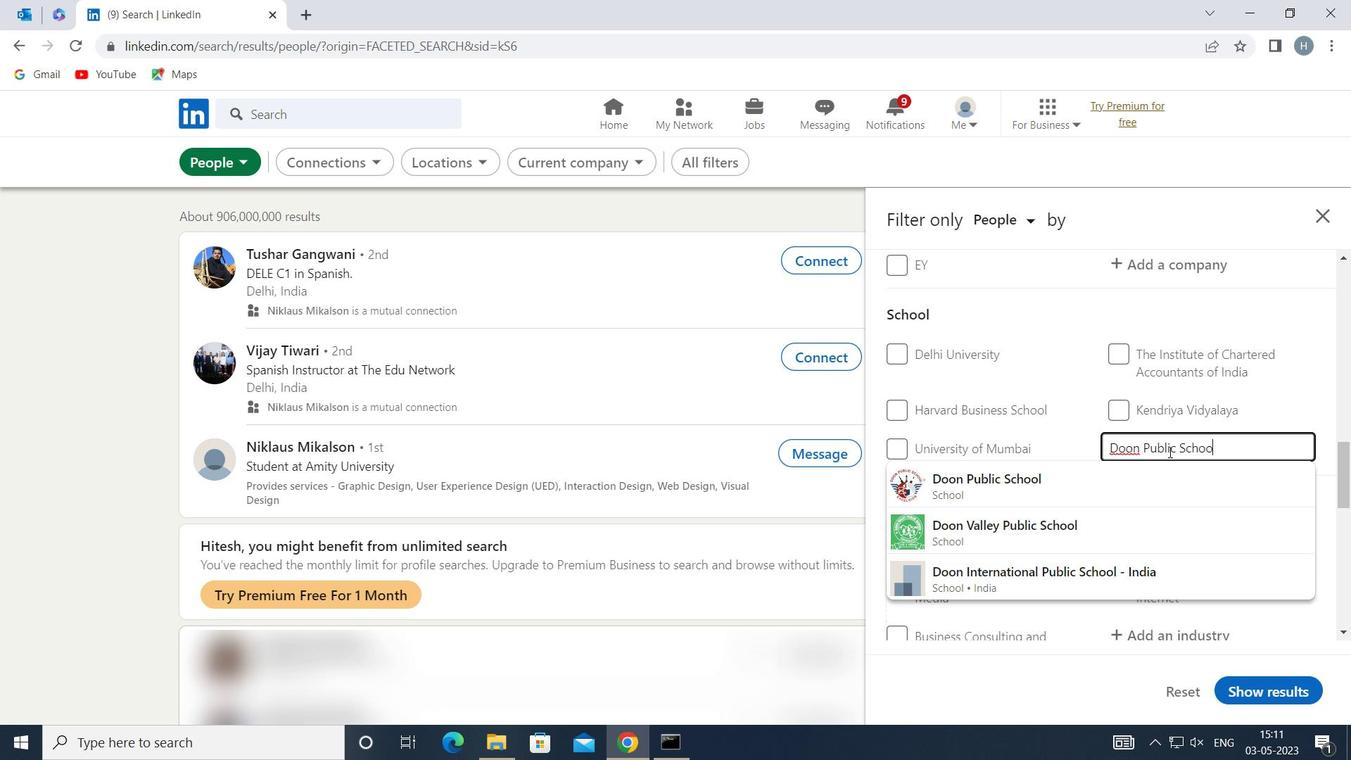 
Action: Mouse moved to (1112, 475)
Screenshot: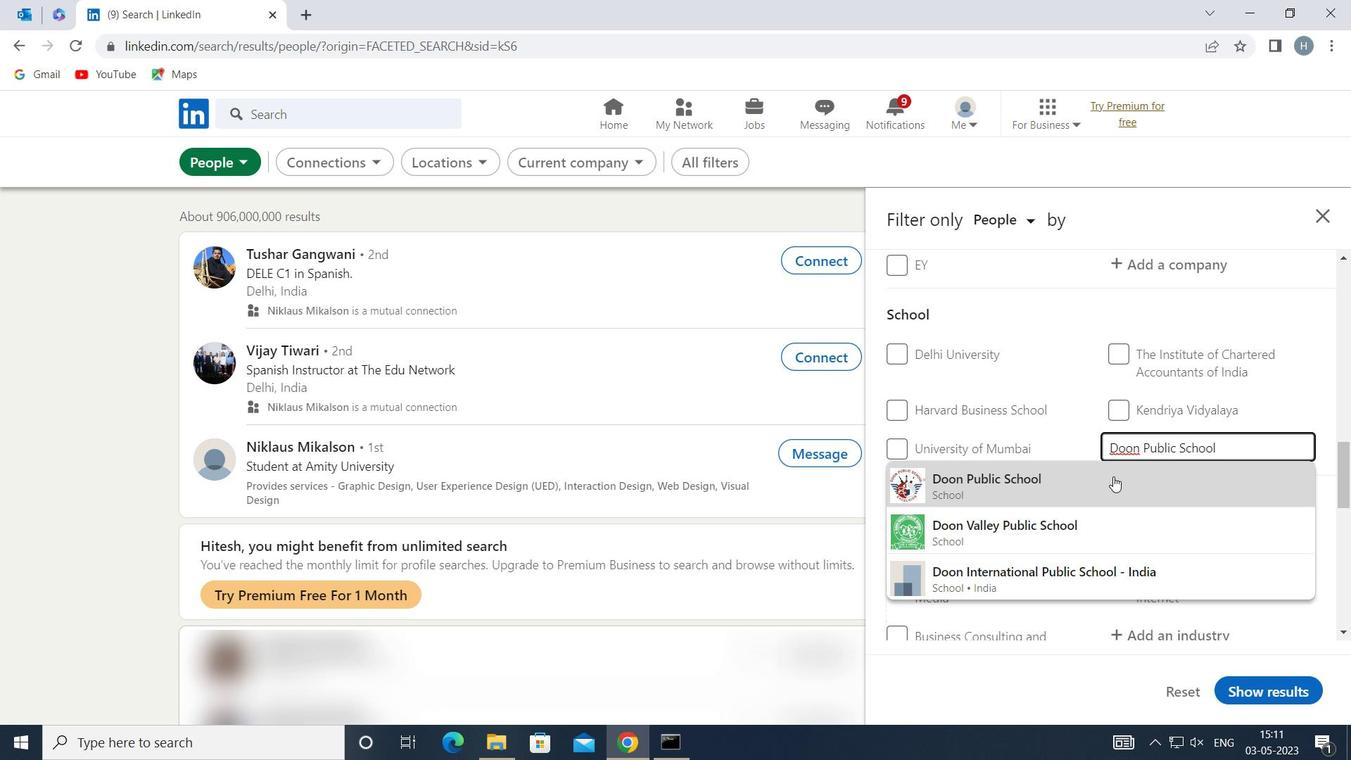 
Action: Mouse pressed left at (1112, 475)
Screenshot: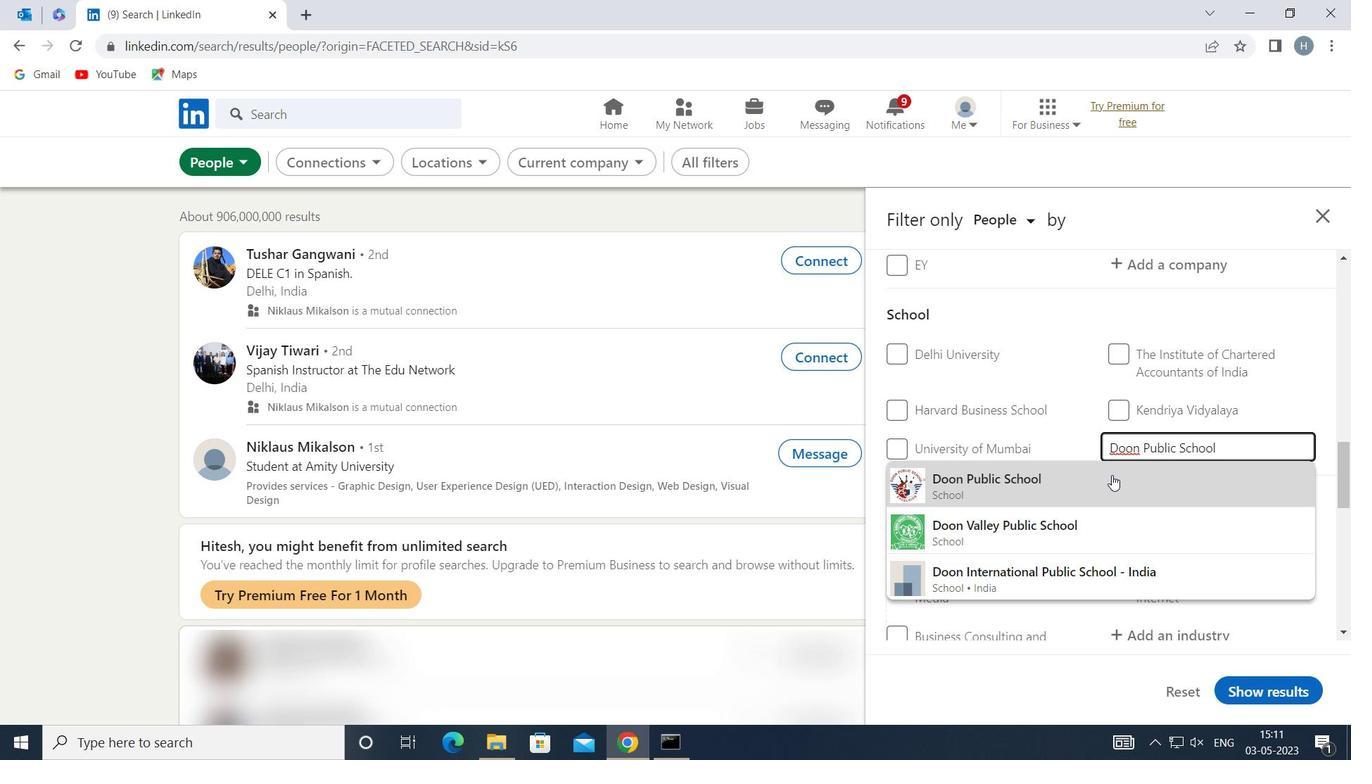 
Action: Mouse moved to (1094, 457)
Screenshot: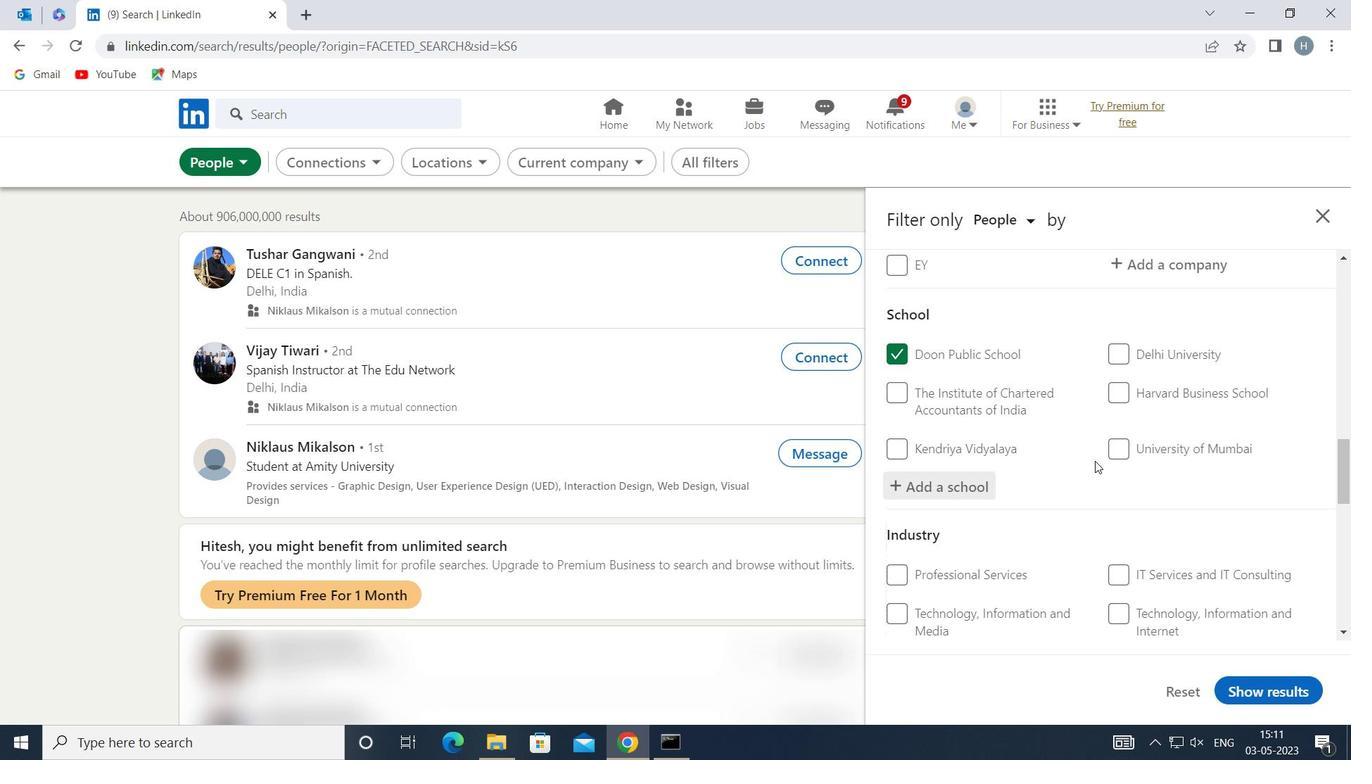 
Action: Mouse scrolled (1094, 456) with delta (0, 0)
Screenshot: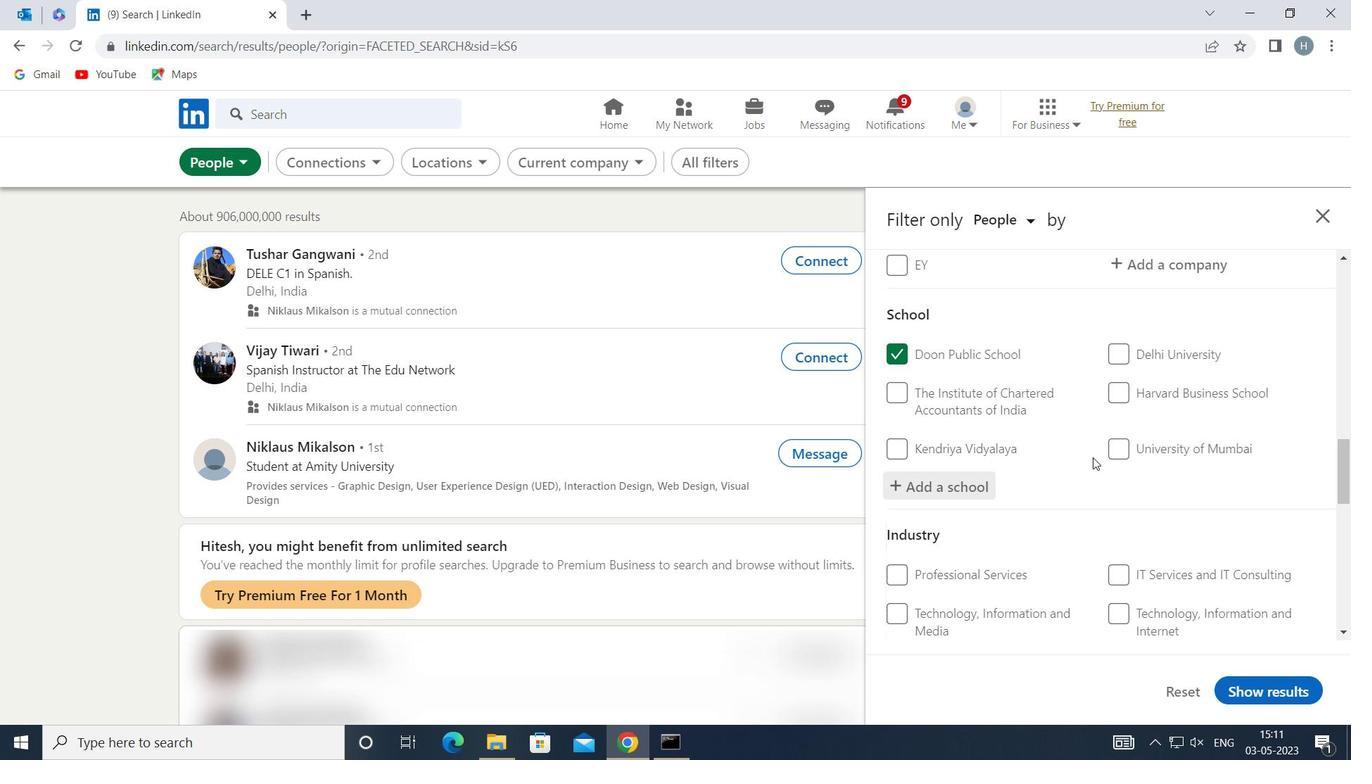 
Action: Mouse scrolled (1094, 456) with delta (0, 0)
Screenshot: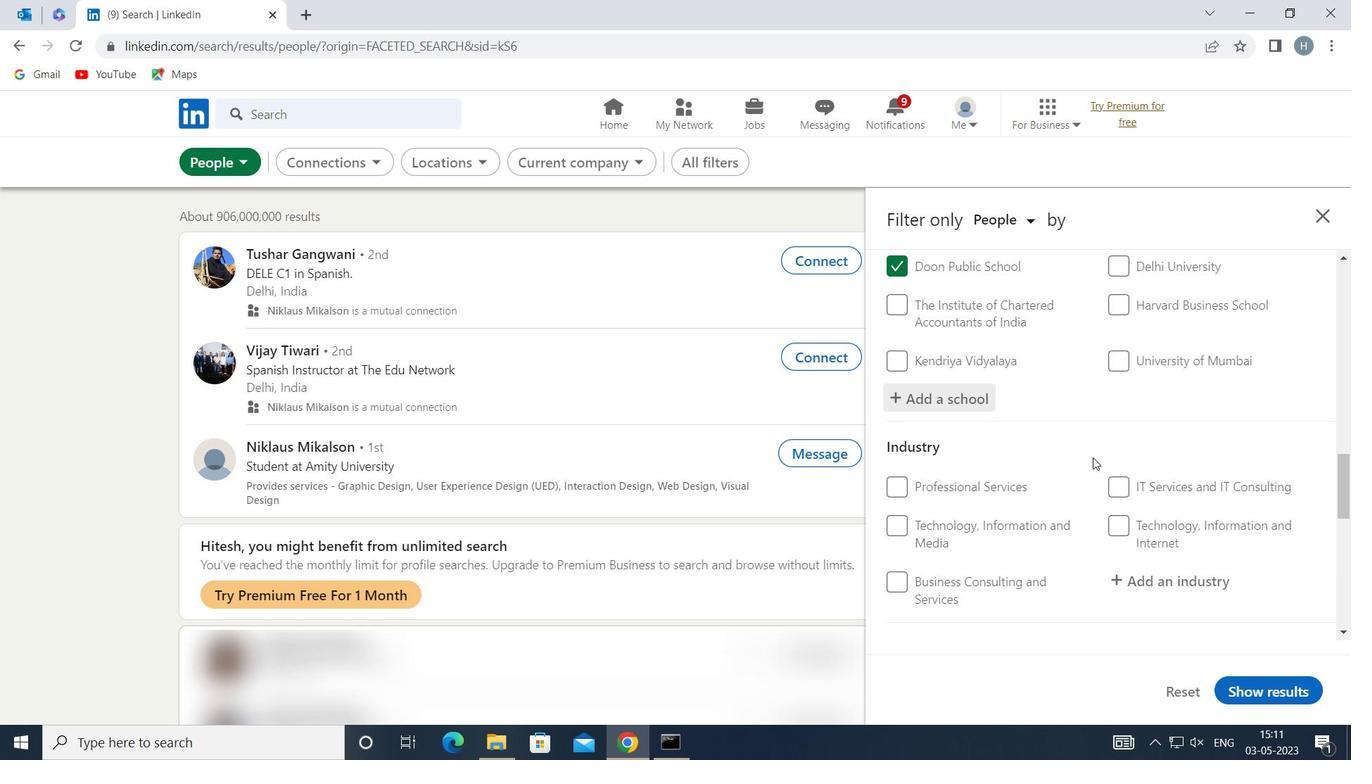 
Action: Mouse moved to (1161, 488)
Screenshot: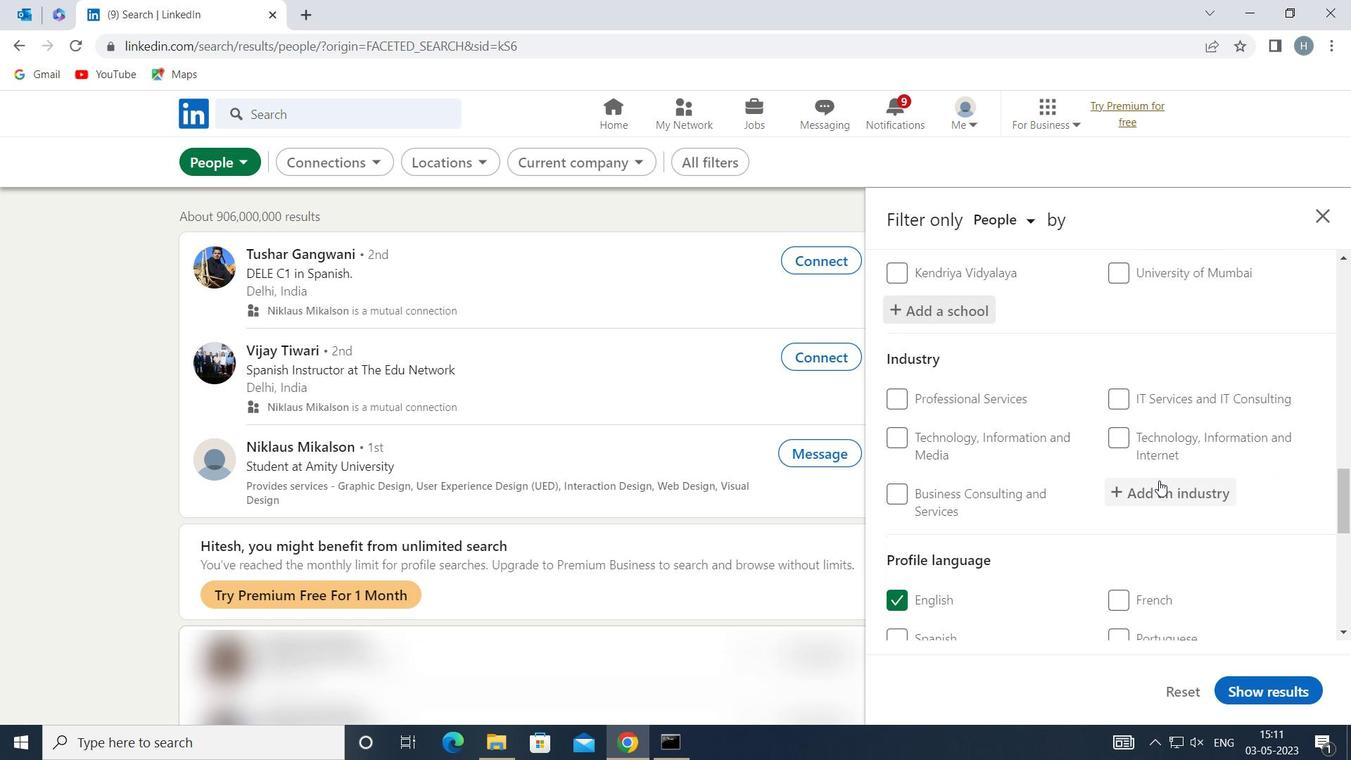 
Action: Mouse pressed left at (1161, 488)
Screenshot: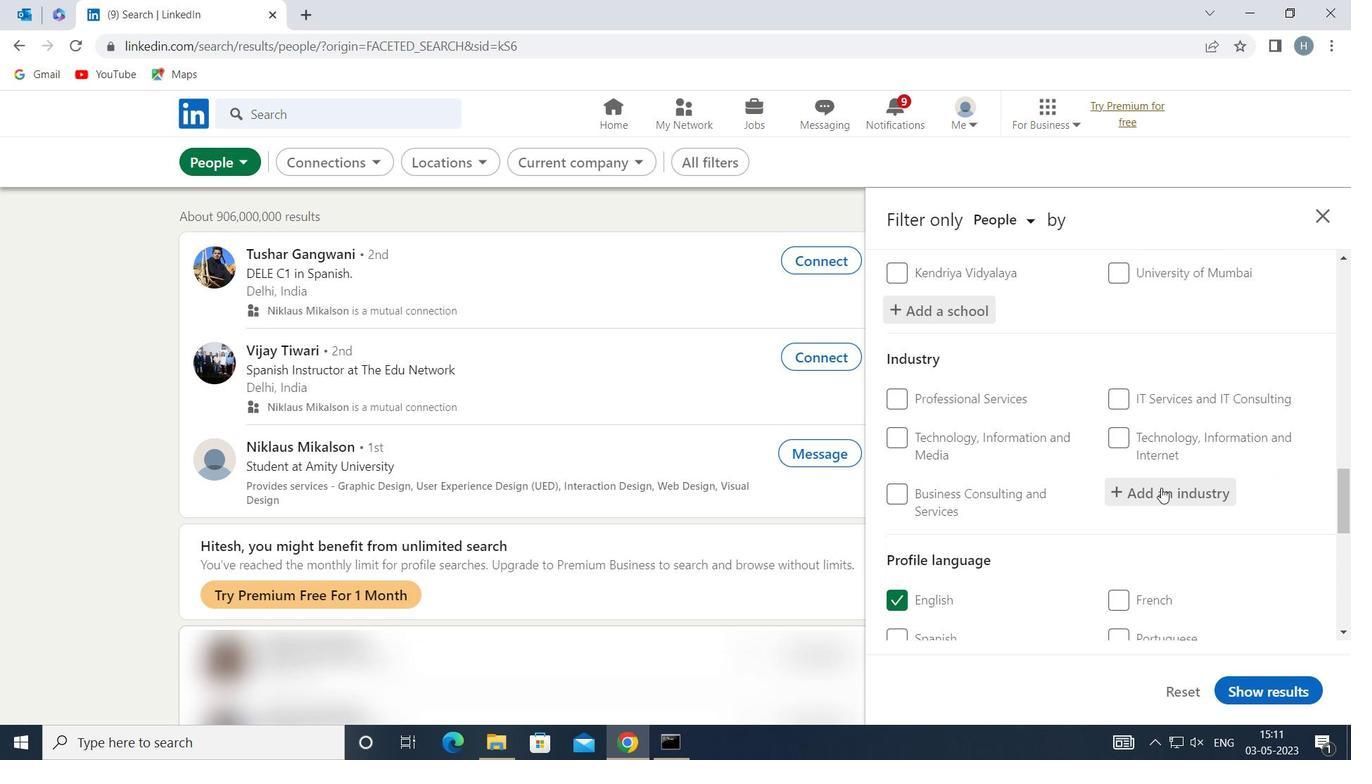 
Action: Mouse moved to (1161, 490)
Screenshot: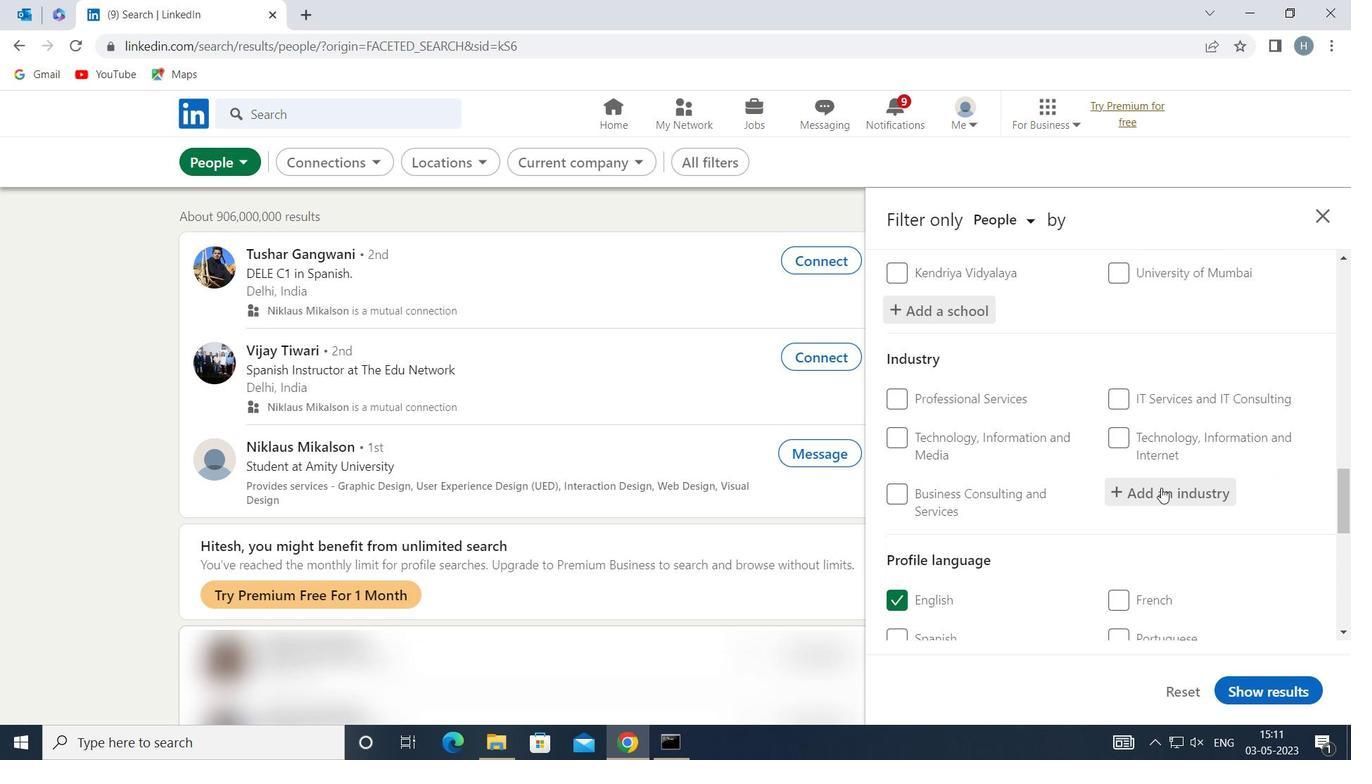 
Action: Key pressed <Key.shift>ACCOMMODA
Screenshot: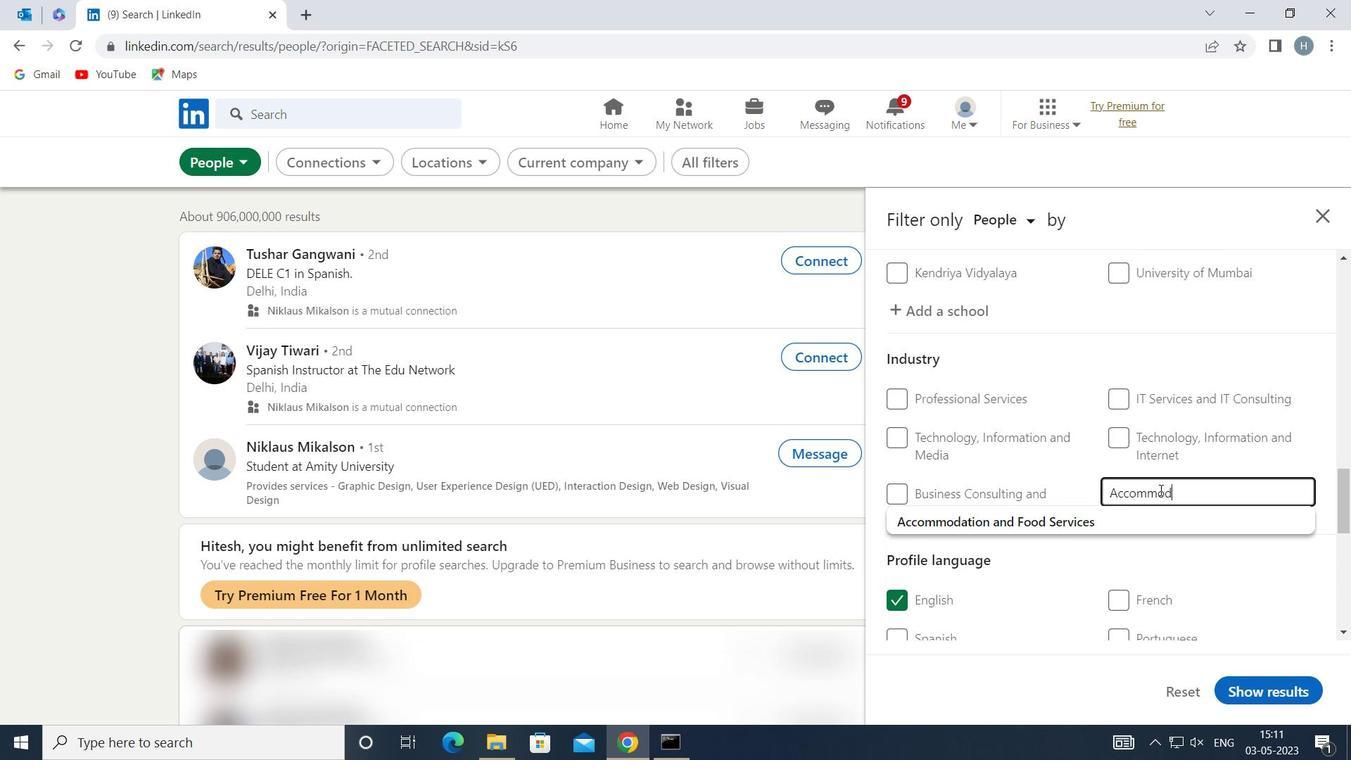
Action: Mouse moved to (1101, 511)
Screenshot: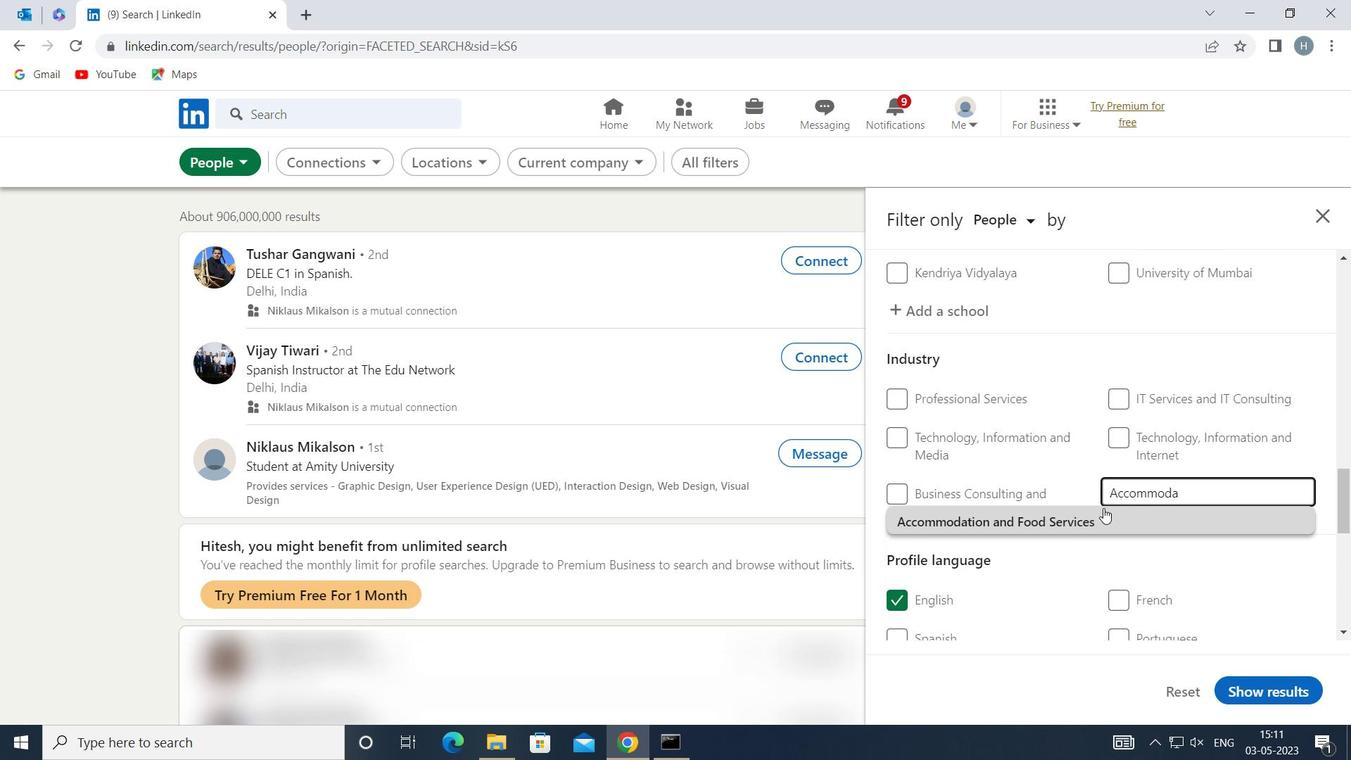 
Action: Mouse pressed left at (1101, 511)
Screenshot: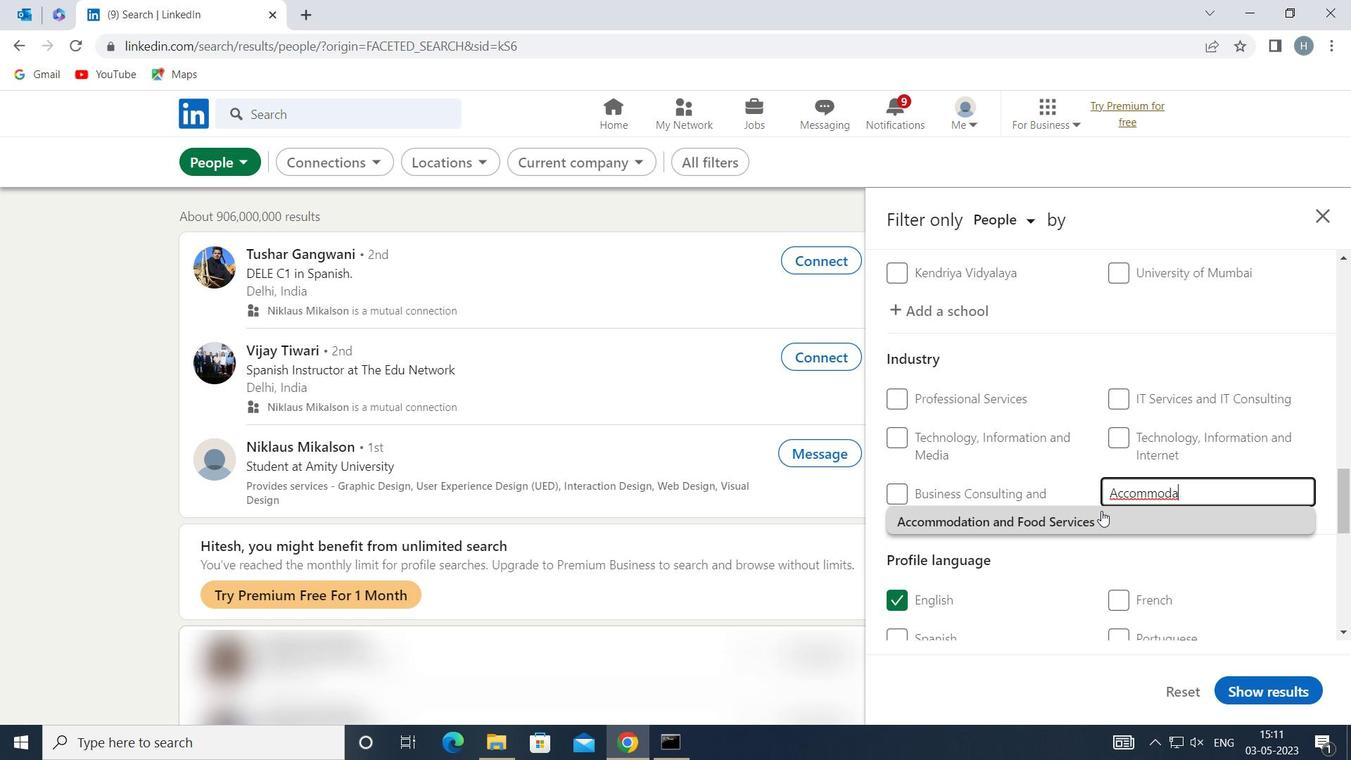 
Action: Mouse moved to (1070, 494)
Screenshot: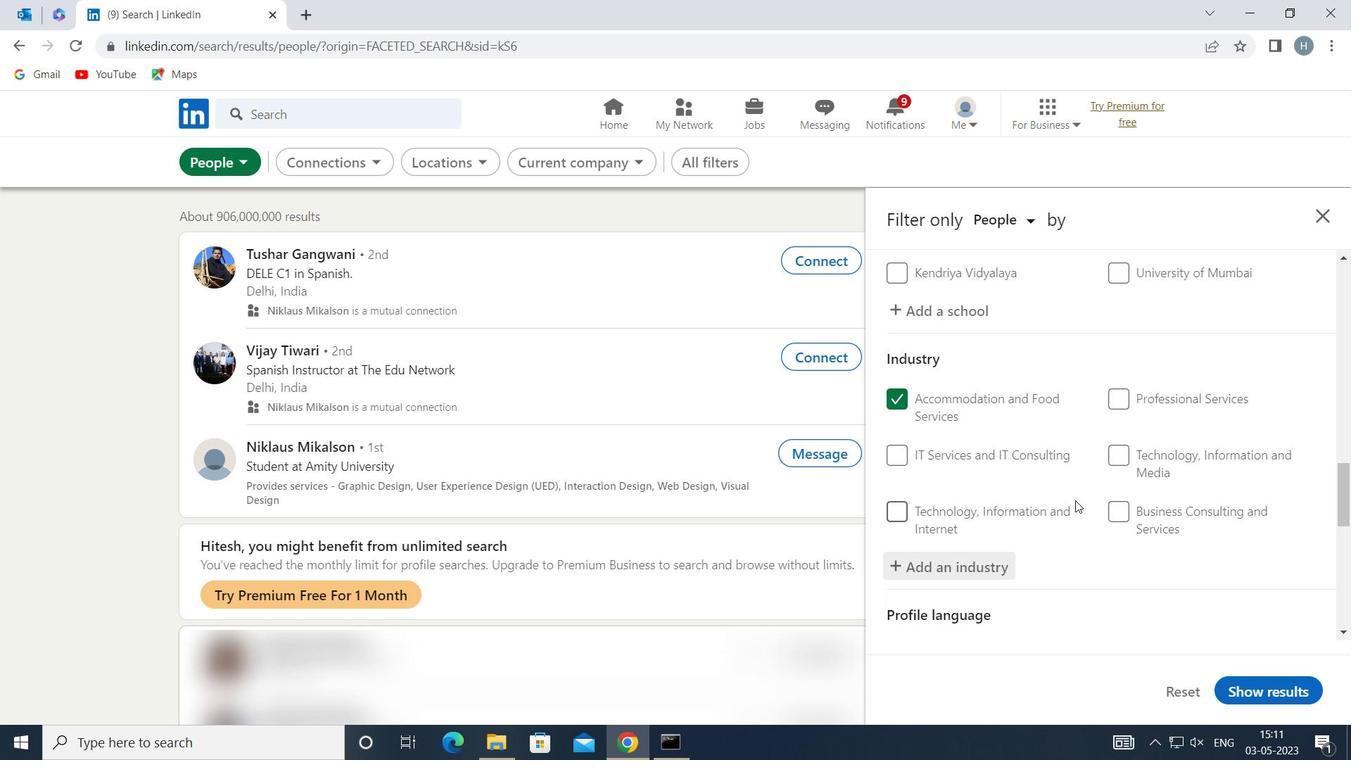 
Action: Mouse scrolled (1070, 493) with delta (0, 0)
Screenshot: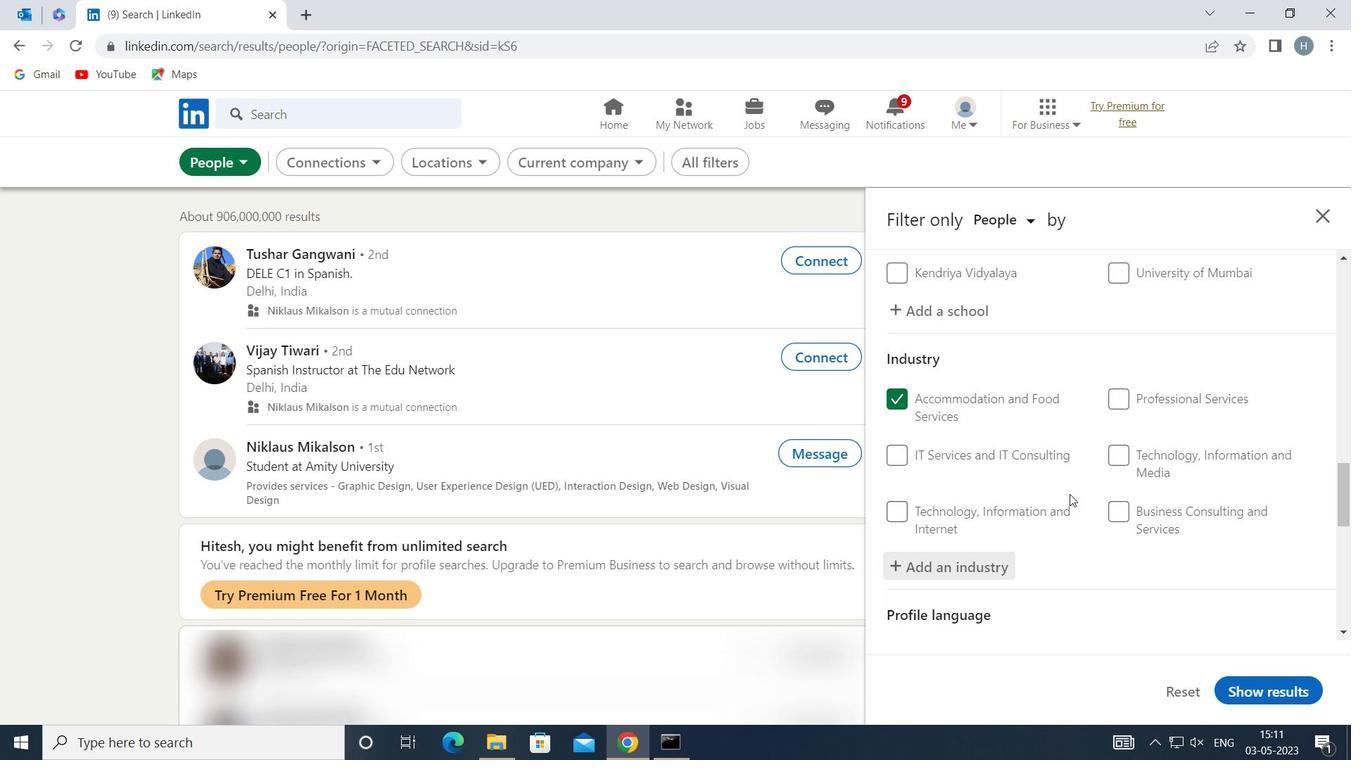 
Action: Mouse moved to (1066, 489)
Screenshot: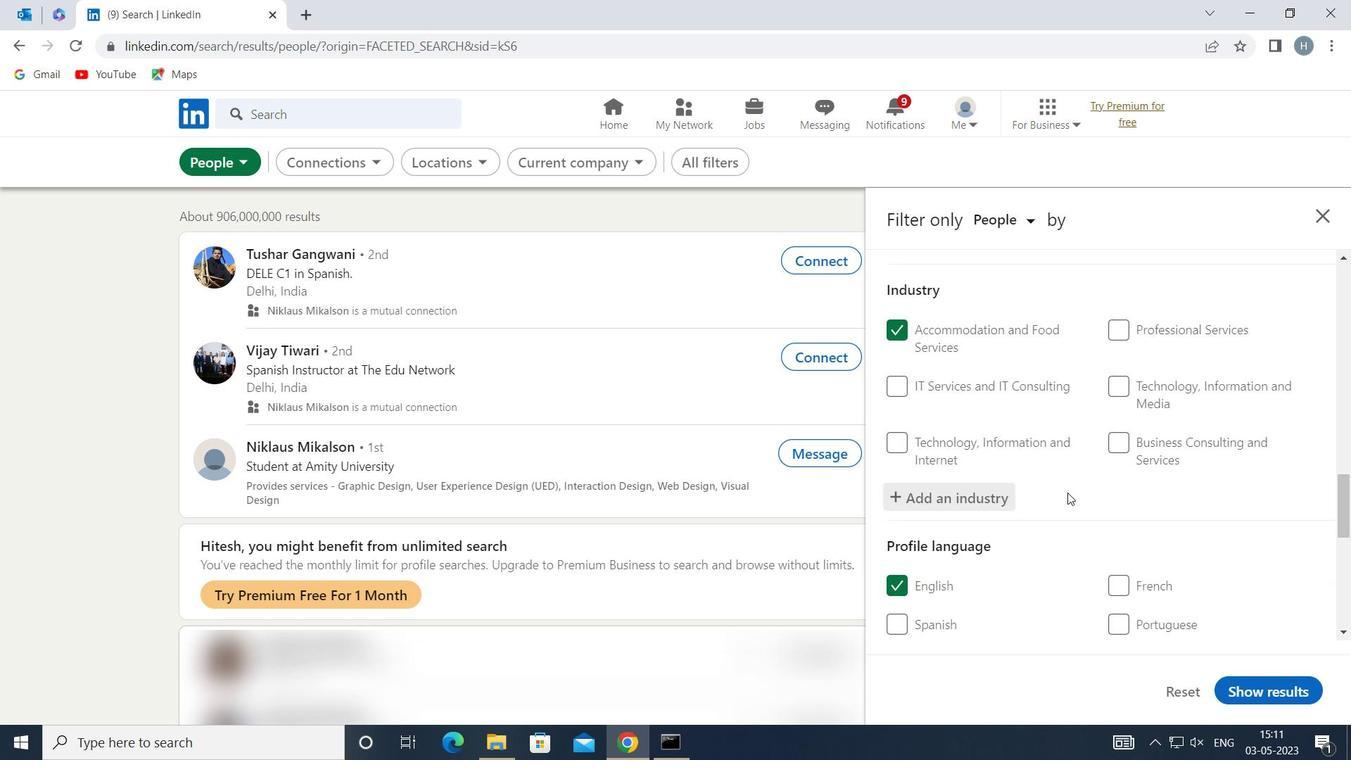 
Action: Mouse scrolled (1066, 488) with delta (0, 0)
Screenshot: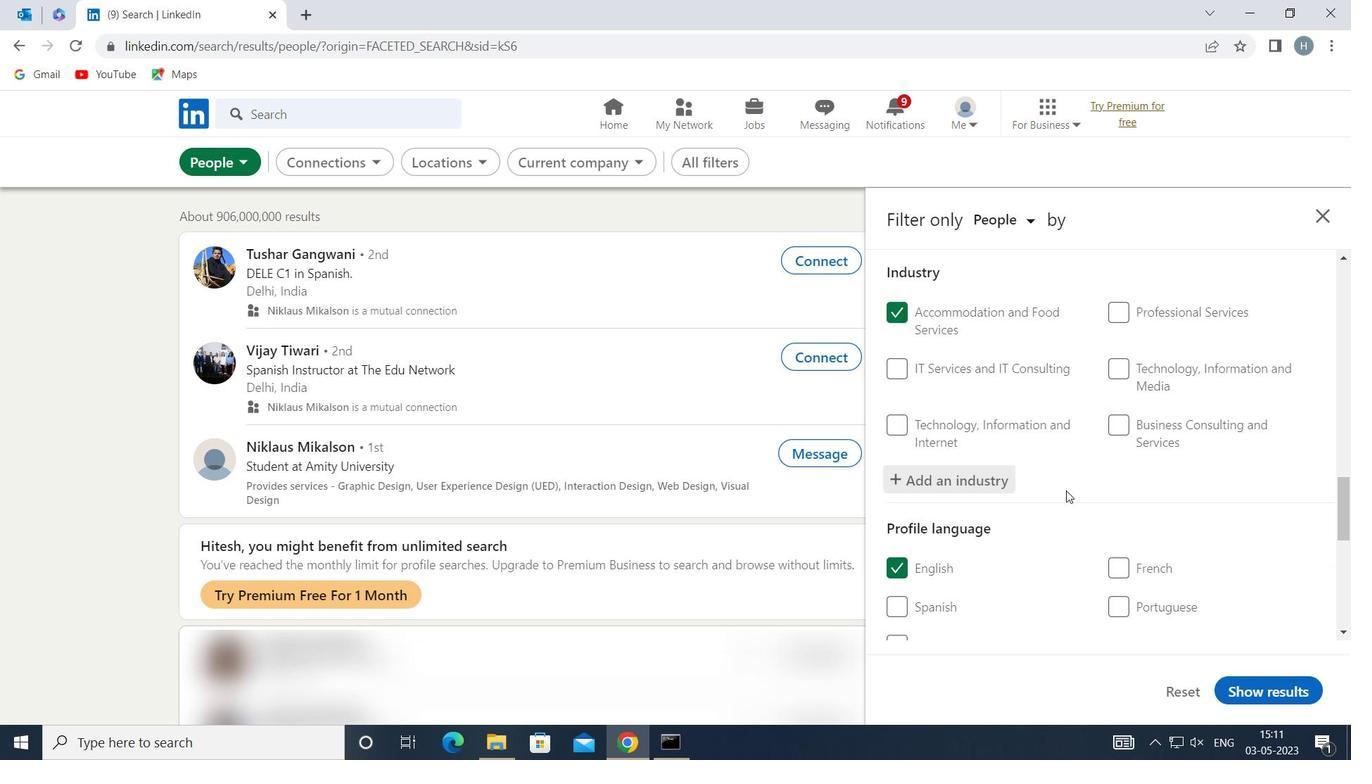 
Action: Mouse scrolled (1066, 488) with delta (0, 0)
Screenshot: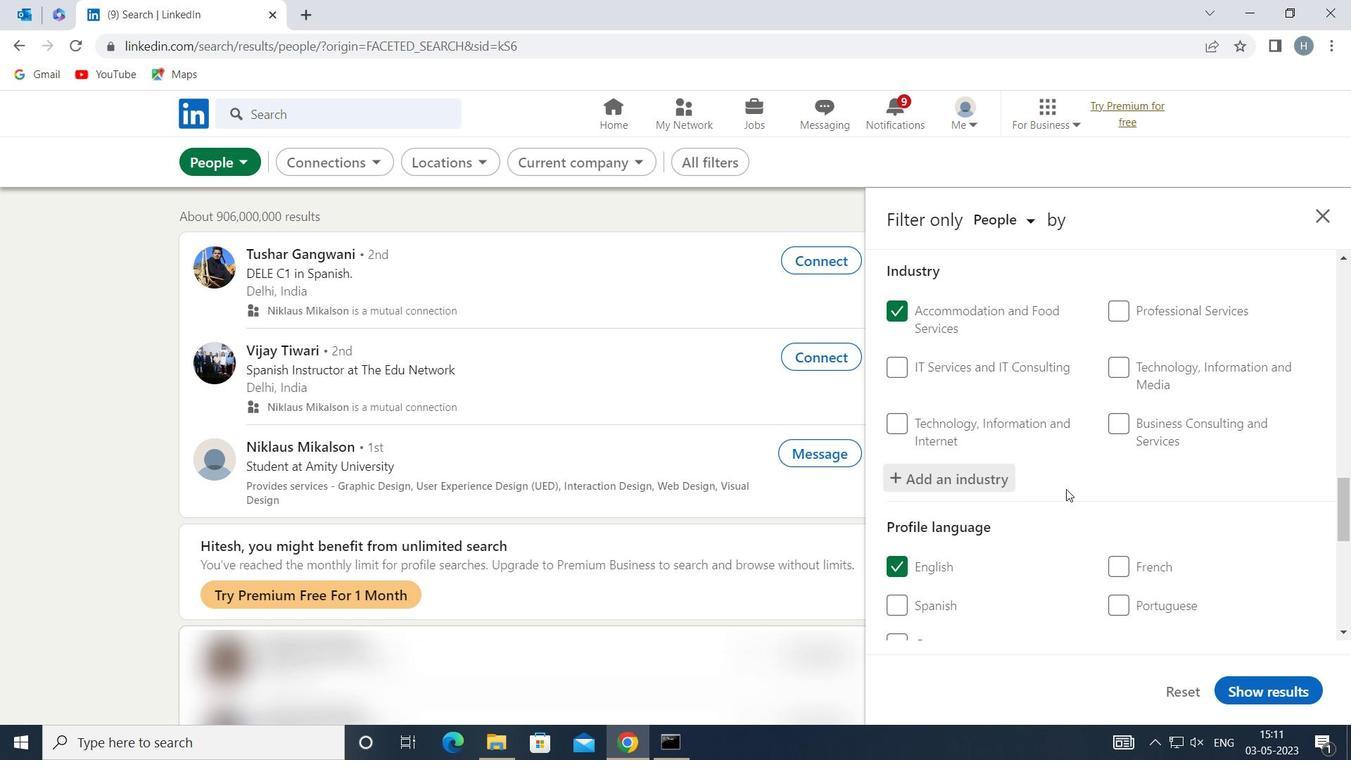 
Action: Mouse moved to (1067, 487)
Screenshot: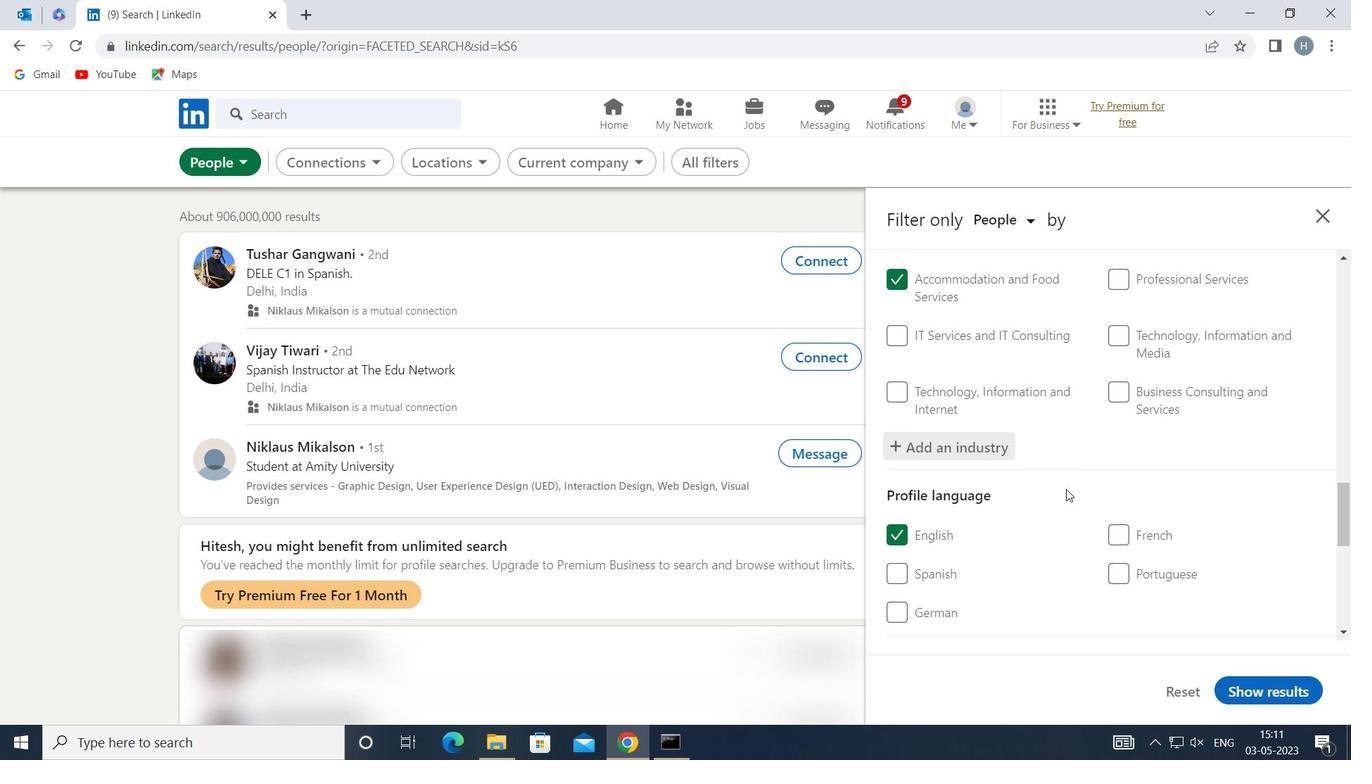 
Action: Mouse scrolled (1067, 486) with delta (0, 0)
Screenshot: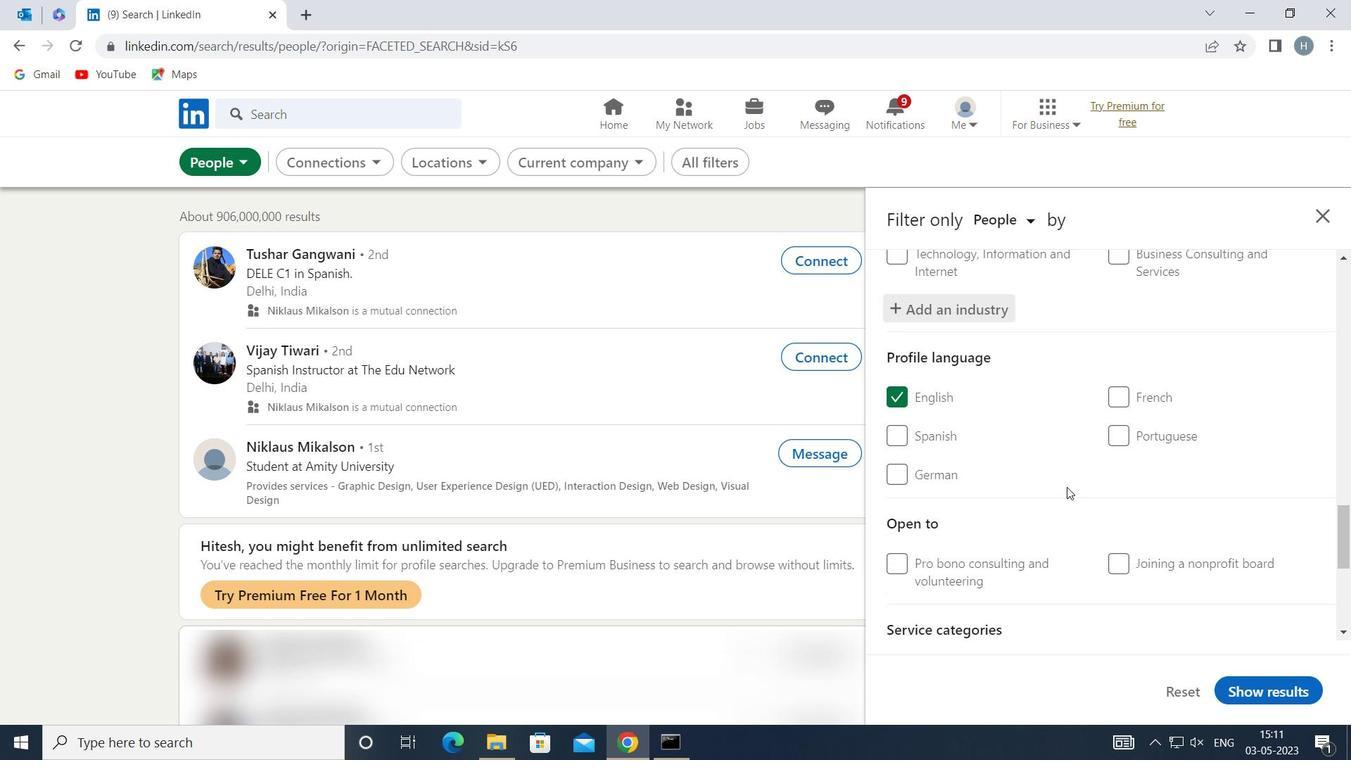 
Action: Mouse moved to (1071, 482)
Screenshot: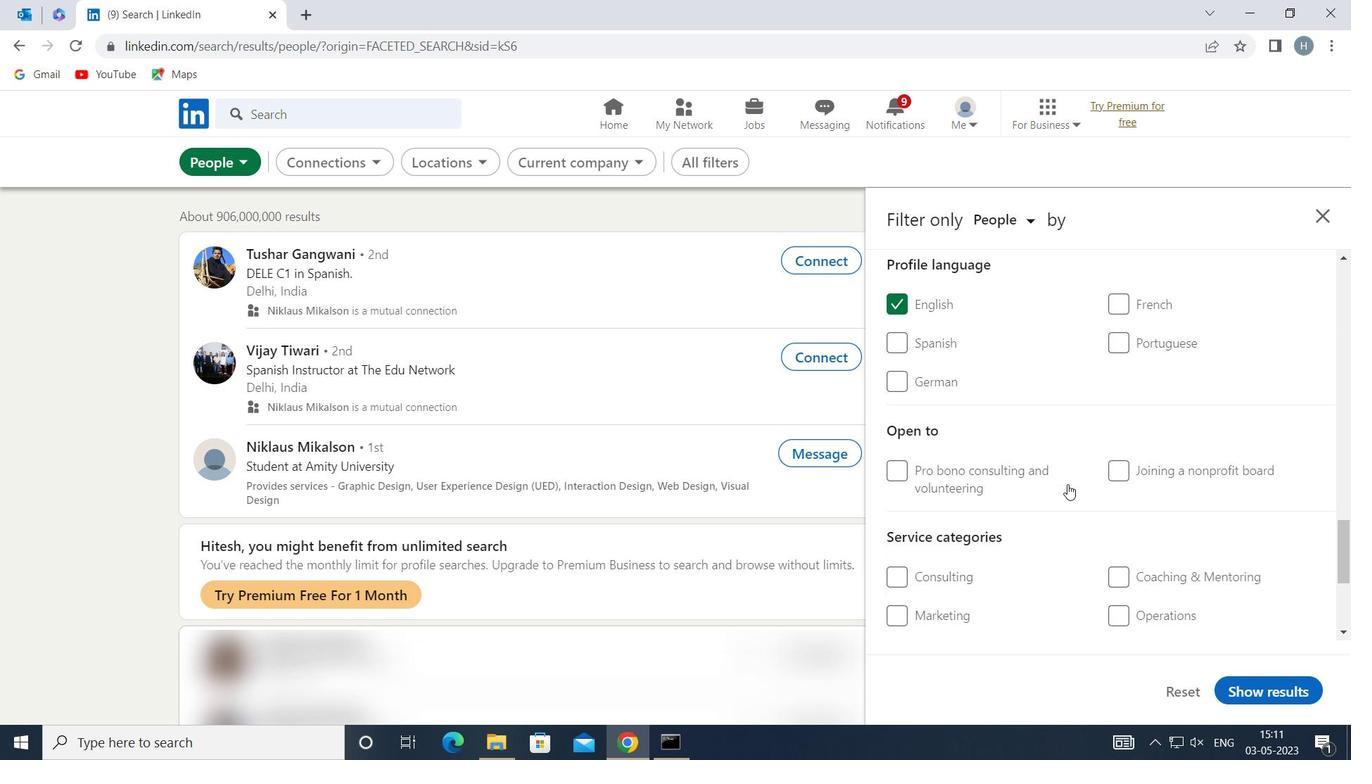 
Action: Mouse scrolled (1071, 481) with delta (0, 0)
Screenshot: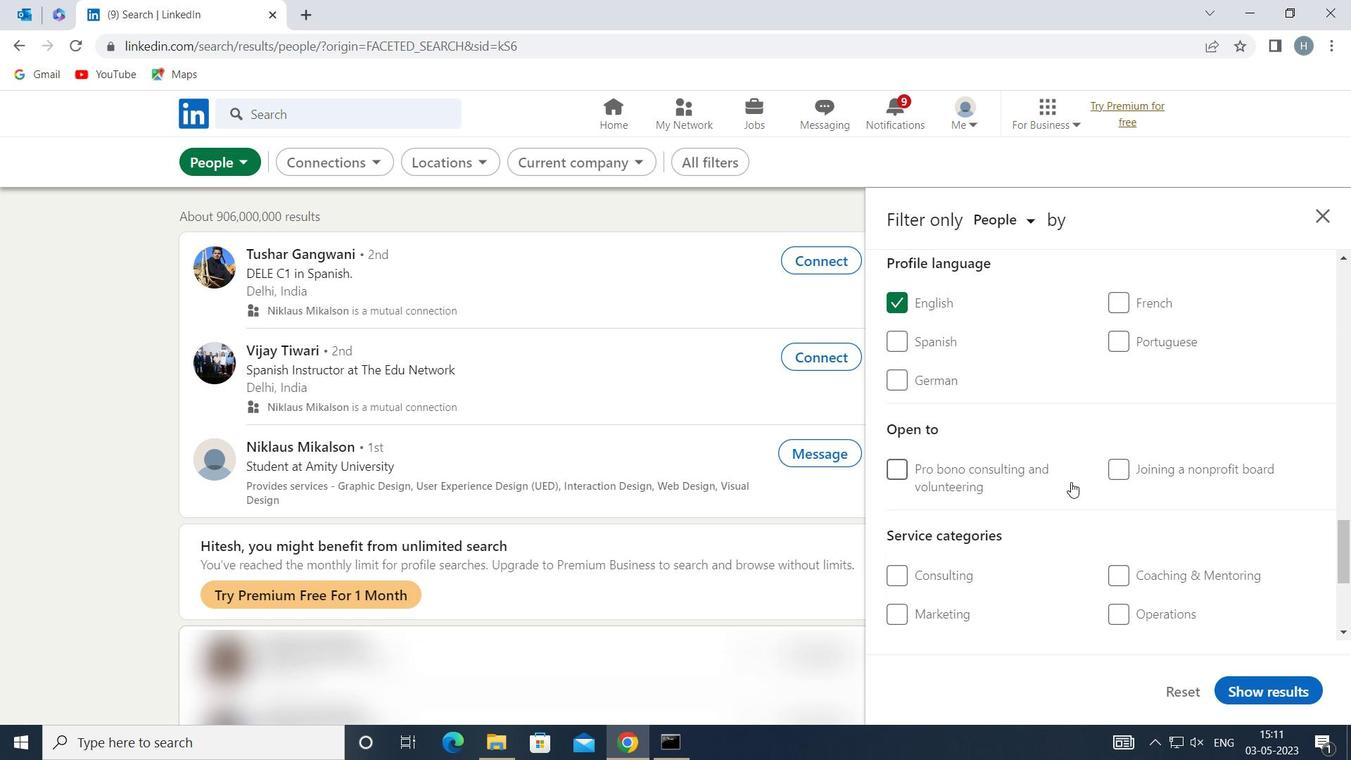 
Action: Mouse scrolled (1071, 481) with delta (0, 0)
Screenshot: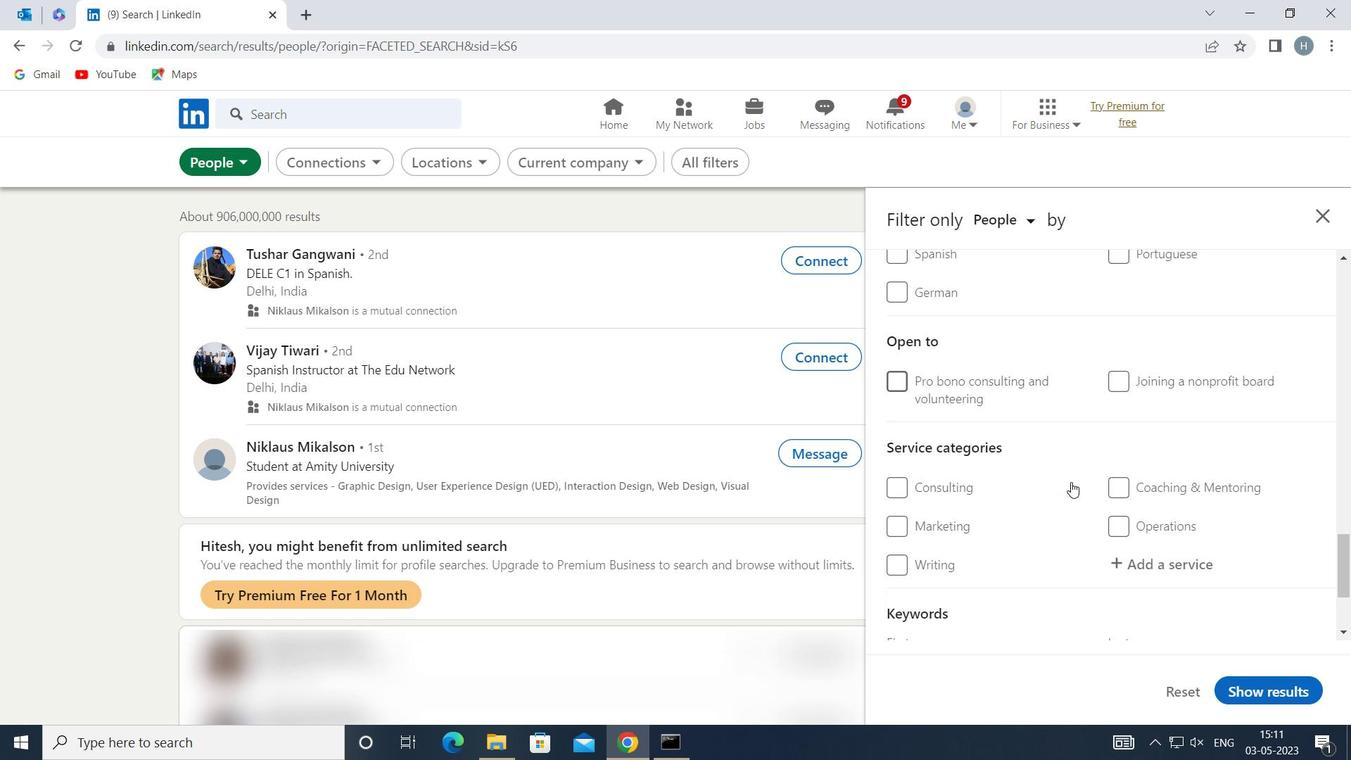 
Action: Mouse moved to (1152, 463)
Screenshot: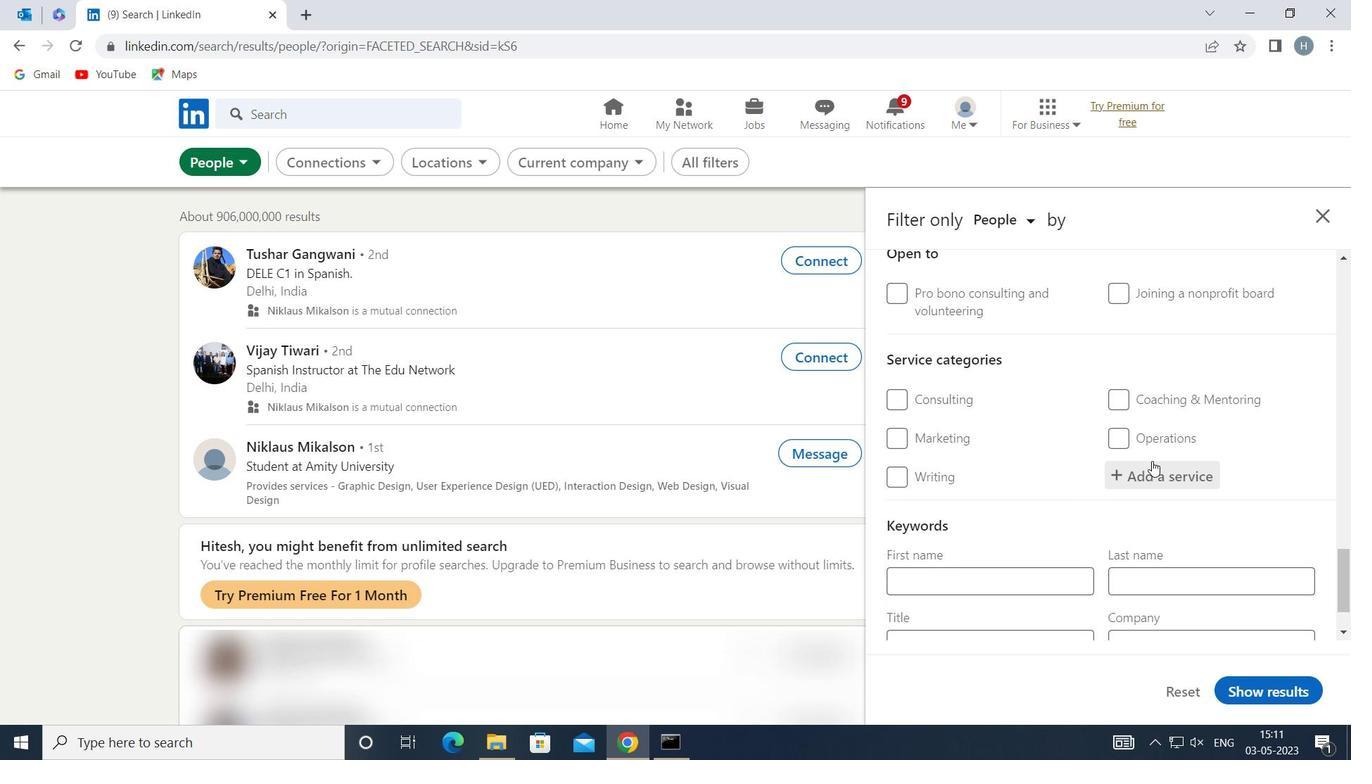
Action: Mouse pressed left at (1152, 463)
Screenshot: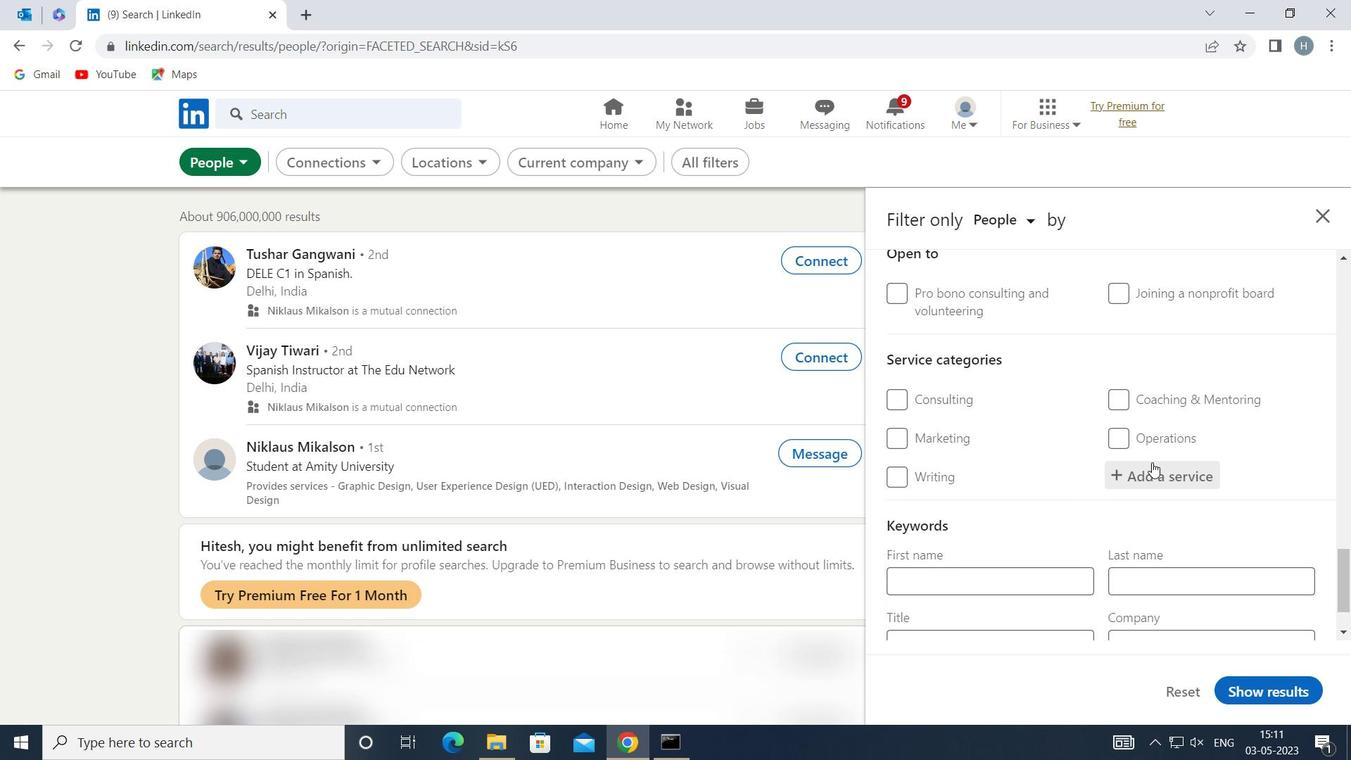 
Action: Mouse moved to (1152, 463)
Screenshot: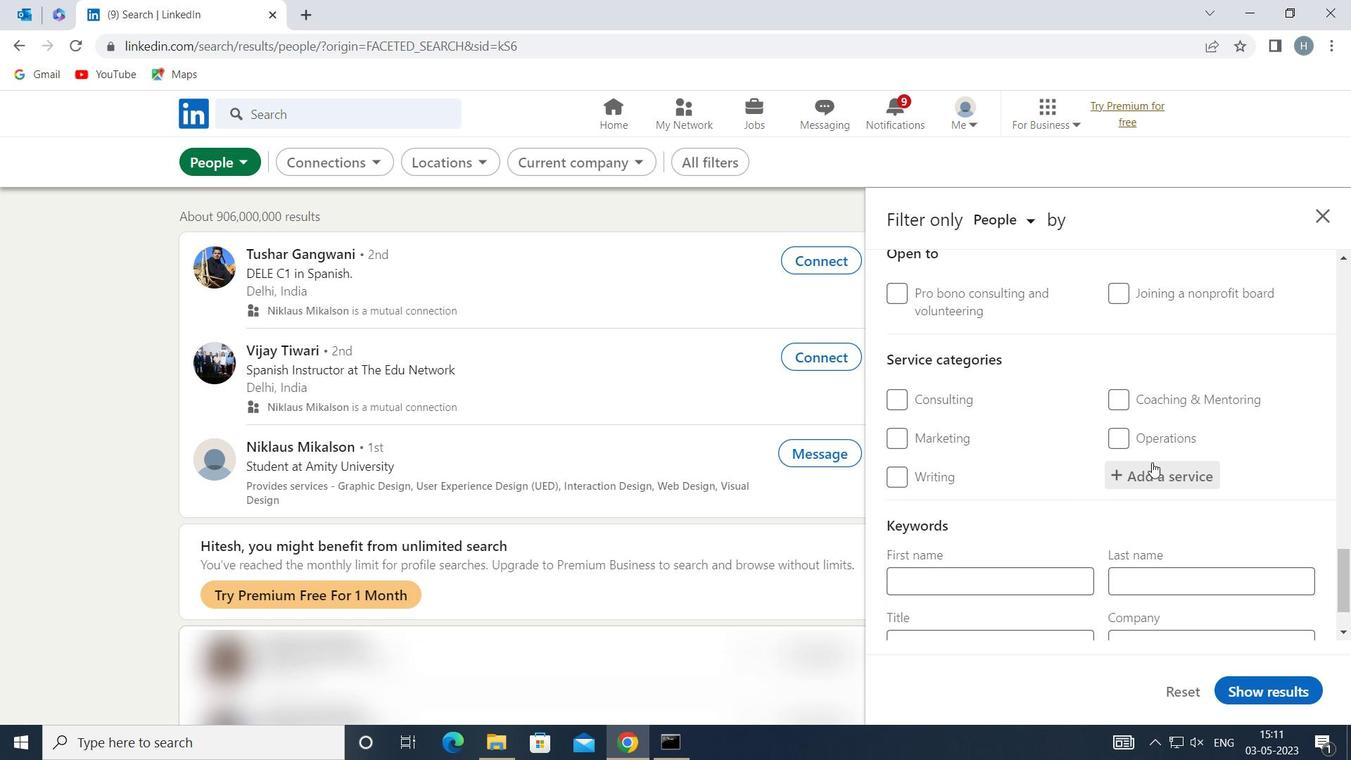 
Action: Key pressed <Key.shift>REAL<Key.space><Key.shift>ESTATE<Key.space><Key.shift>AP
Screenshot: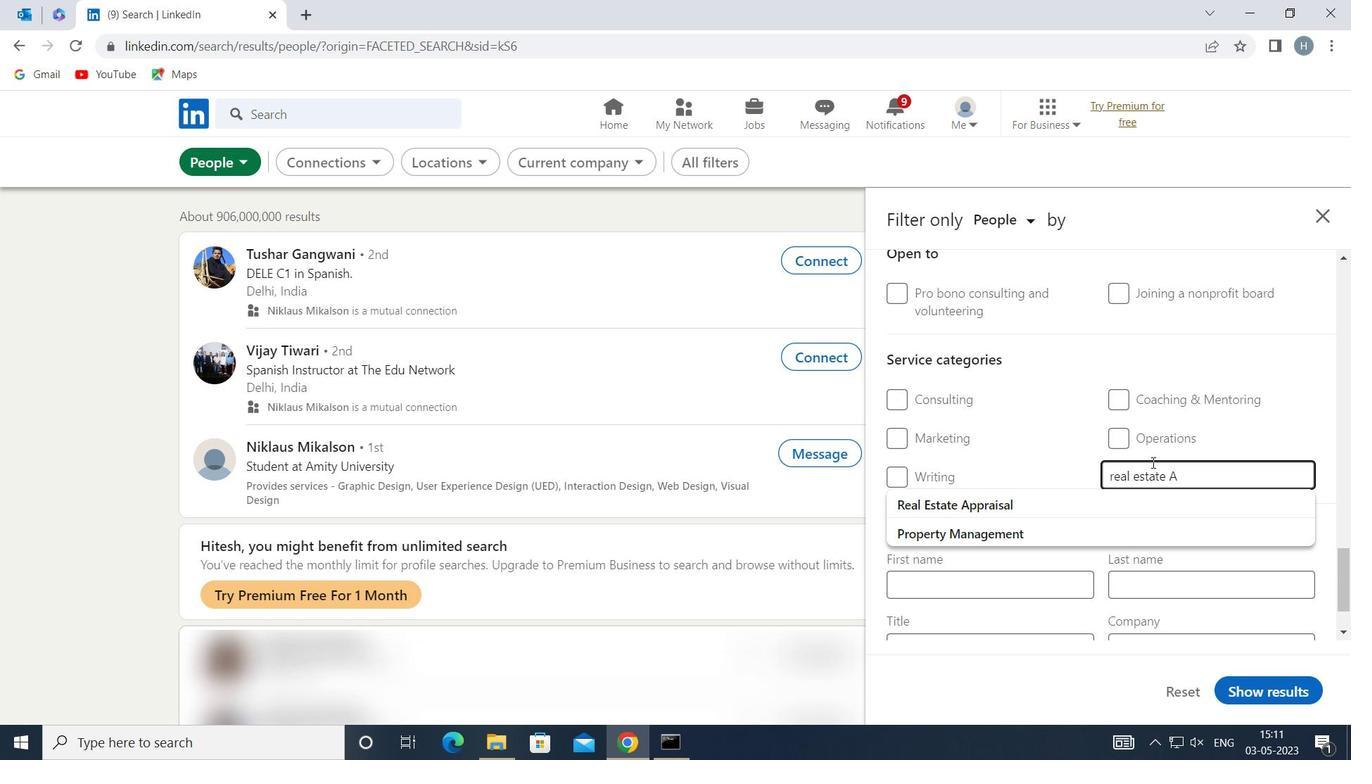 
Action: Mouse moved to (1073, 494)
Screenshot: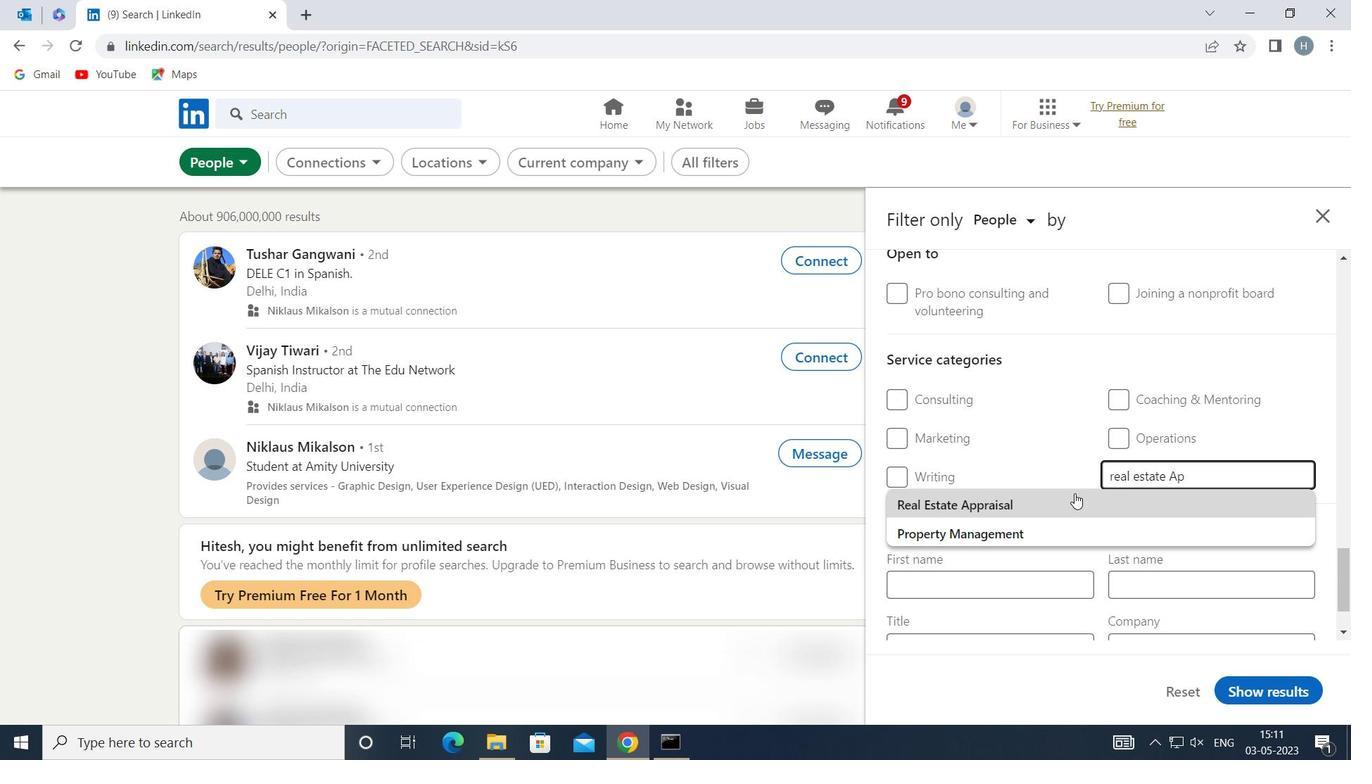 
Action: Mouse pressed left at (1073, 494)
Screenshot: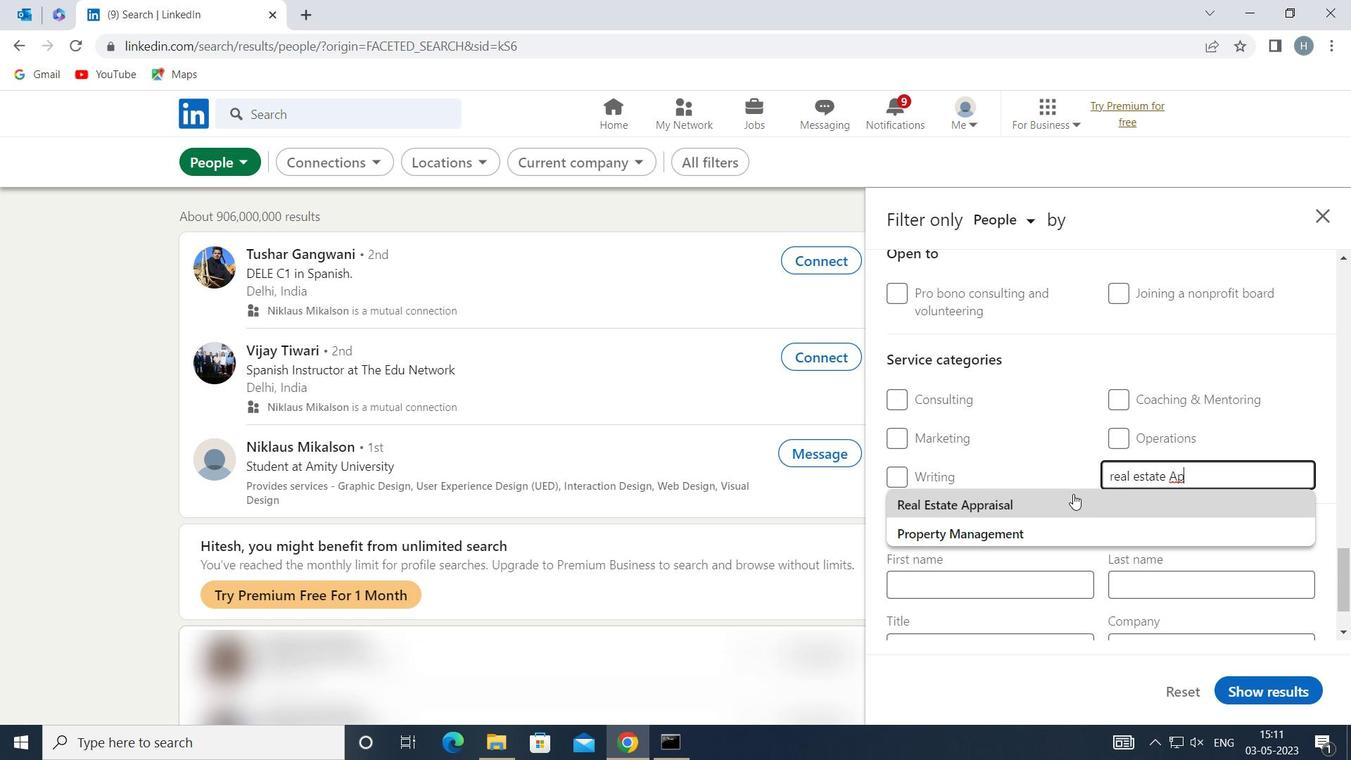 
Action: Mouse moved to (1059, 487)
Screenshot: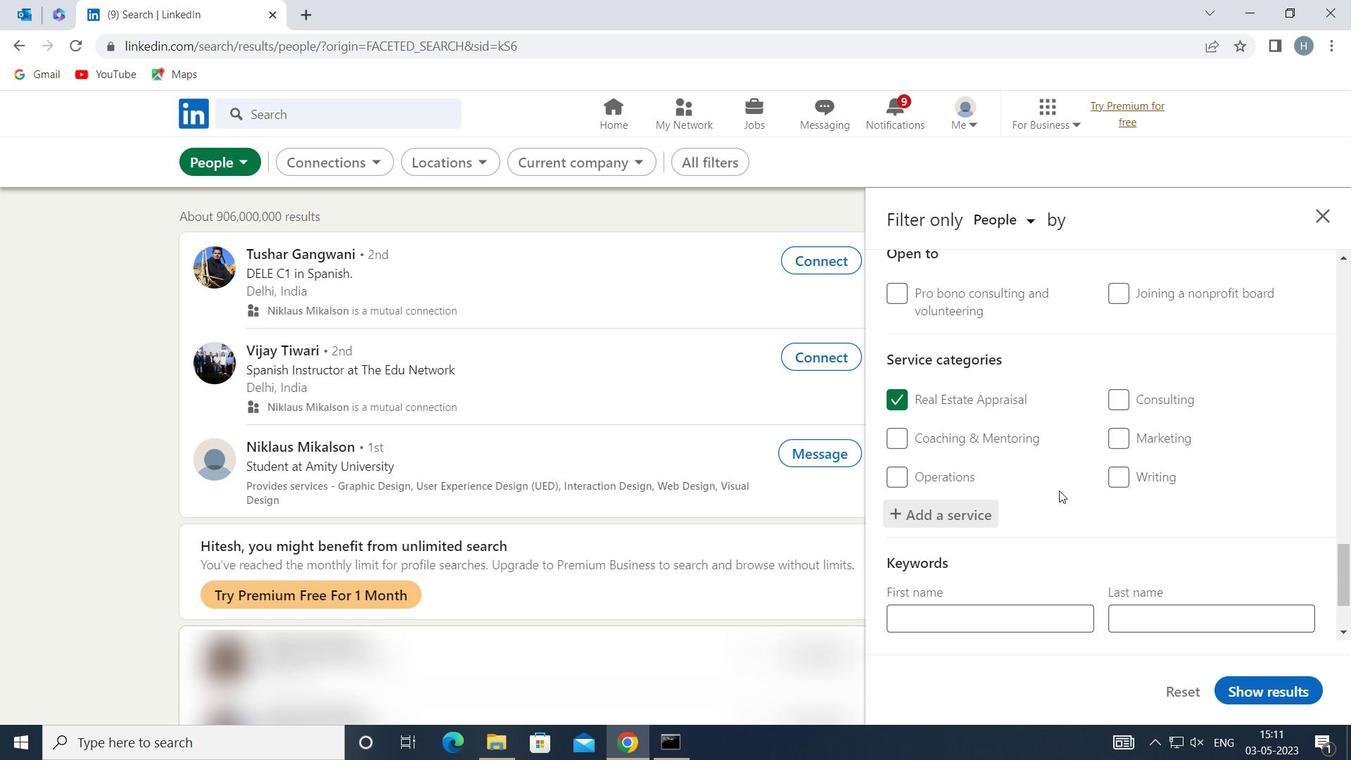 
Action: Mouse scrolled (1059, 487) with delta (0, 0)
Screenshot: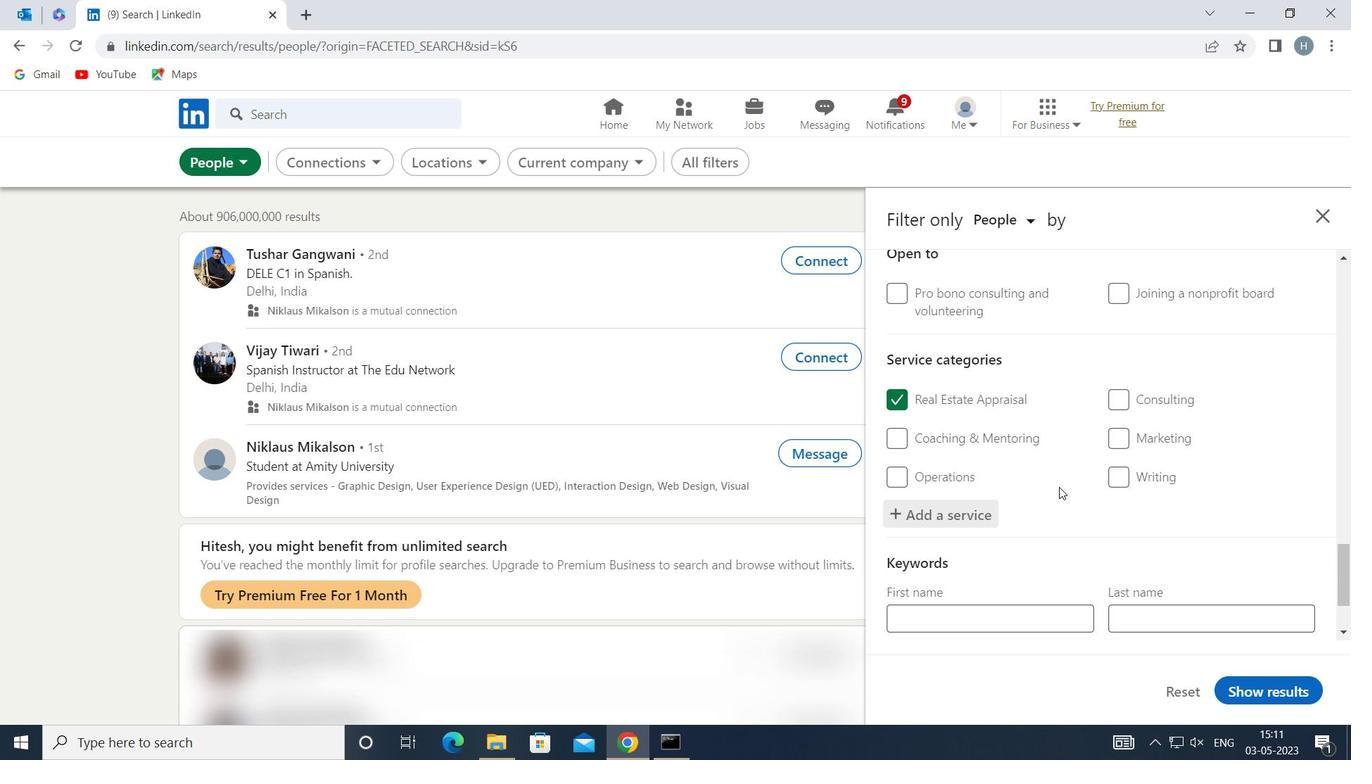
Action: Mouse scrolled (1059, 487) with delta (0, 0)
Screenshot: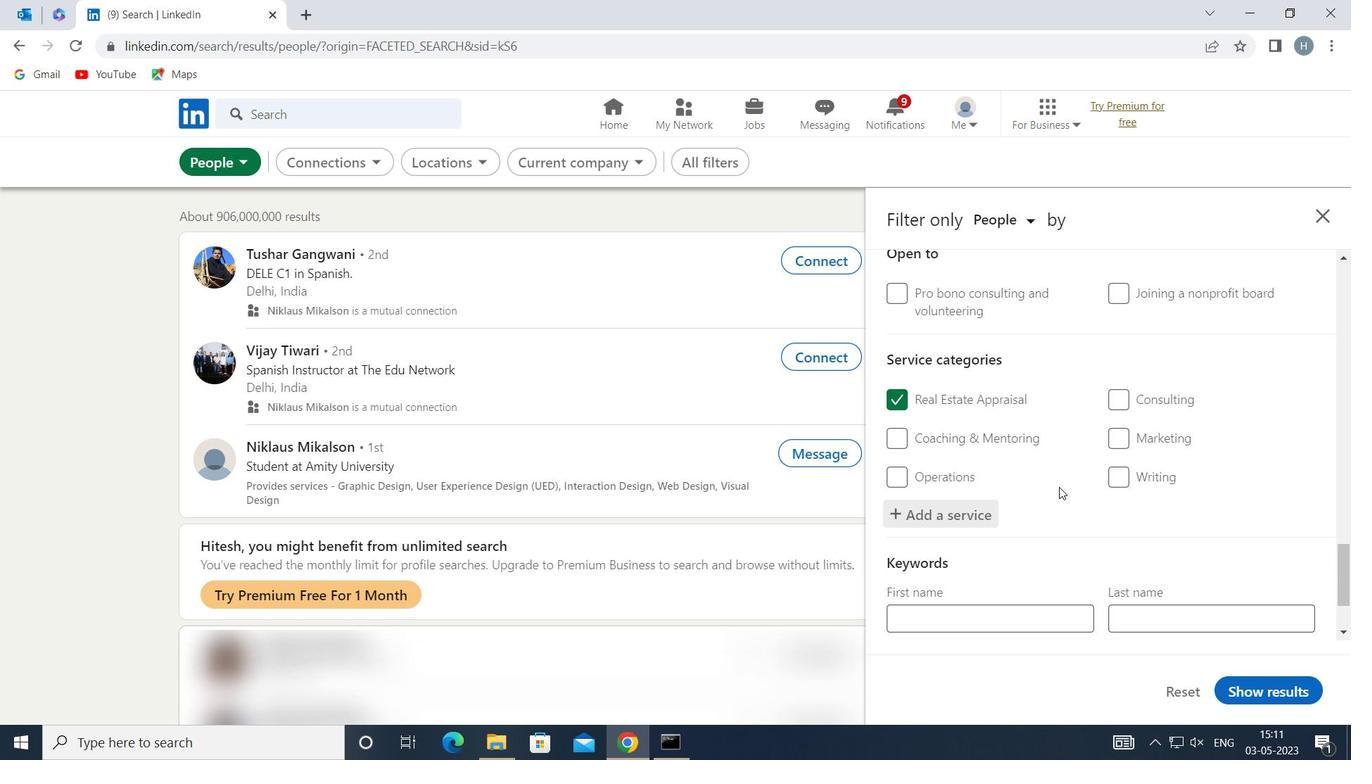 
Action: Mouse scrolled (1059, 487) with delta (0, 0)
Screenshot: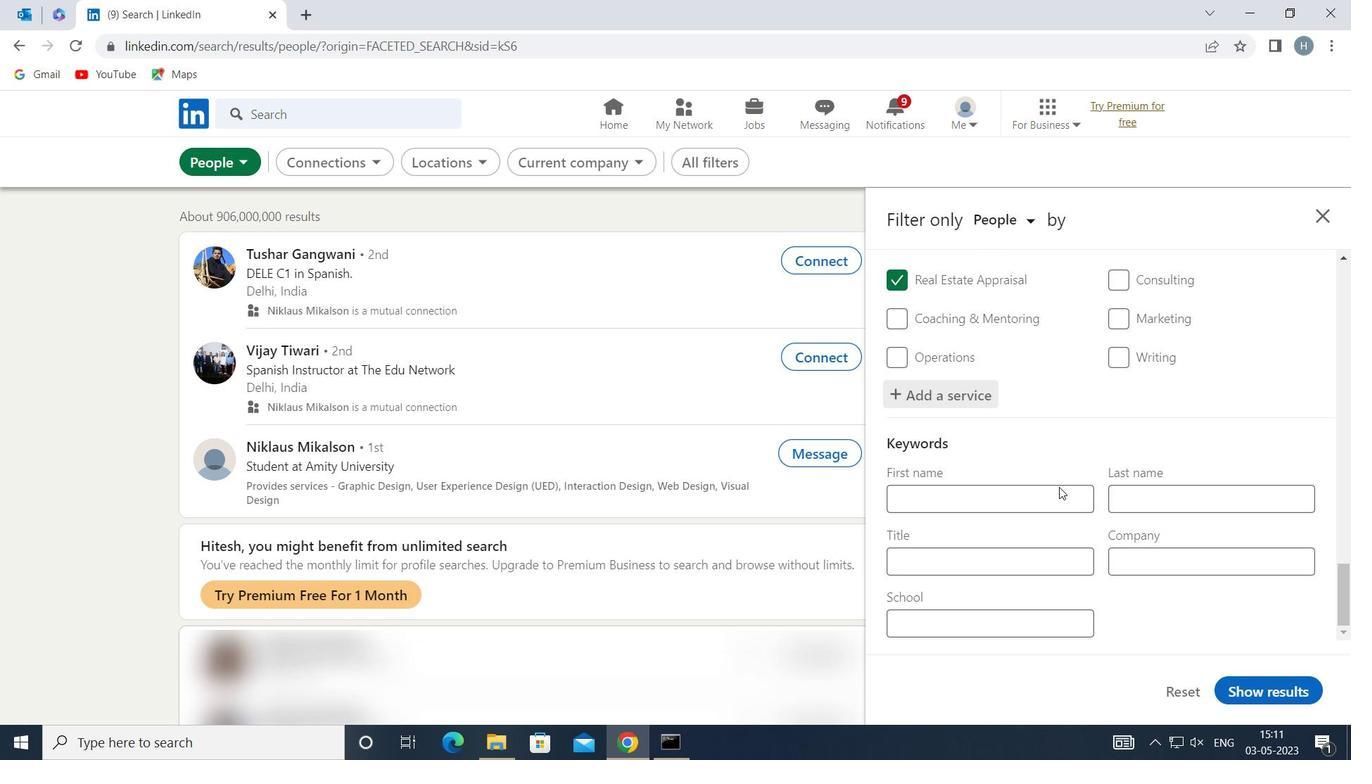 
Action: Mouse scrolled (1059, 487) with delta (0, 0)
Screenshot: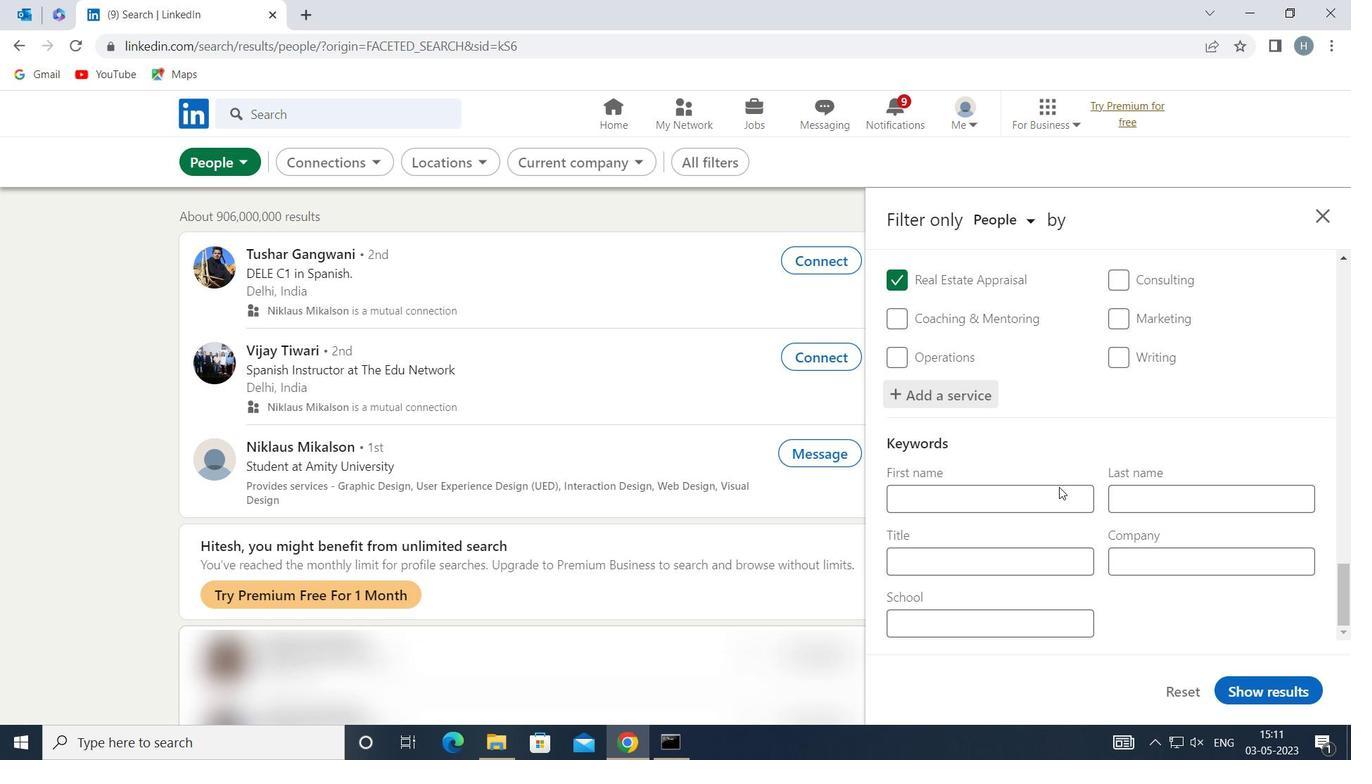 
Action: Mouse moved to (1060, 558)
Screenshot: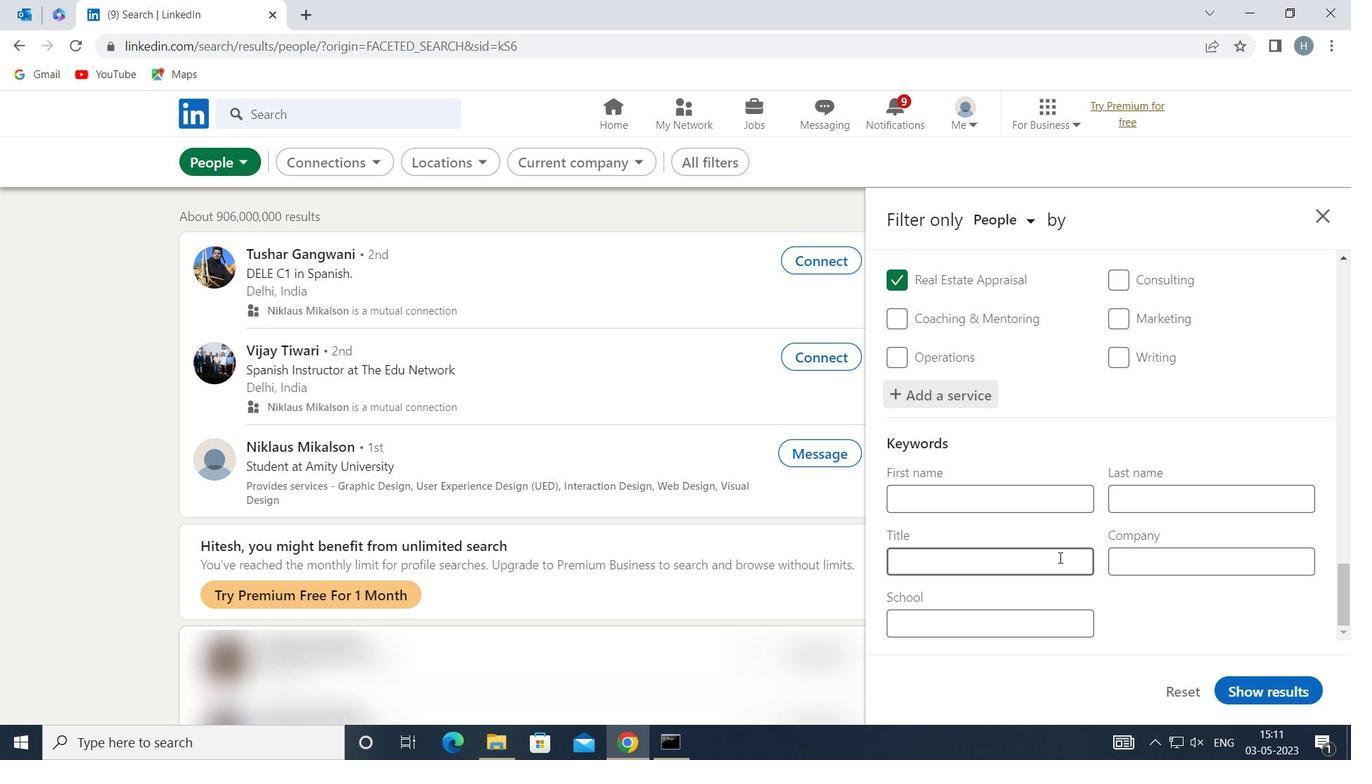 
Action: Mouse pressed left at (1060, 558)
Screenshot: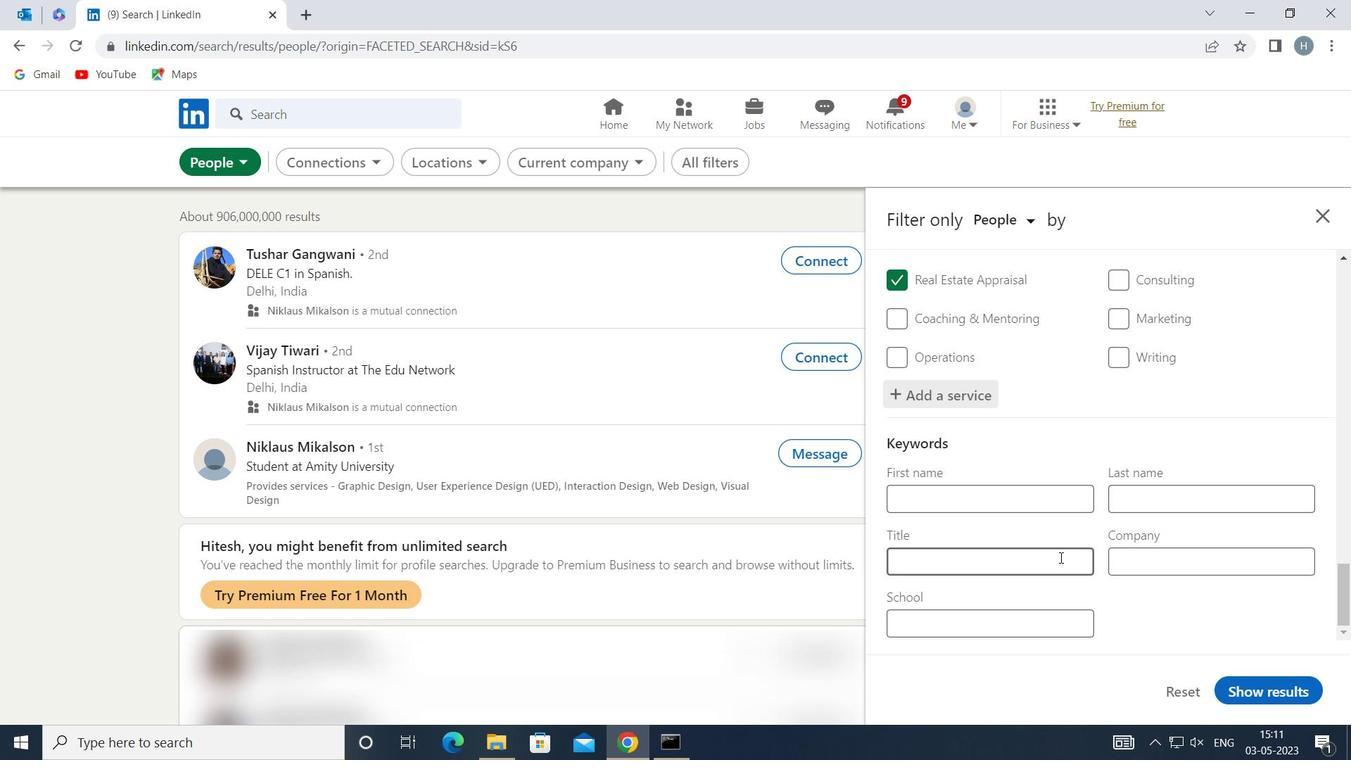 
Action: Mouse moved to (1059, 556)
Screenshot: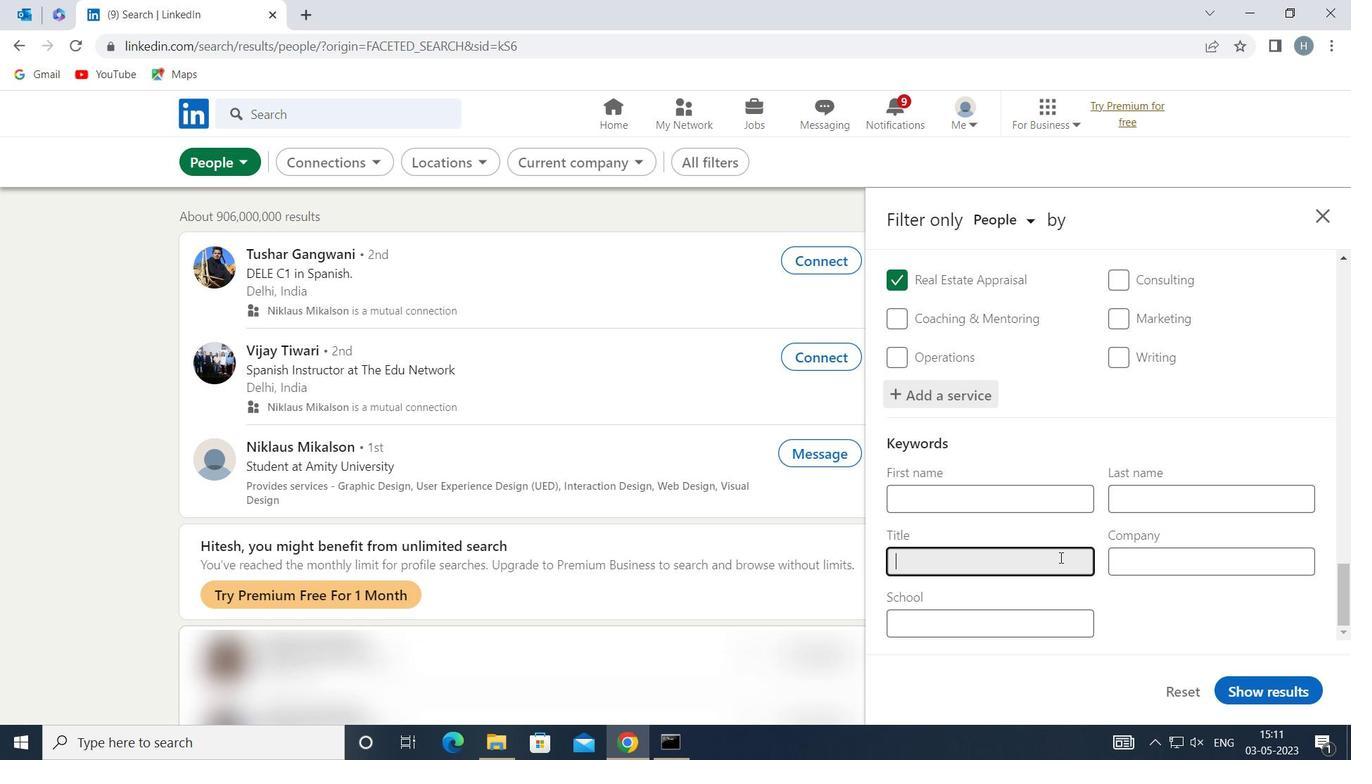
Action: Key pressed <Key.shift>WELDER
Screenshot: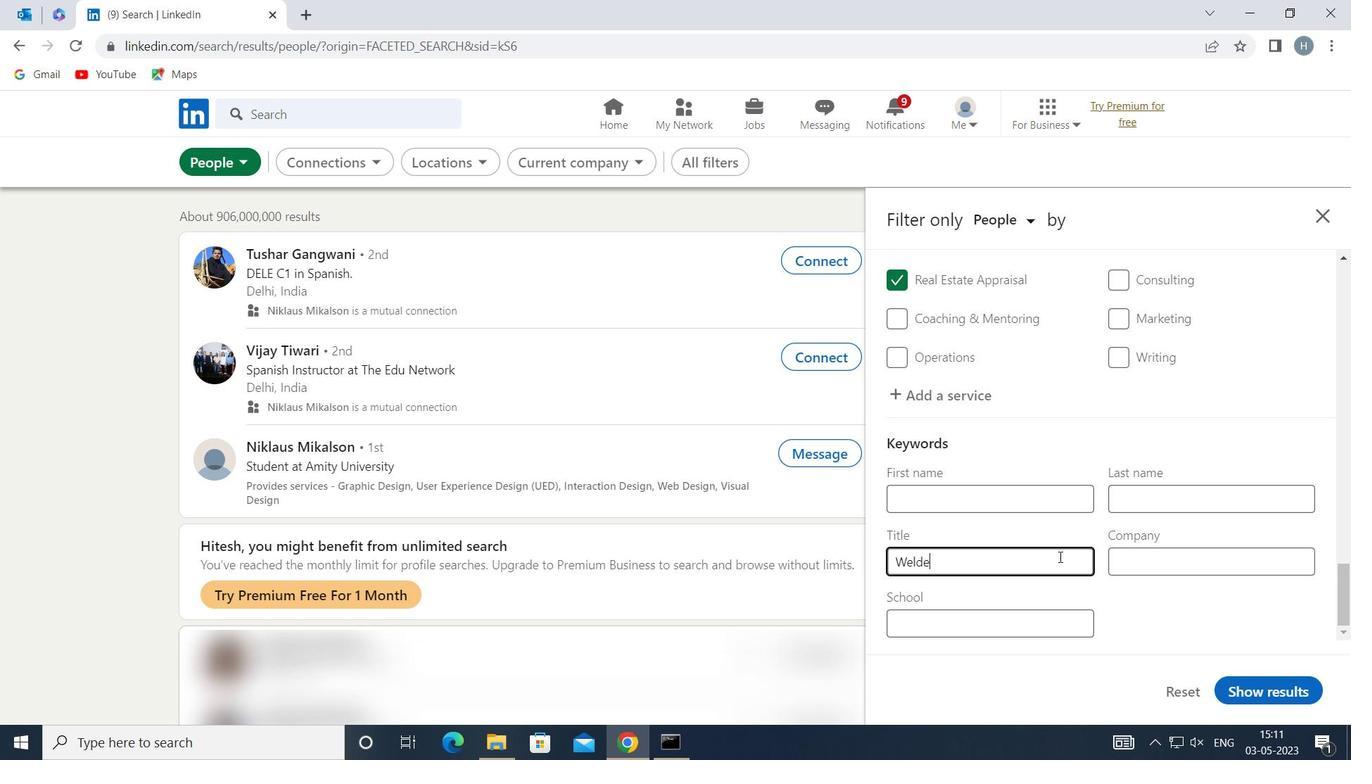 
Action: Mouse moved to (1265, 685)
Screenshot: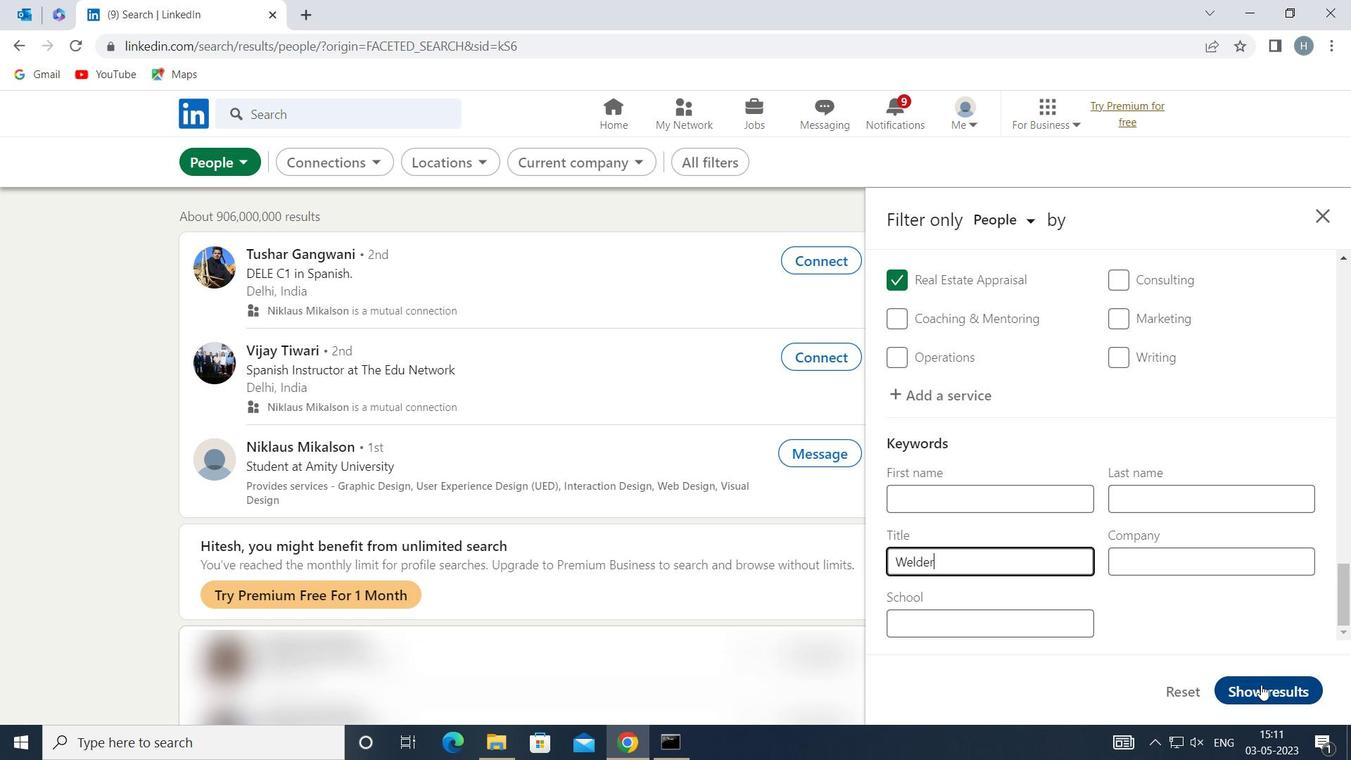 
Action: Mouse pressed left at (1265, 685)
Screenshot: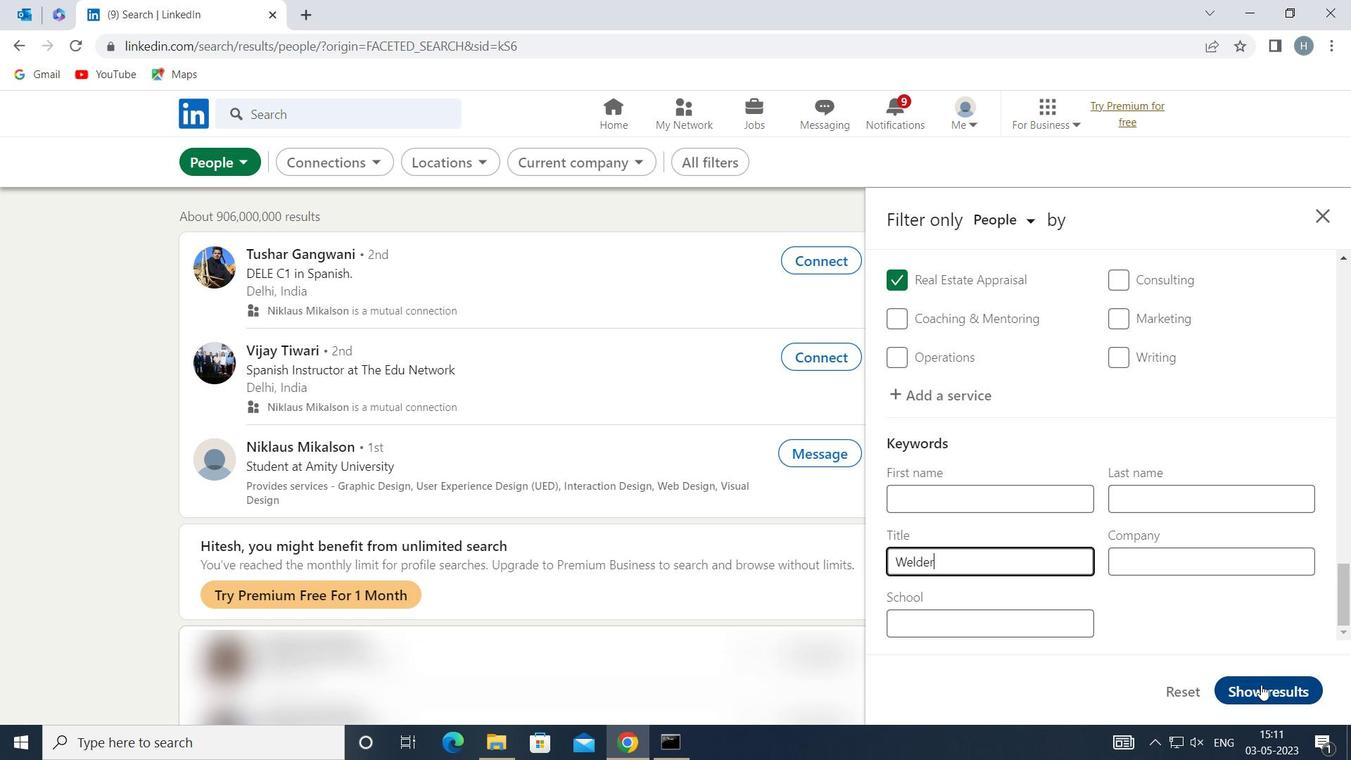 
Action: Mouse moved to (956, 497)
Screenshot: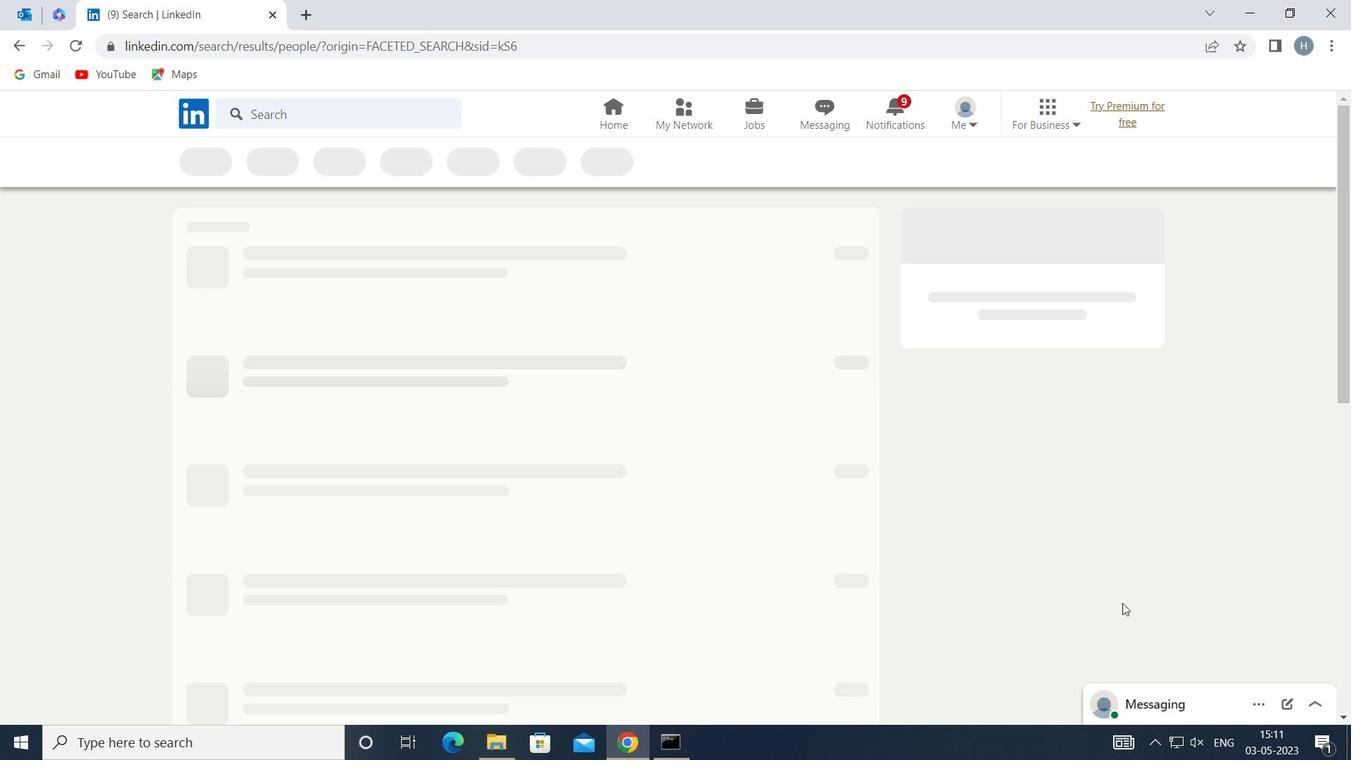 
